 Task: Find connections with filter location Buchen with filter topic #leanstartupswith filter profile language Potuguese with filter current company Aarti Industries Ltd. with filter school Govt. Polytechnic College with filter industry Security Guards and Patrol Services with filter service category Virtual Assistance with filter keywords title Software Ninjaneer
Action: Mouse moved to (691, 95)
Screenshot: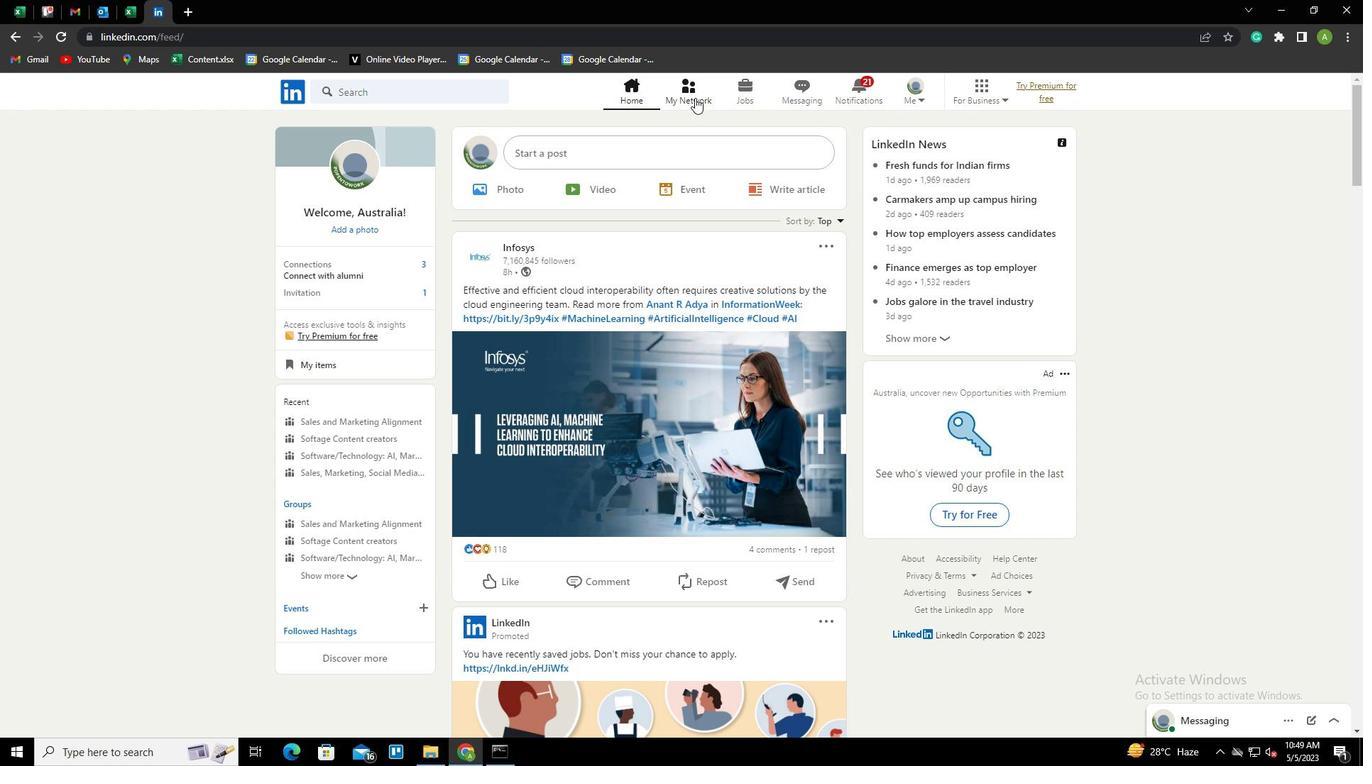 
Action: Mouse pressed left at (691, 95)
Screenshot: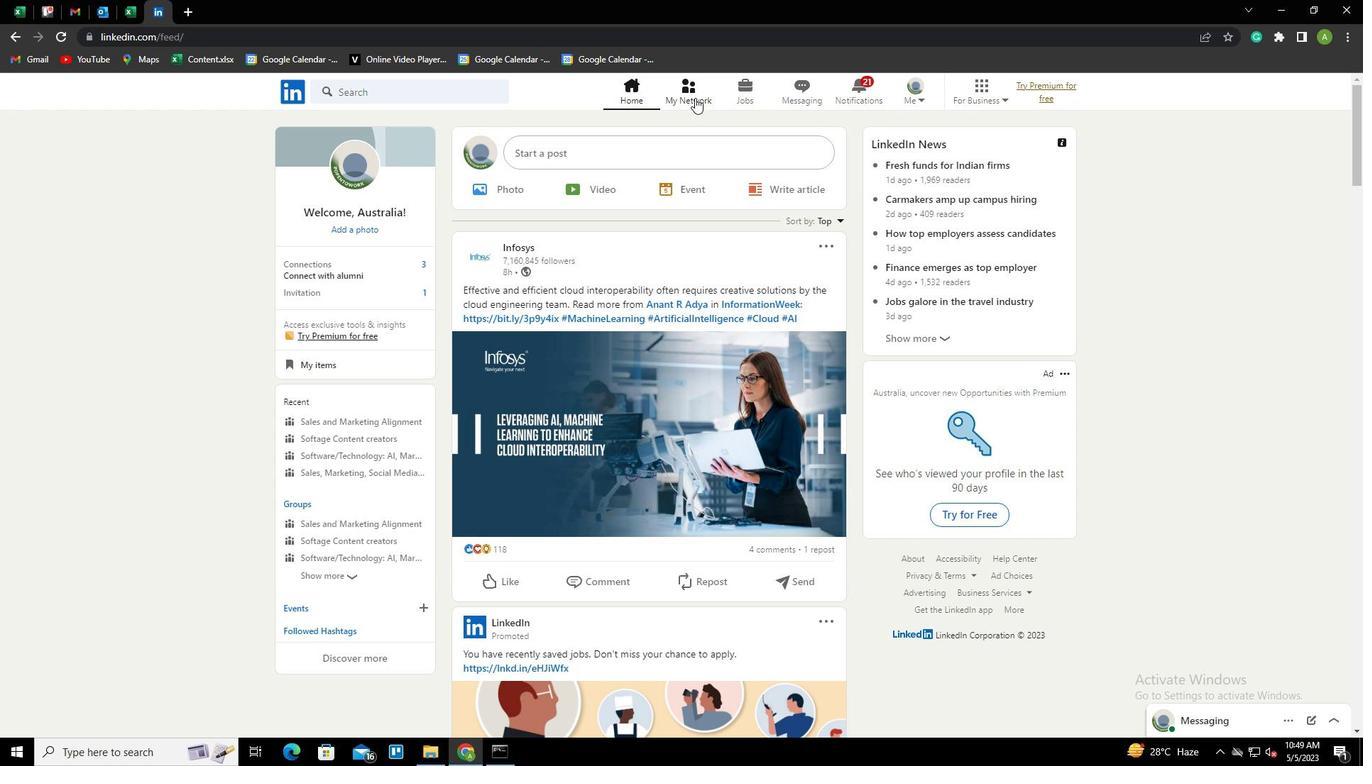 
Action: Mouse moved to (366, 172)
Screenshot: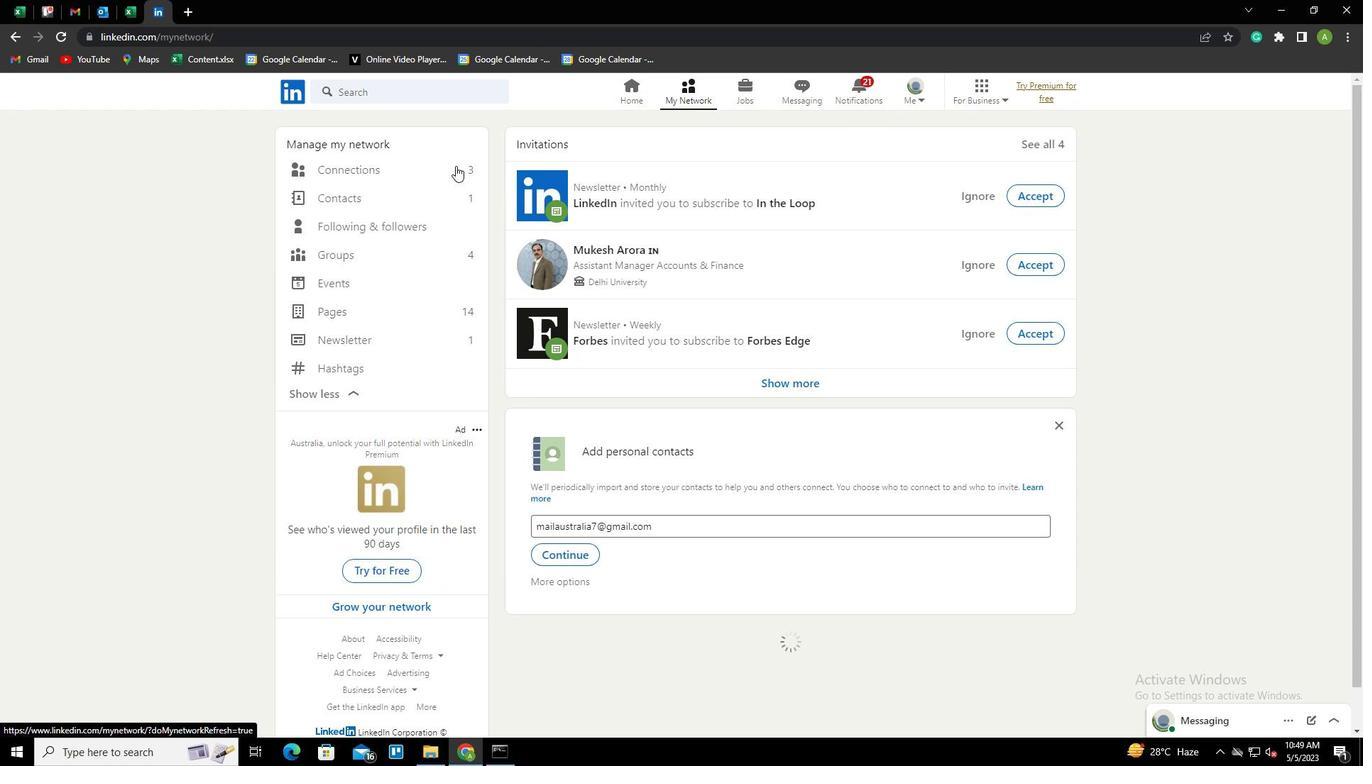 
Action: Mouse pressed left at (366, 172)
Screenshot: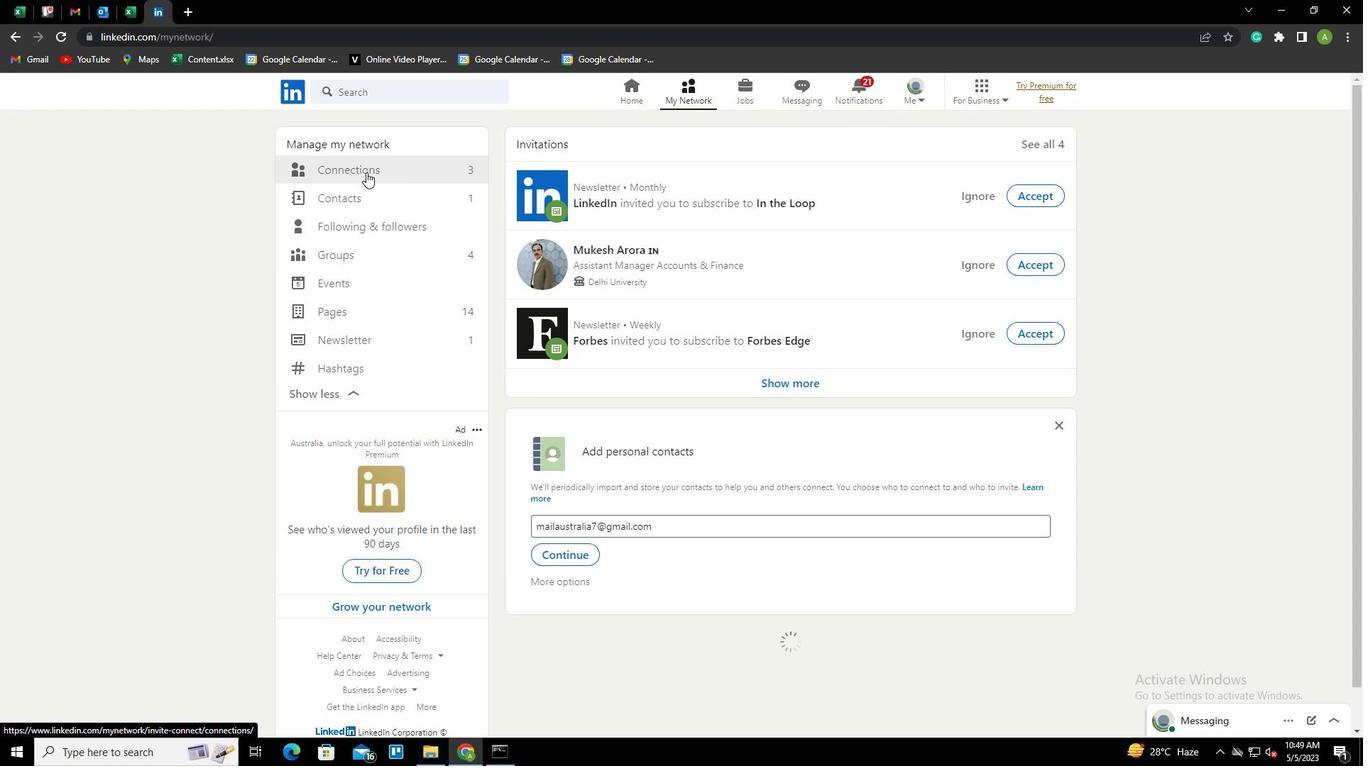 
Action: Mouse moved to (765, 170)
Screenshot: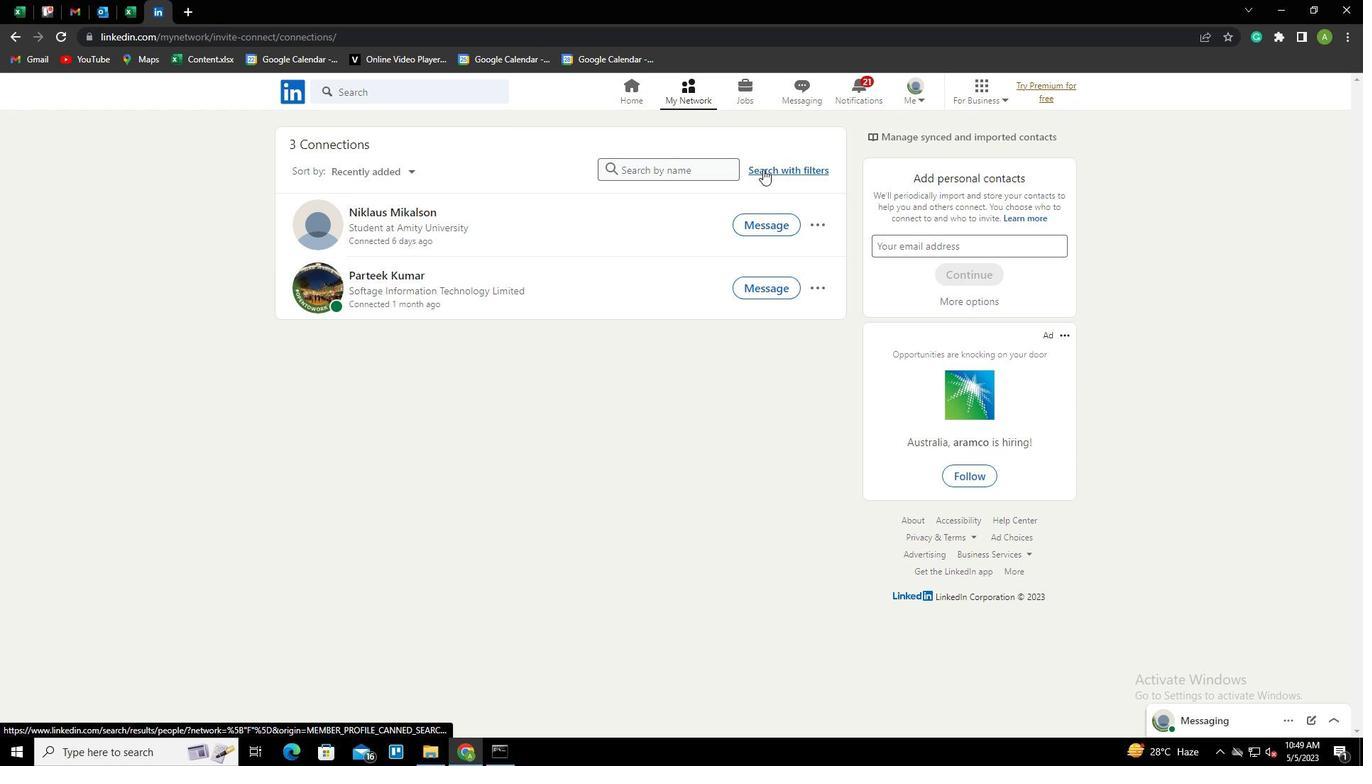 
Action: Mouse pressed left at (765, 170)
Screenshot: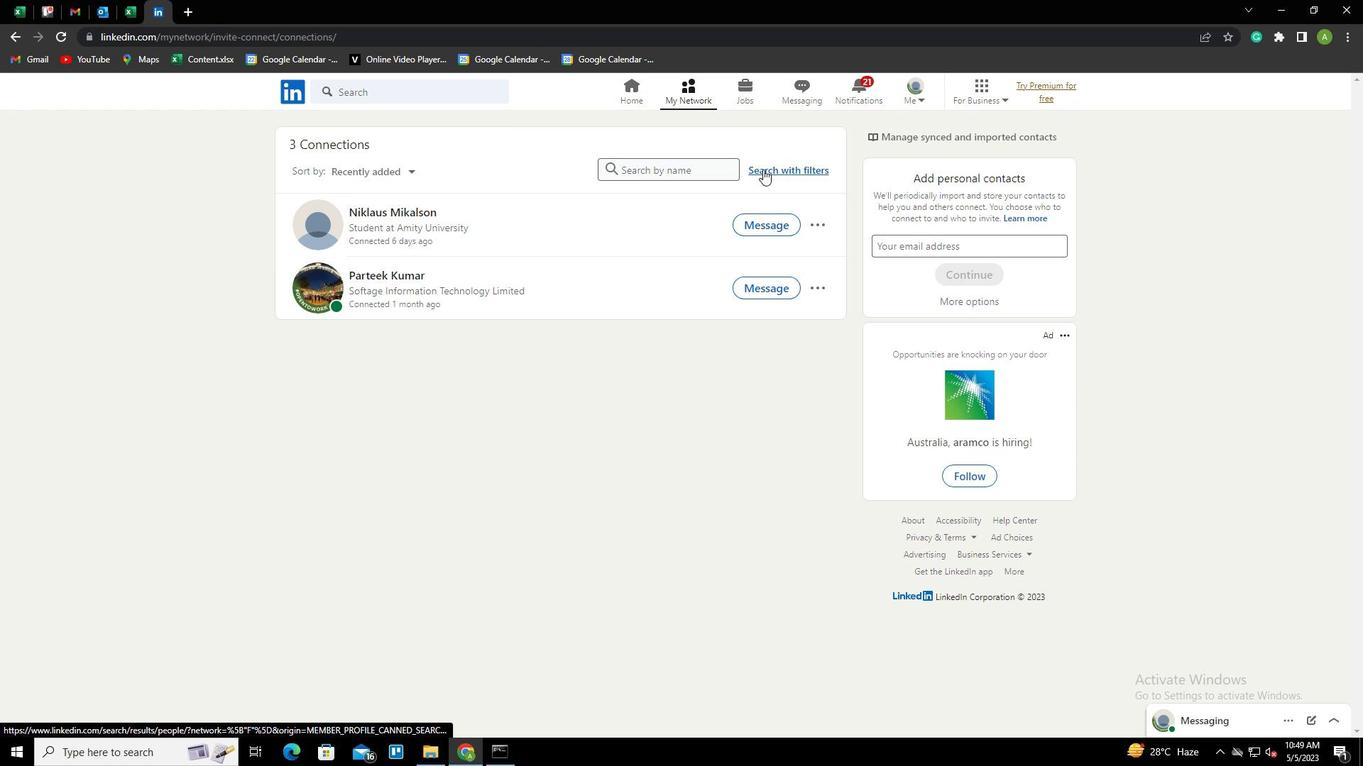 
Action: Mouse moved to (726, 134)
Screenshot: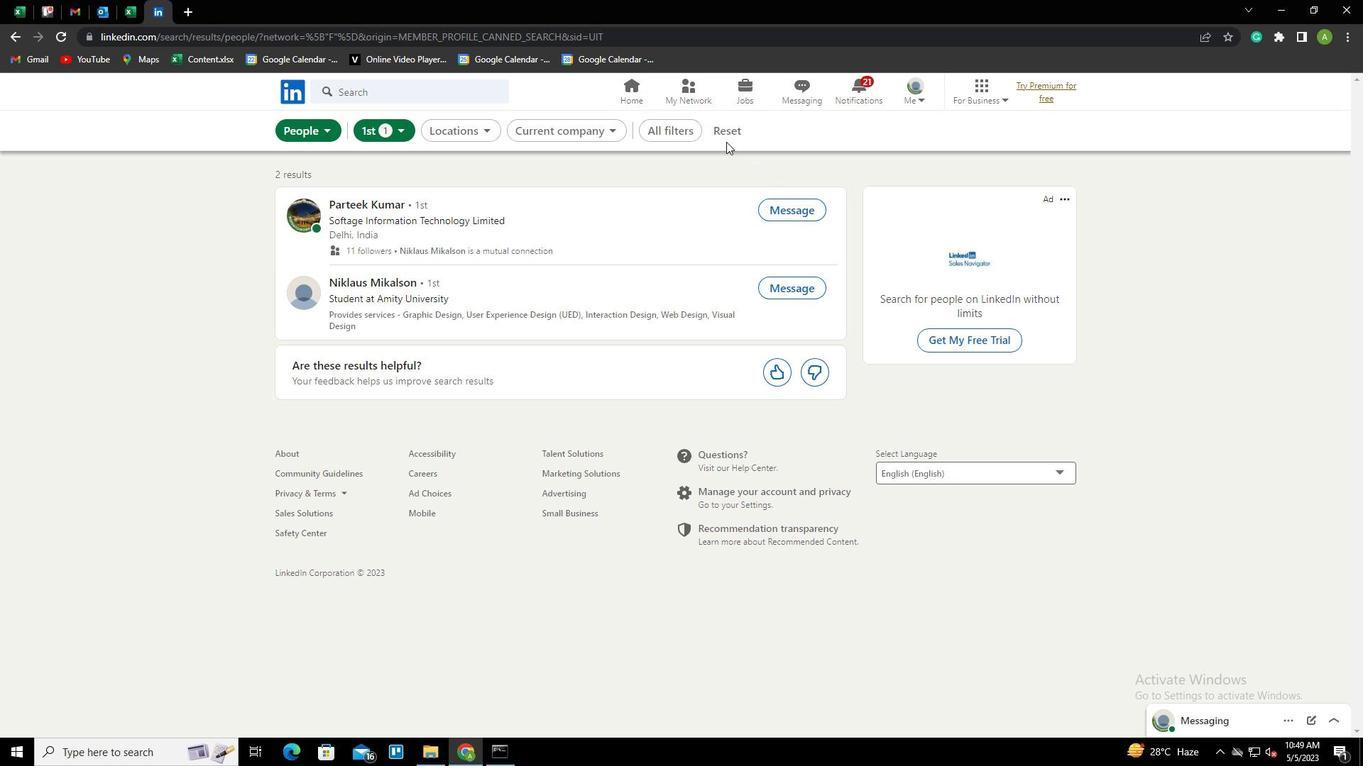 
Action: Mouse pressed left at (726, 134)
Screenshot: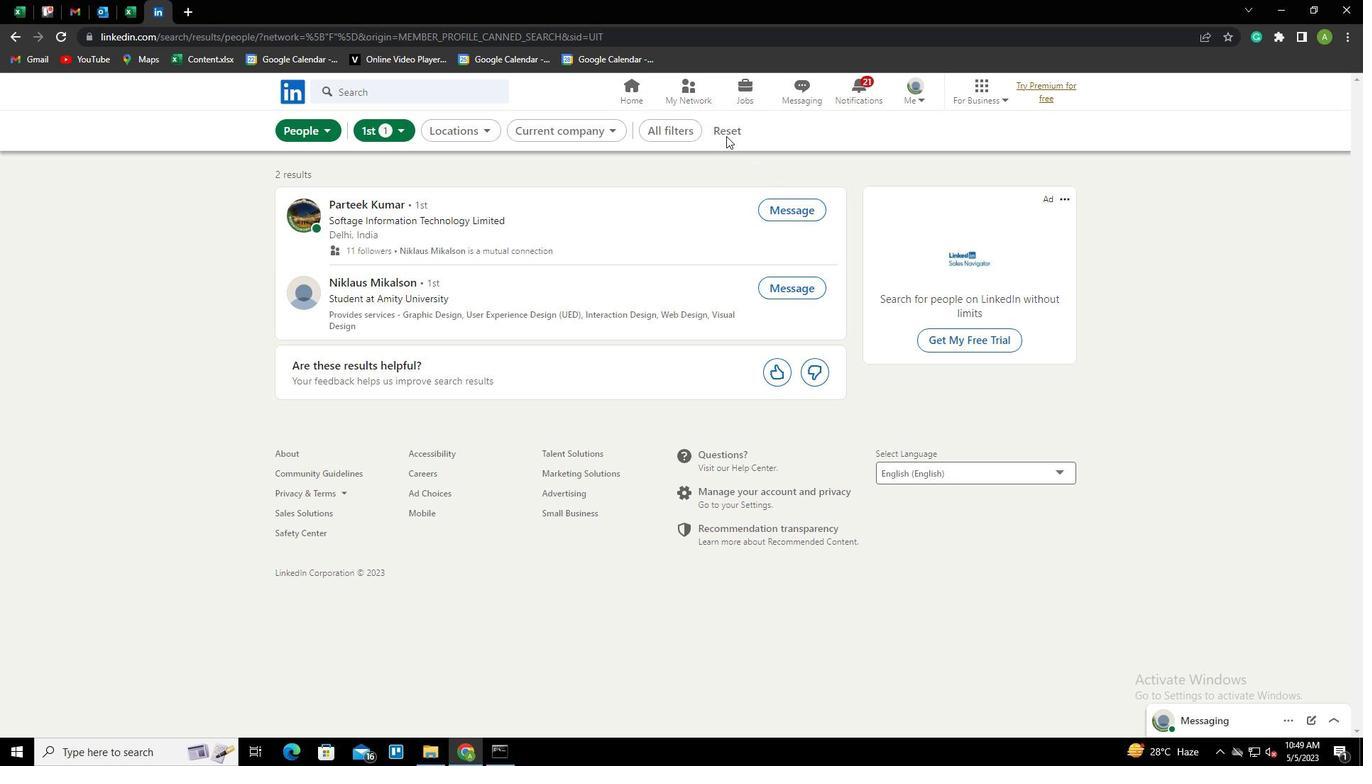
Action: Mouse moved to (714, 126)
Screenshot: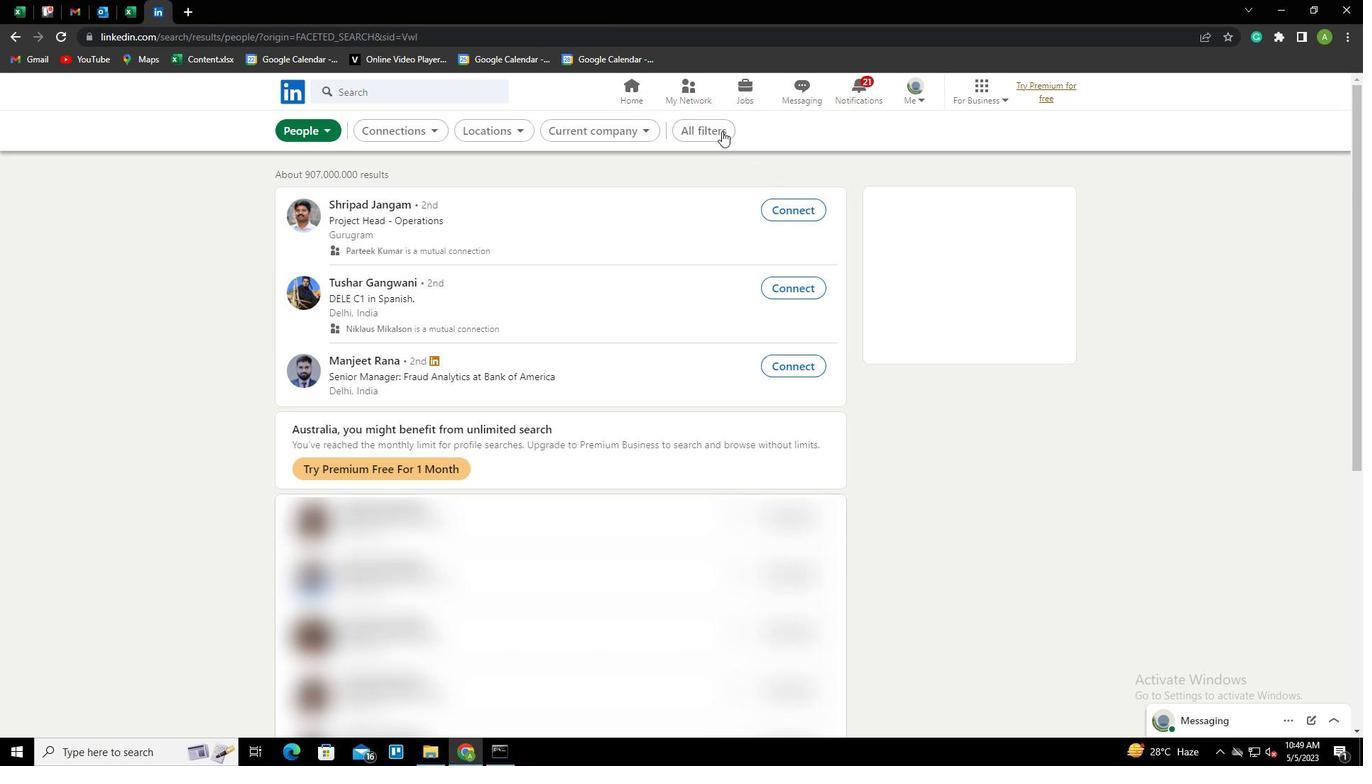 
Action: Mouse pressed left at (714, 126)
Screenshot: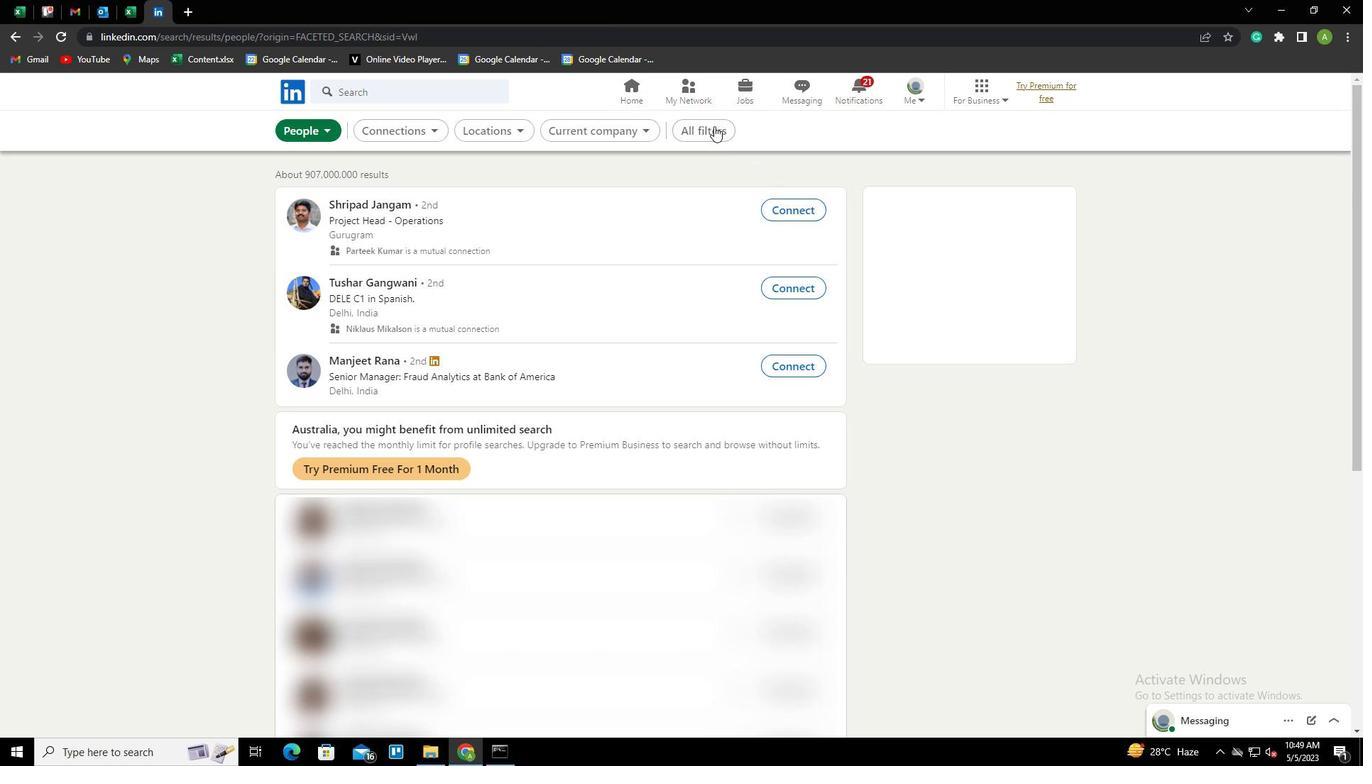 
Action: Mouse moved to (1106, 468)
Screenshot: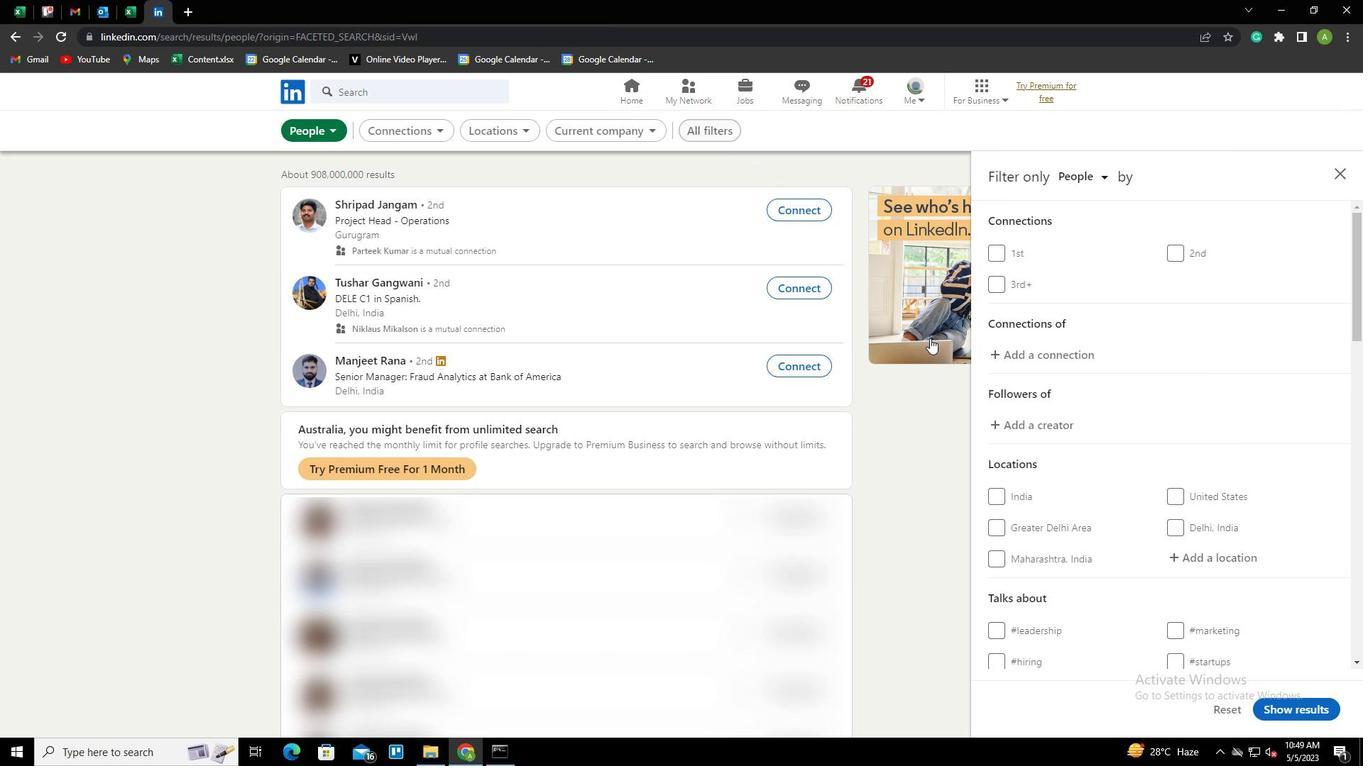 
Action: Mouse scrolled (1106, 467) with delta (0, 0)
Screenshot: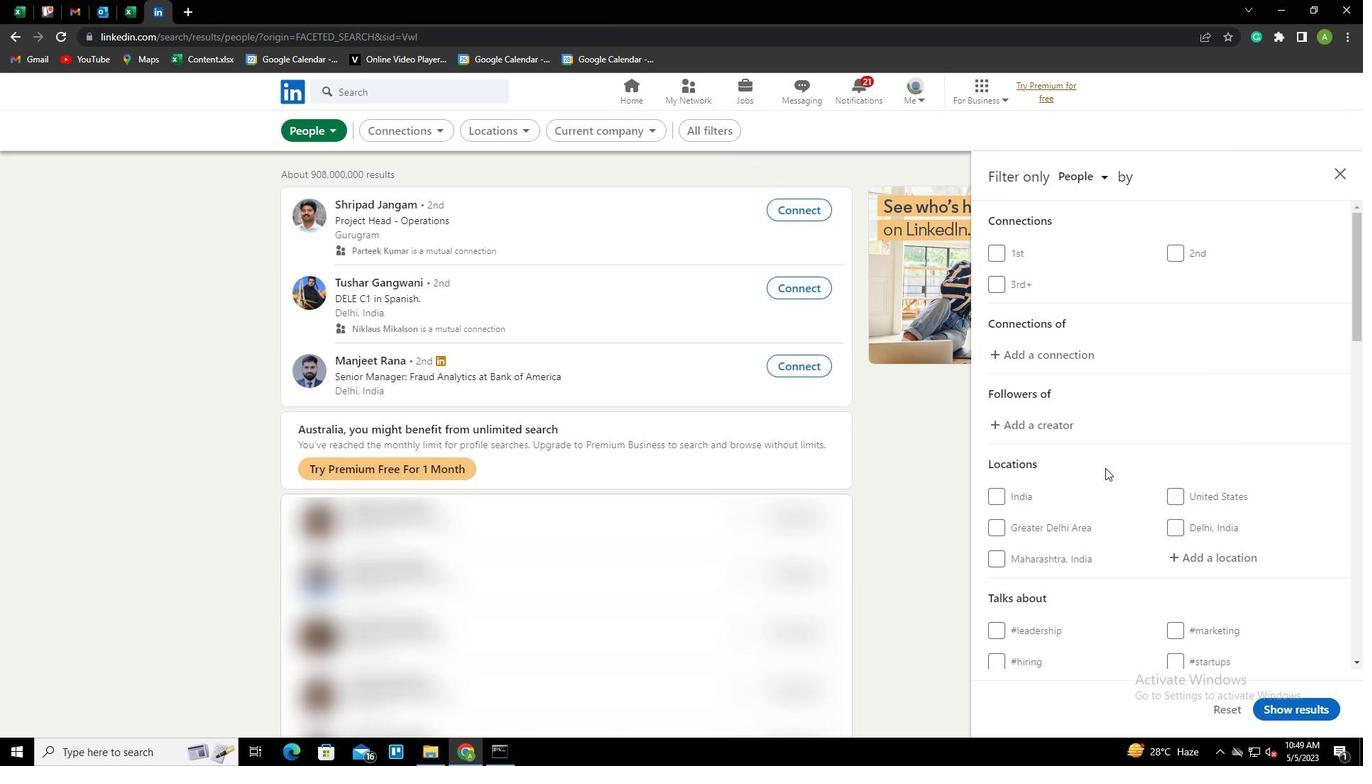 
Action: Mouse moved to (1198, 482)
Screenshot: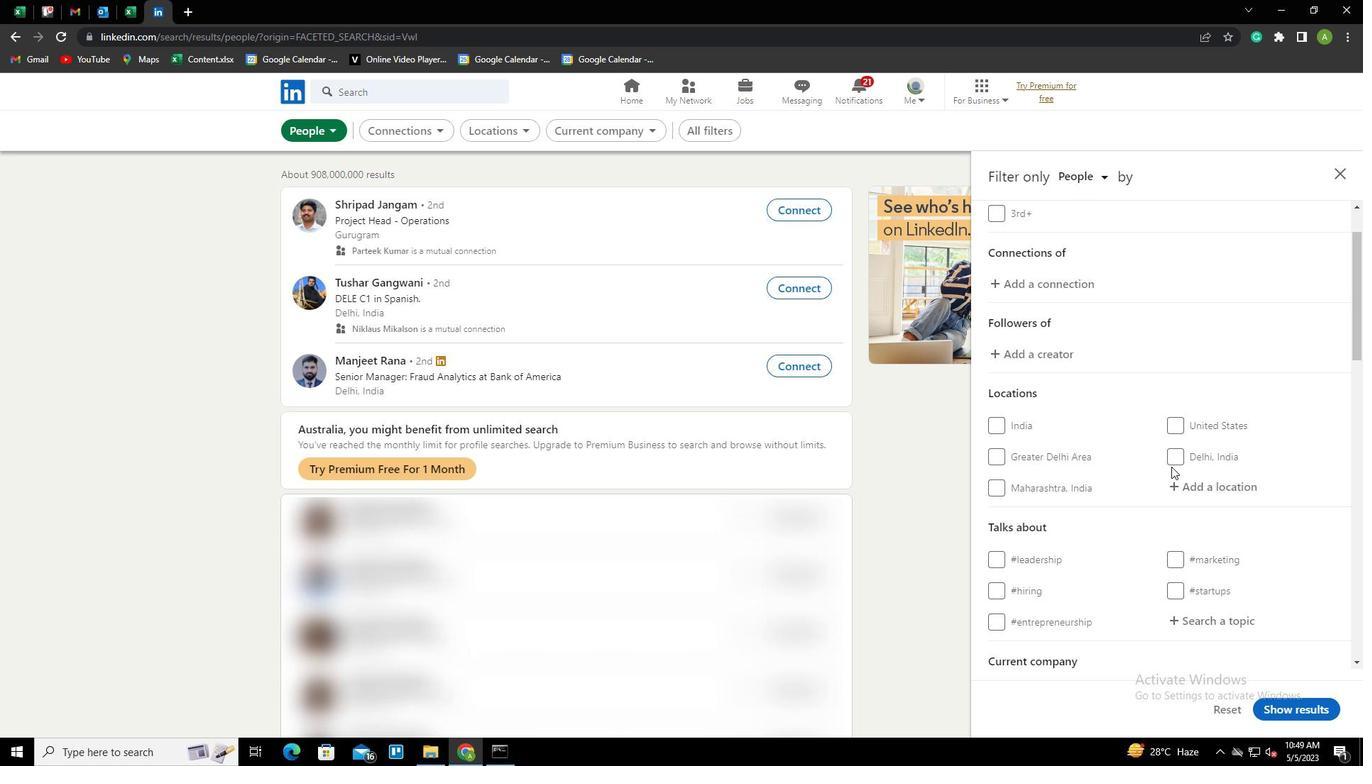 
Action: Mouse pressed left at (1198, 482)
Screenshot: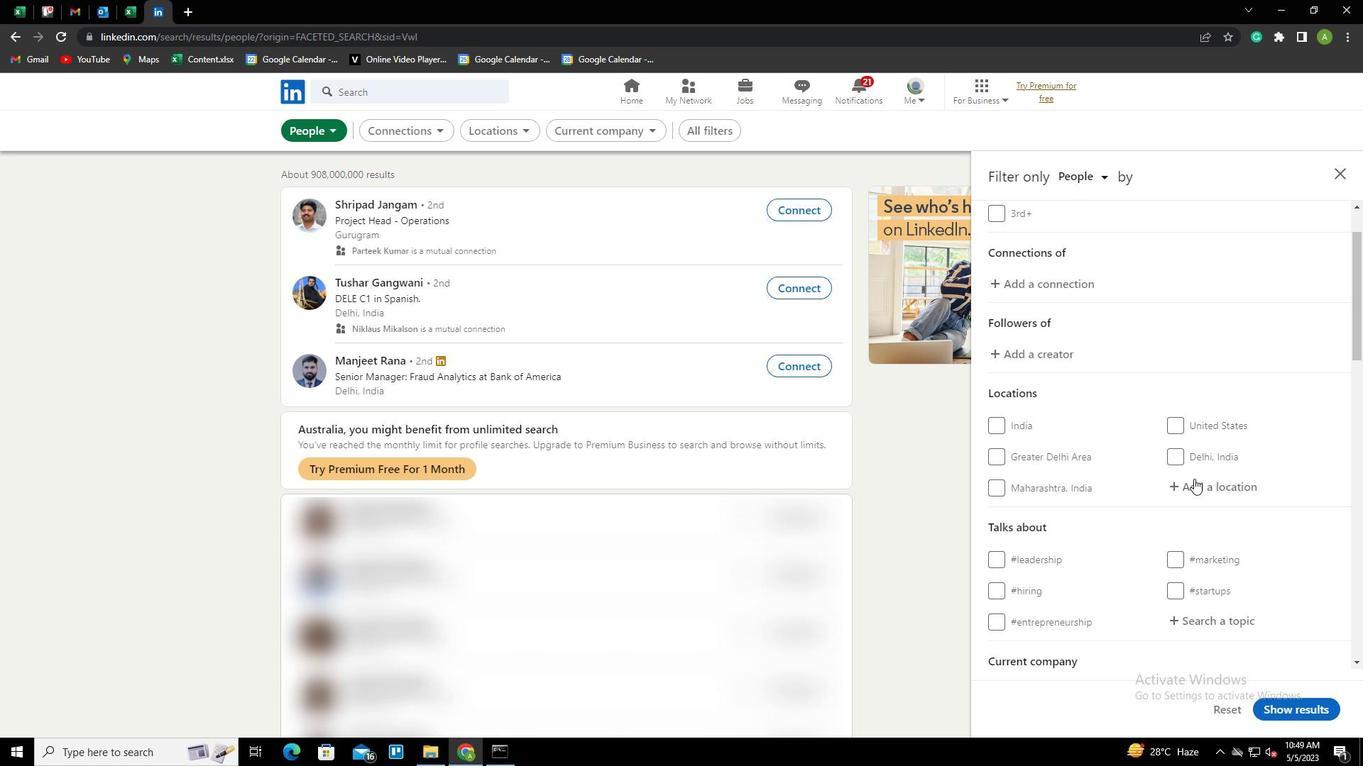 
Action: Mouse moved to (1197, 482)
Screenshot: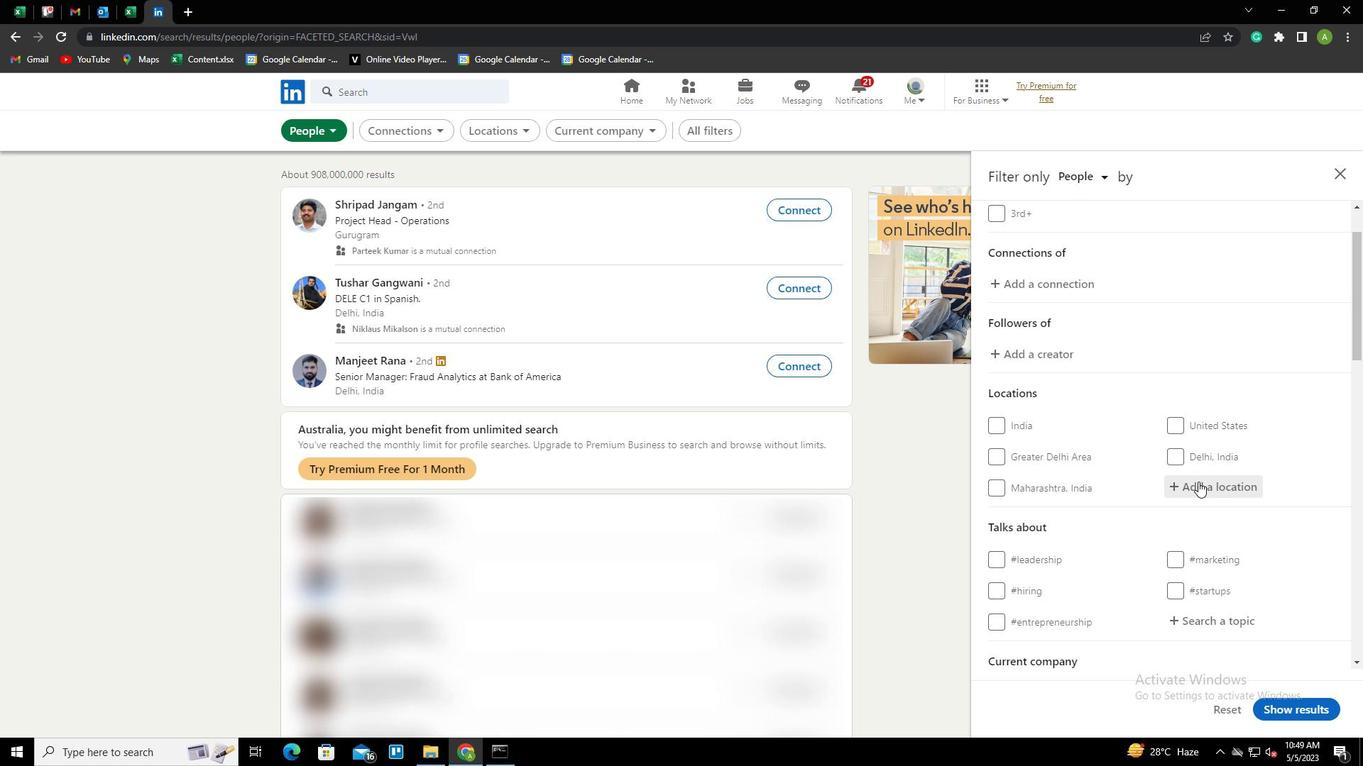 
Action: Key pressed <Key.shift>
Screenshot: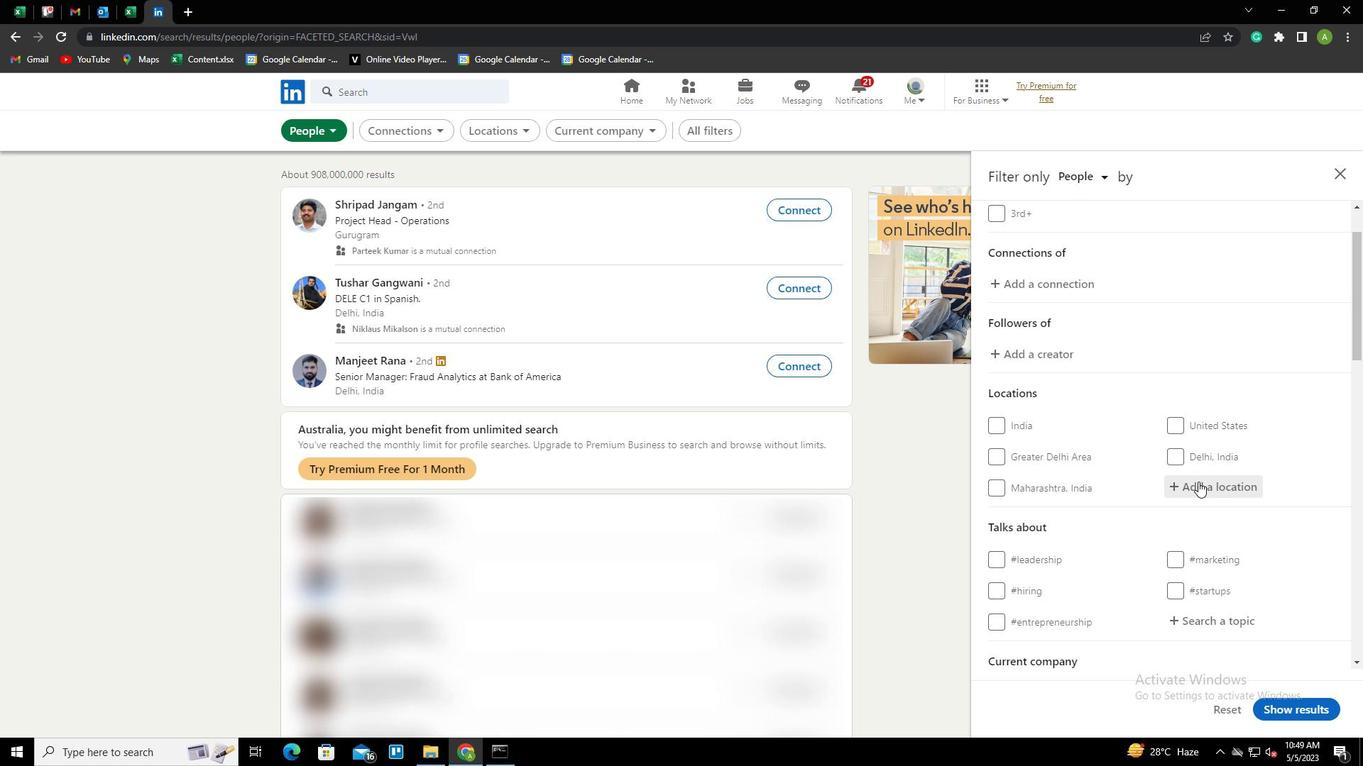 
Action: Mouse moved to (1196, 482)
Screenshot: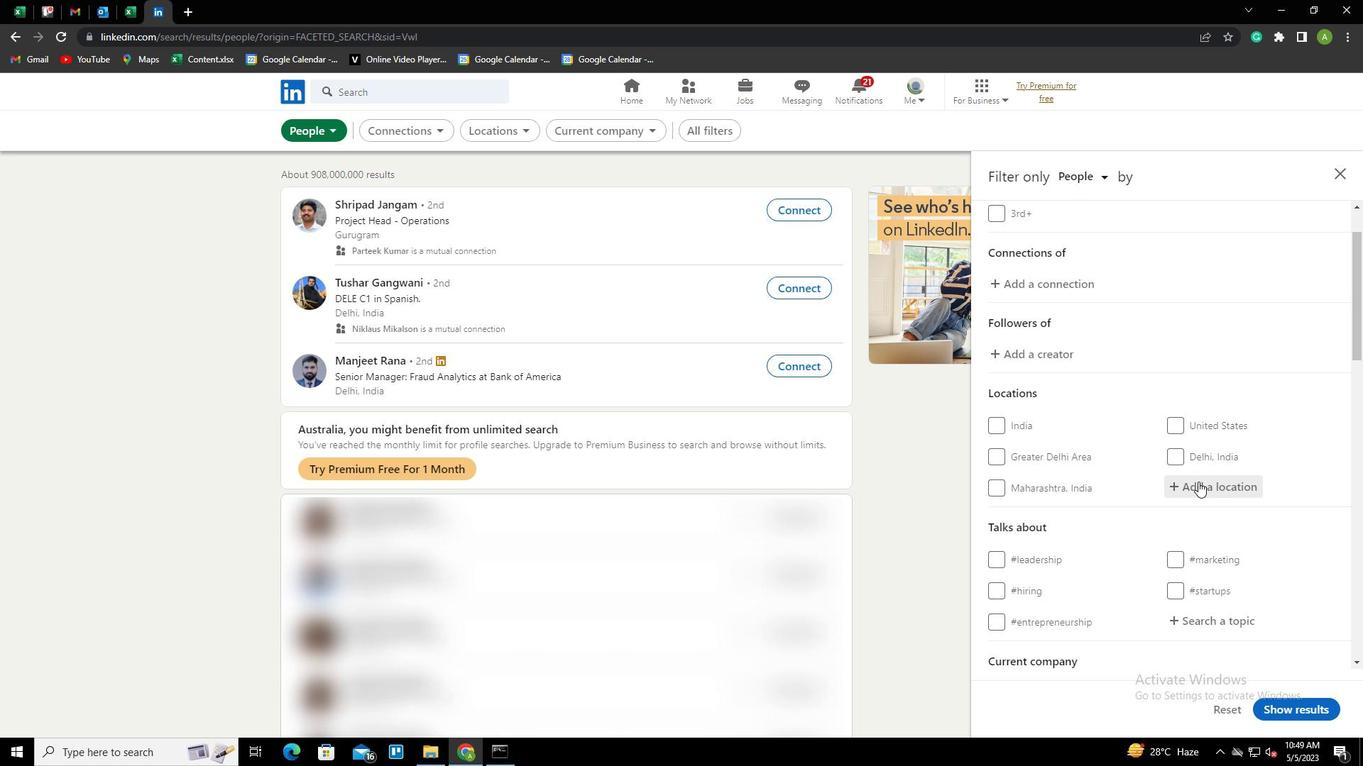 
Action: Key pressed BUCHEN<Key.down><Key.enter>
Screenshot: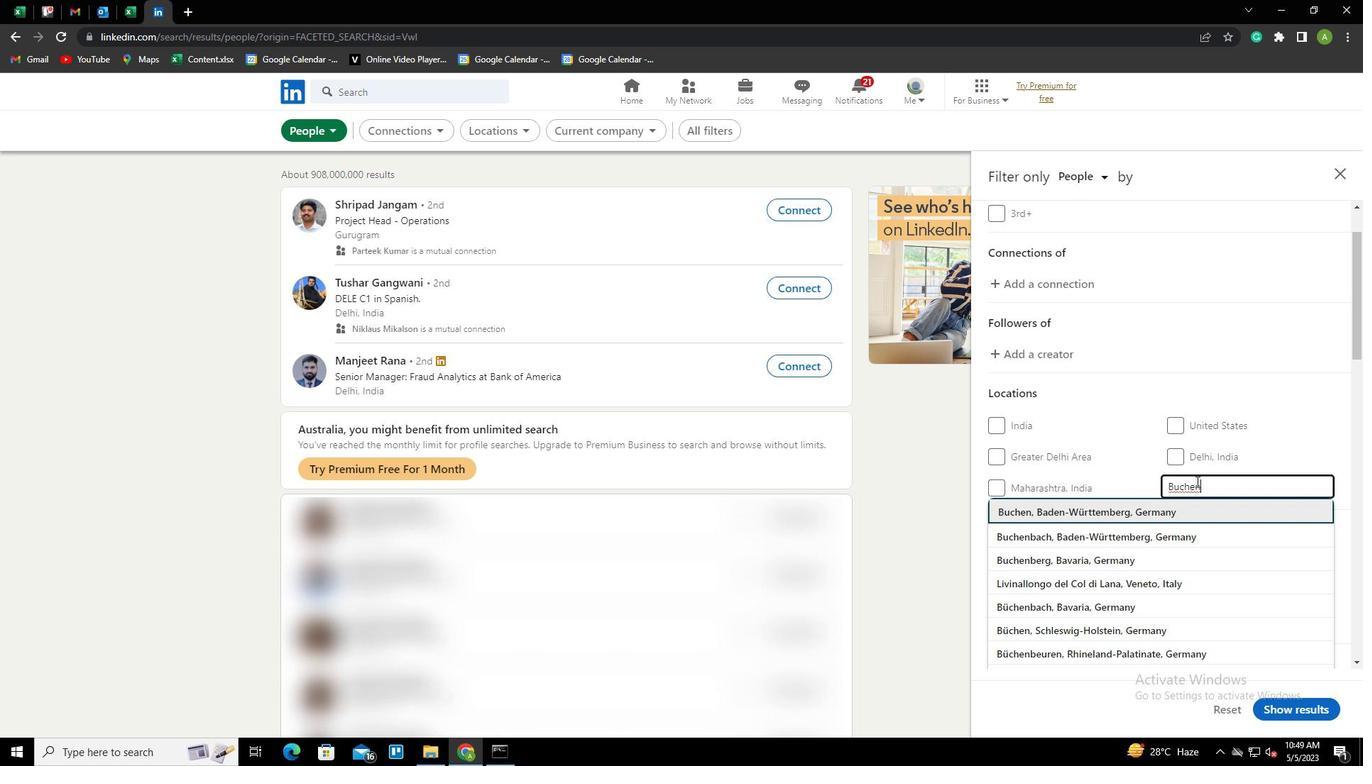 
Action: Mouse scrolled (1196, 481) with delta (0, 0)
Screenshot: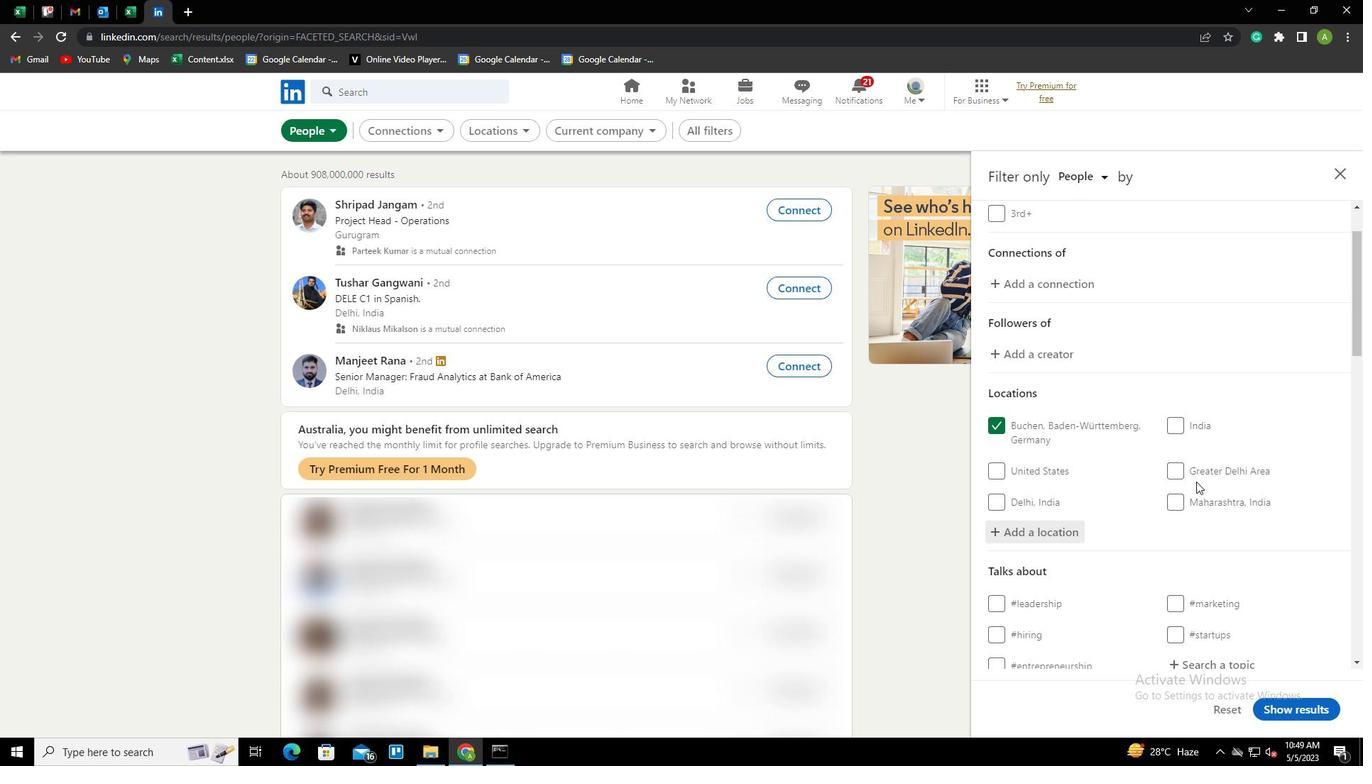 
Action: Mouse scrolled (1196, 481) with delta (0, 0)
Screenshot: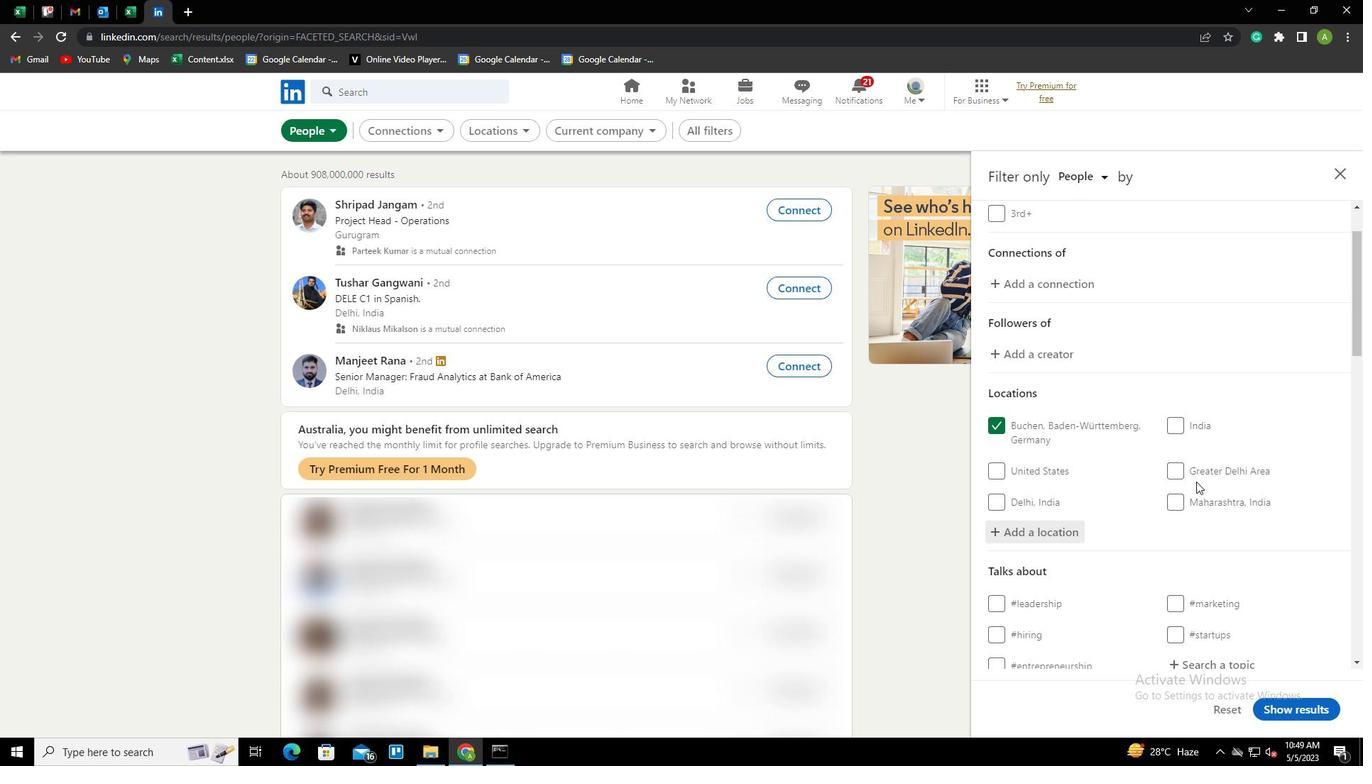 
Action: Mouse scrolled (1196, 481) with delta (0, 0)
Screenshot: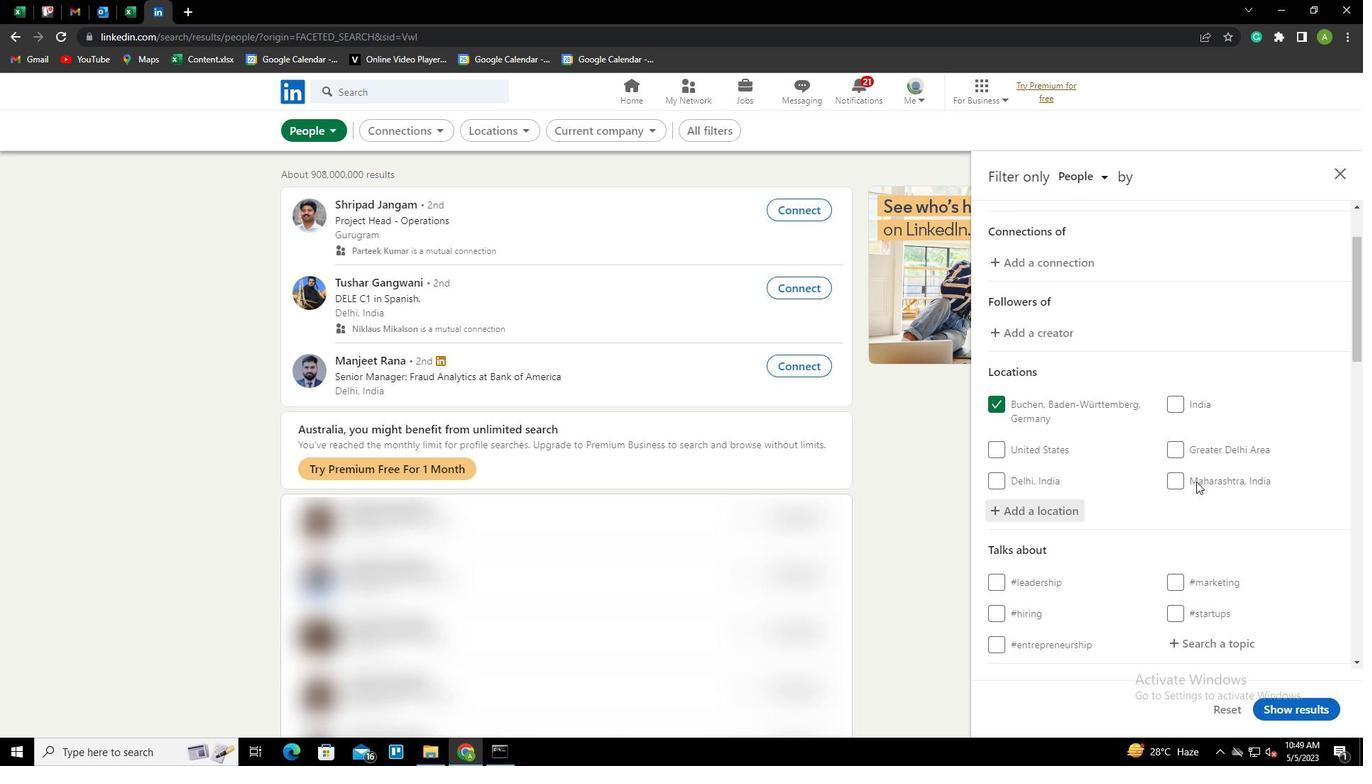 
Action: Mouse scrolled (1196, 481) with delta (0, 0)
Screenshot: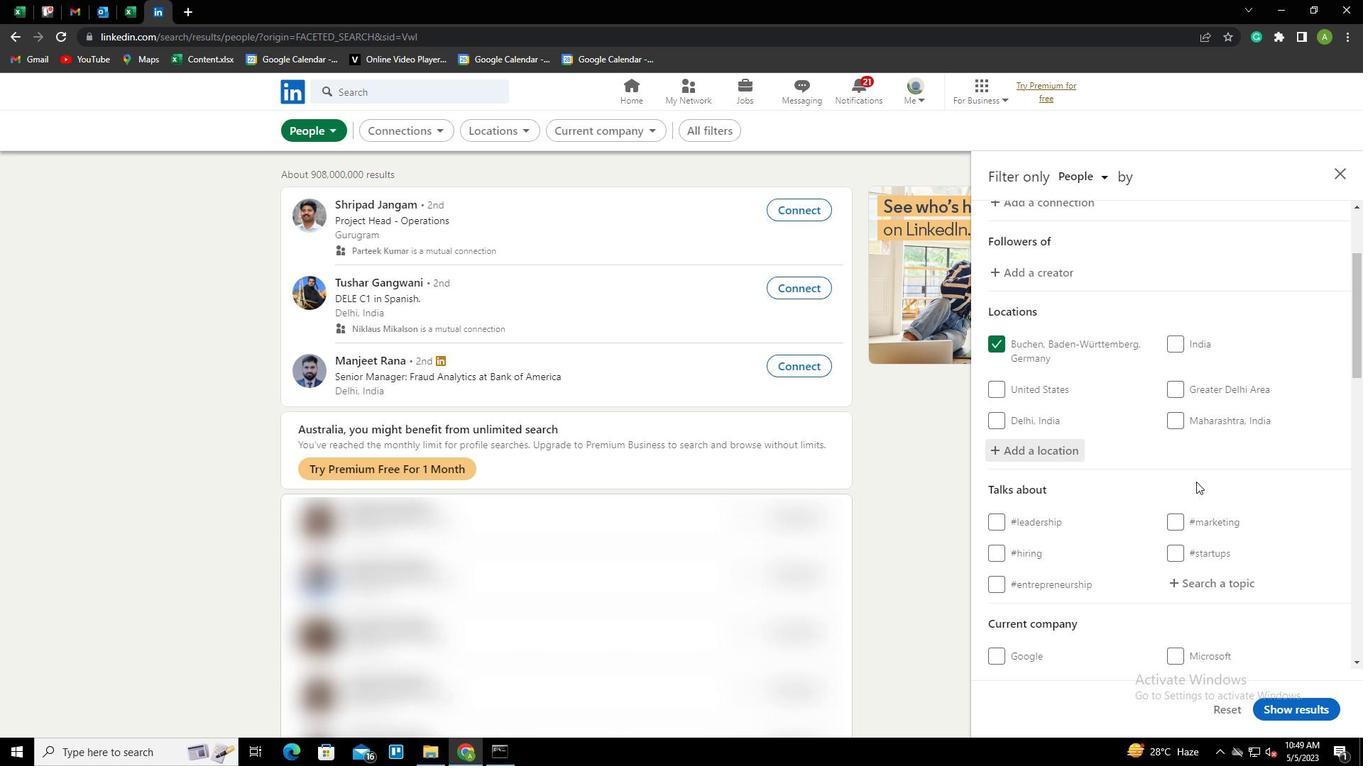 
Action: Mouse moved to (1196, 382)
Screenshot: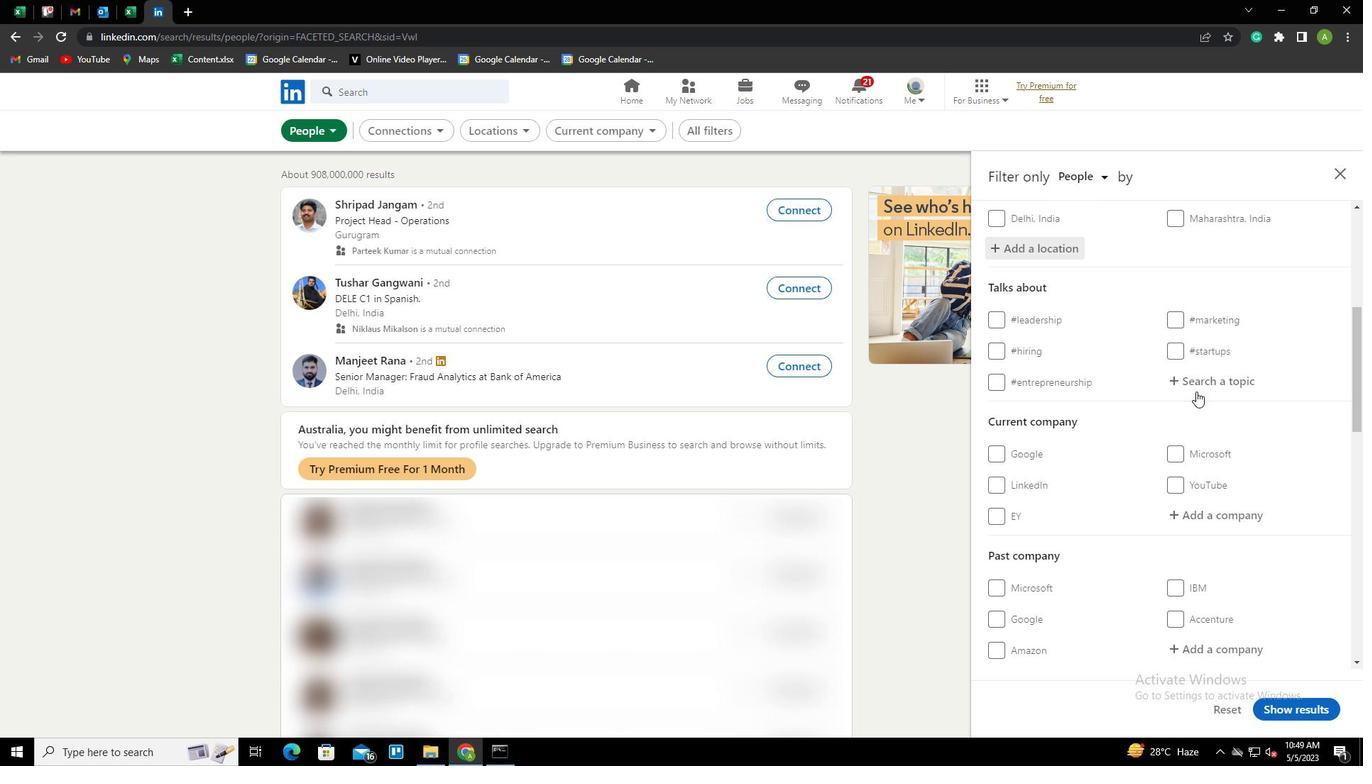 
Action: Mouse pressed left at (1196, 382)
Screenshot: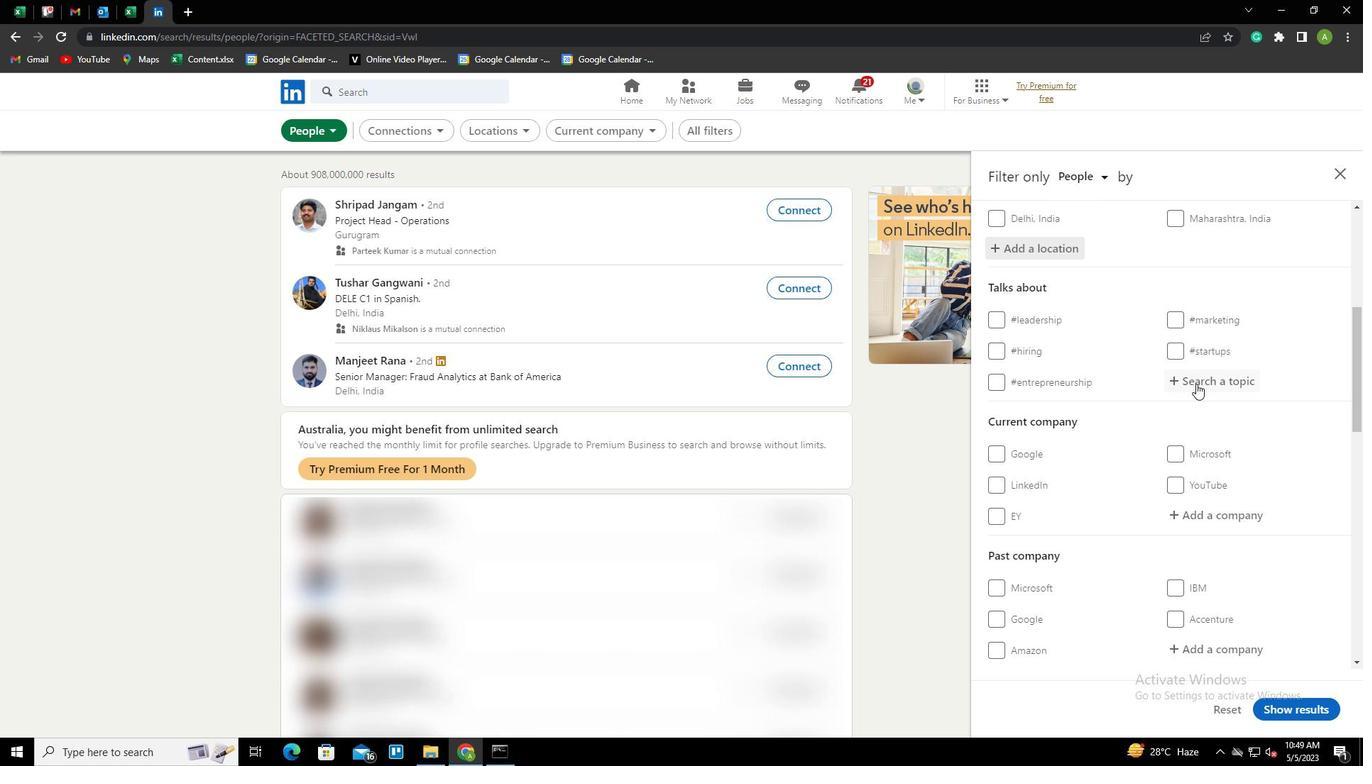 
Action: Key pressed LEANSTARTUPS<Key.down><Key.enter>
Screenshot: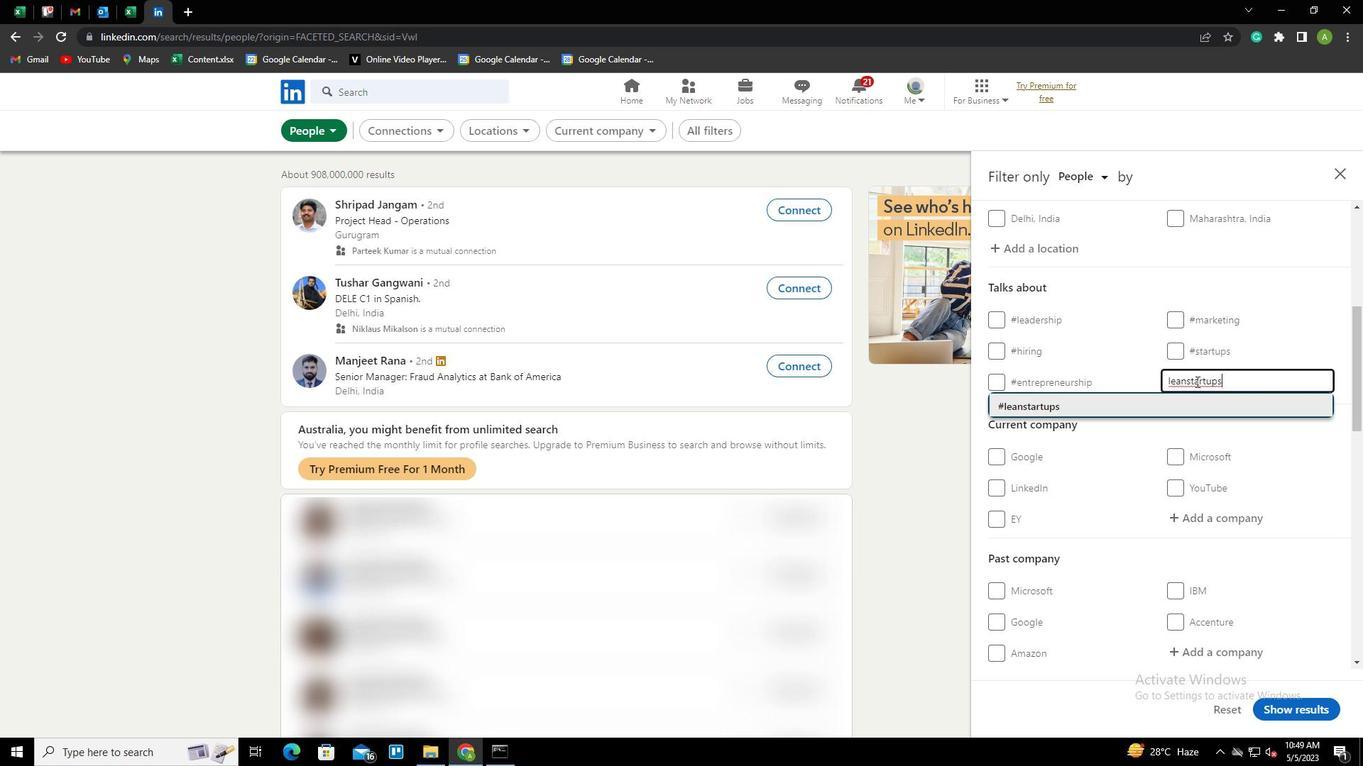 
Action: Mouse scrolled (1196, 381) with delta (0, 0)
Screenshot: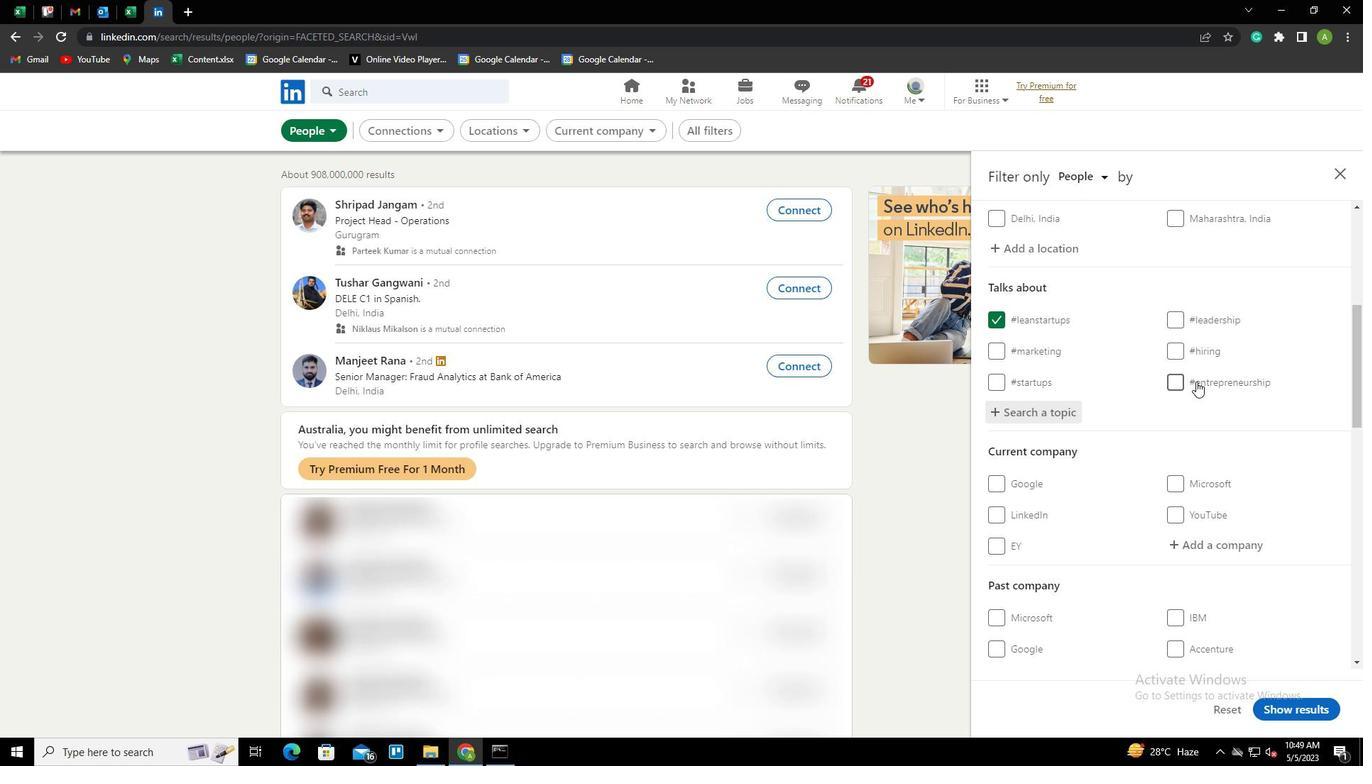 
Action: Mouse scrolled (1196, 381) with delta (0, 0)
Screenshot: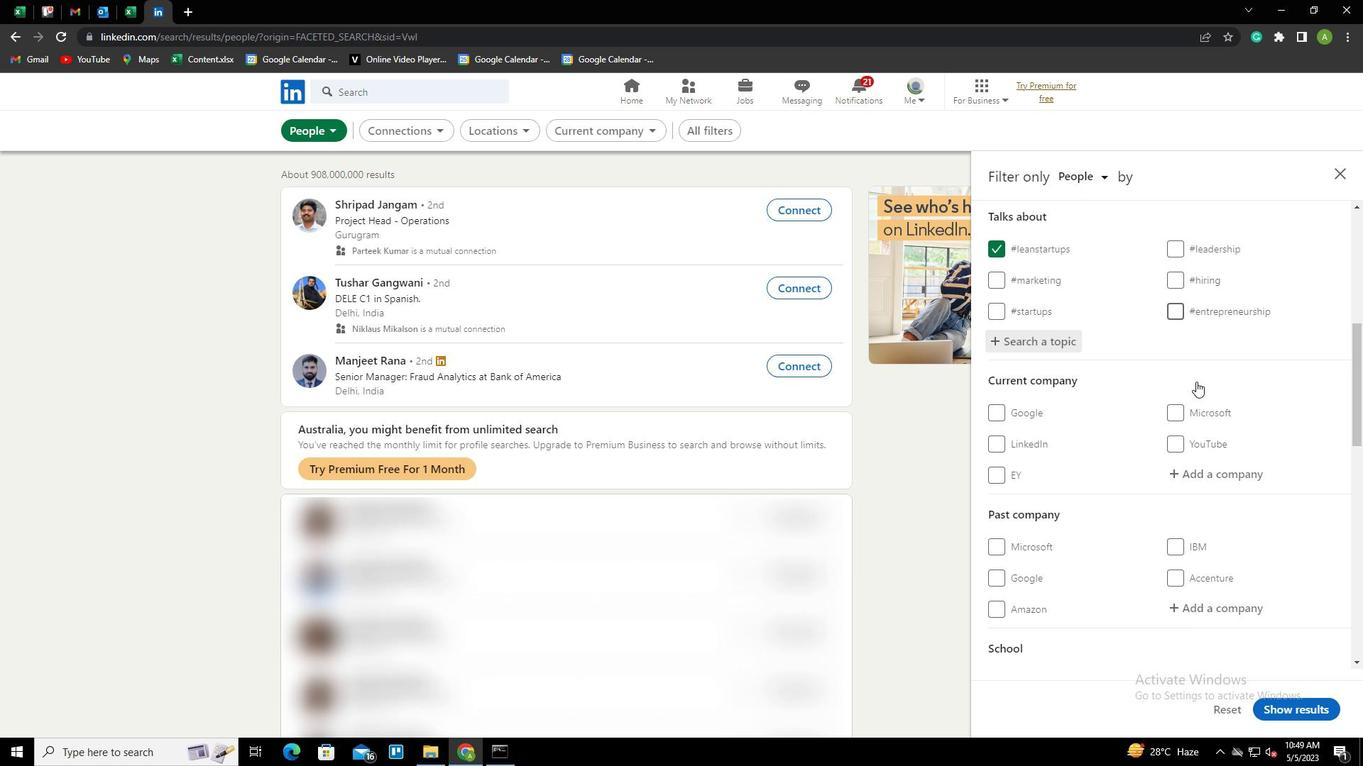 
Action: Mouse scrolled (1196, 381) with delta (0, 0)
Screenshot: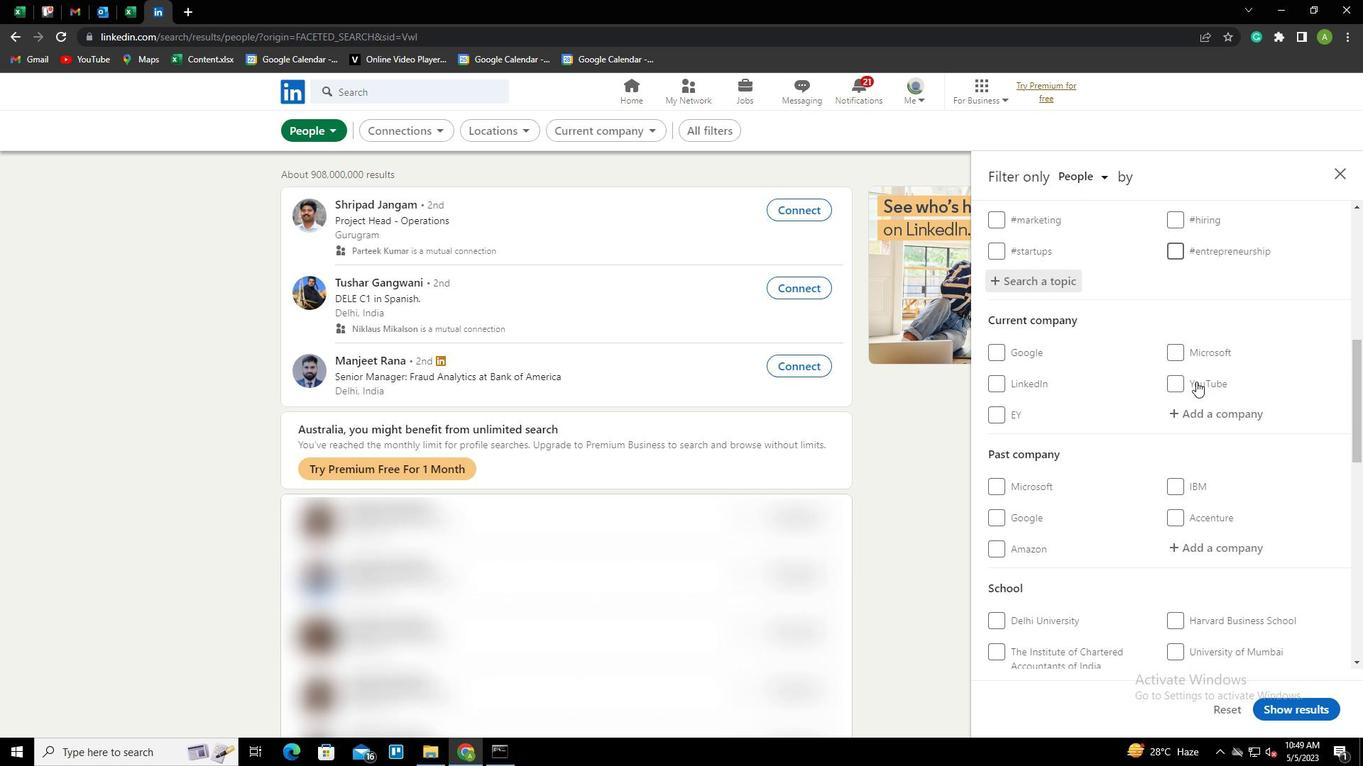 
Action: Mouse scrolled (1196, 381) with delta (0, 0)
Screenshot: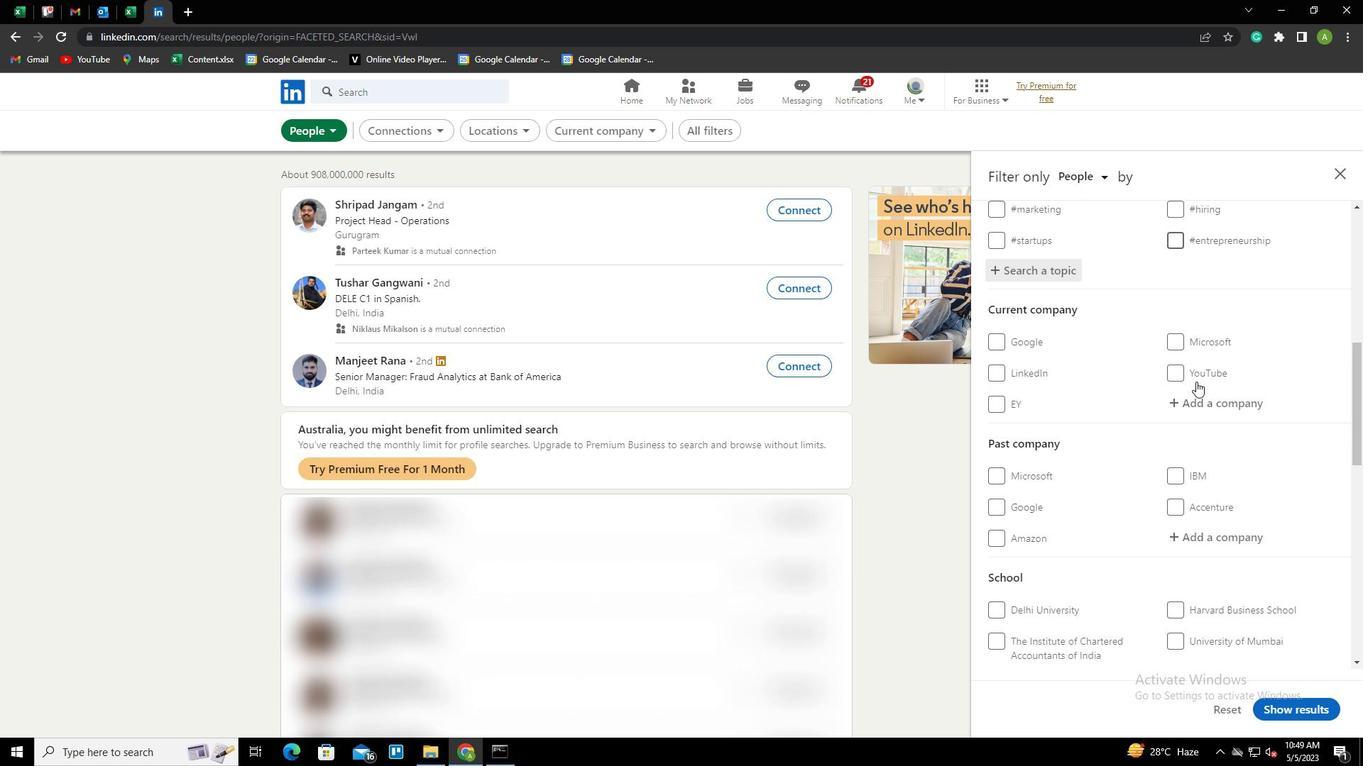 
Action: Mouse scrolled (1196, 381) with delta (0, 0)
Screenshot: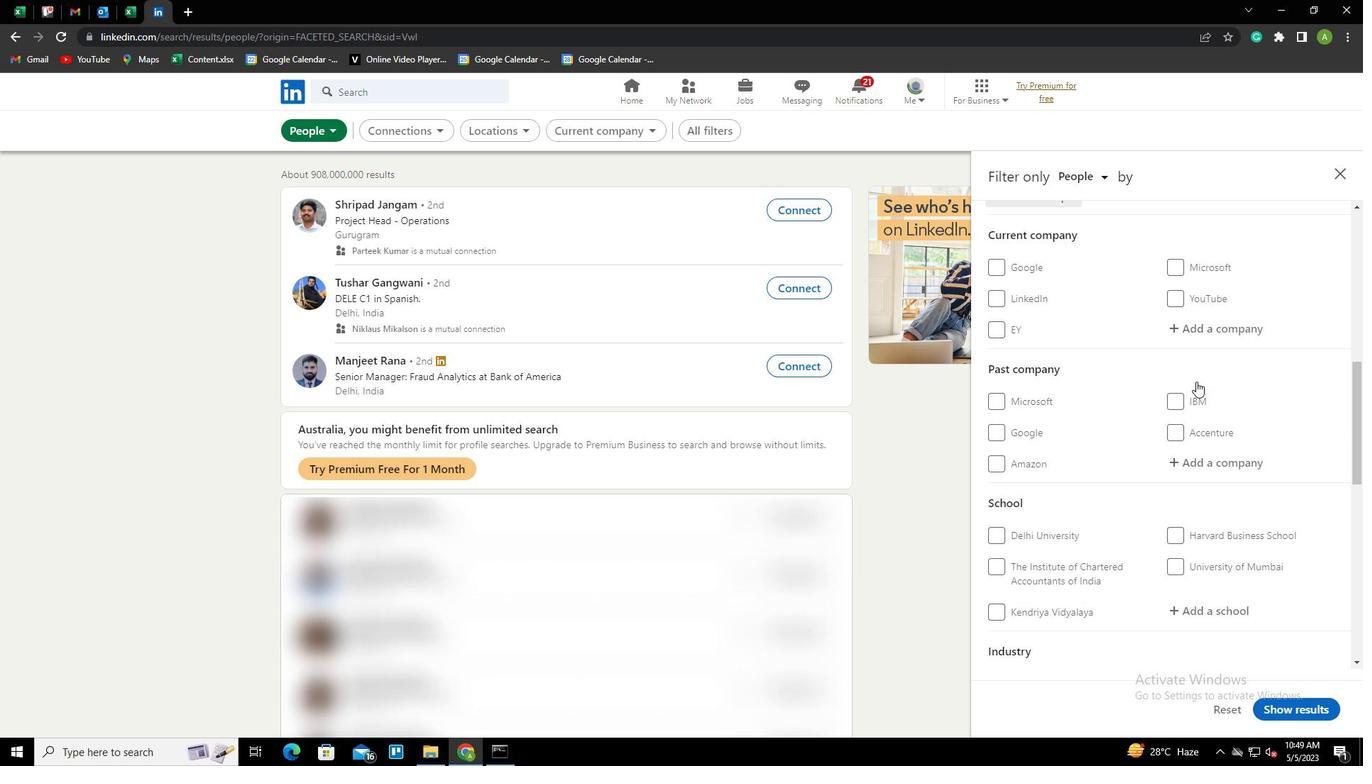 
Action: Mouse scrolled (1196, 381) with delta (0, 0)
Screenshot: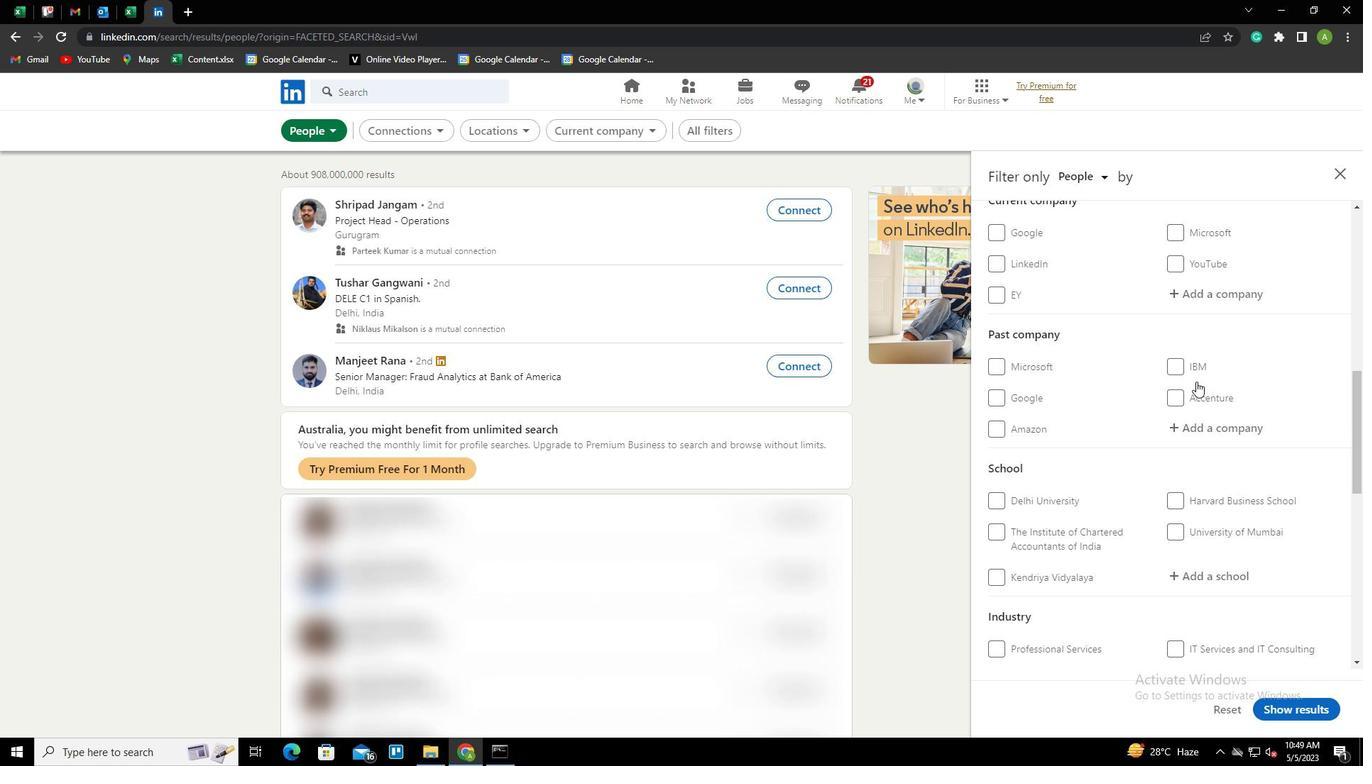 
Action: Mouse scrolled (1196, 381) with delta (0, 0)
Screenshot: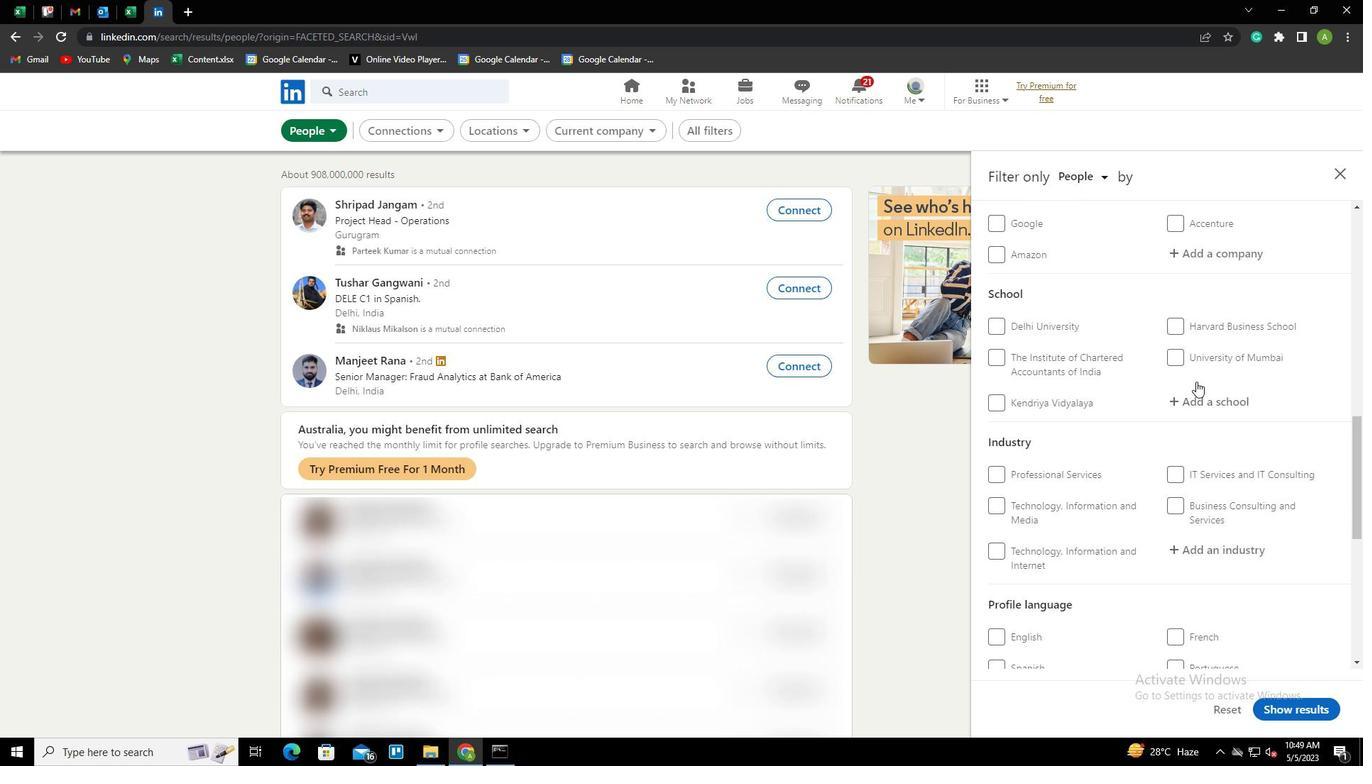 
Action: Mouse scrolled (1196, 381) with delta (0, 0)
Screenshot: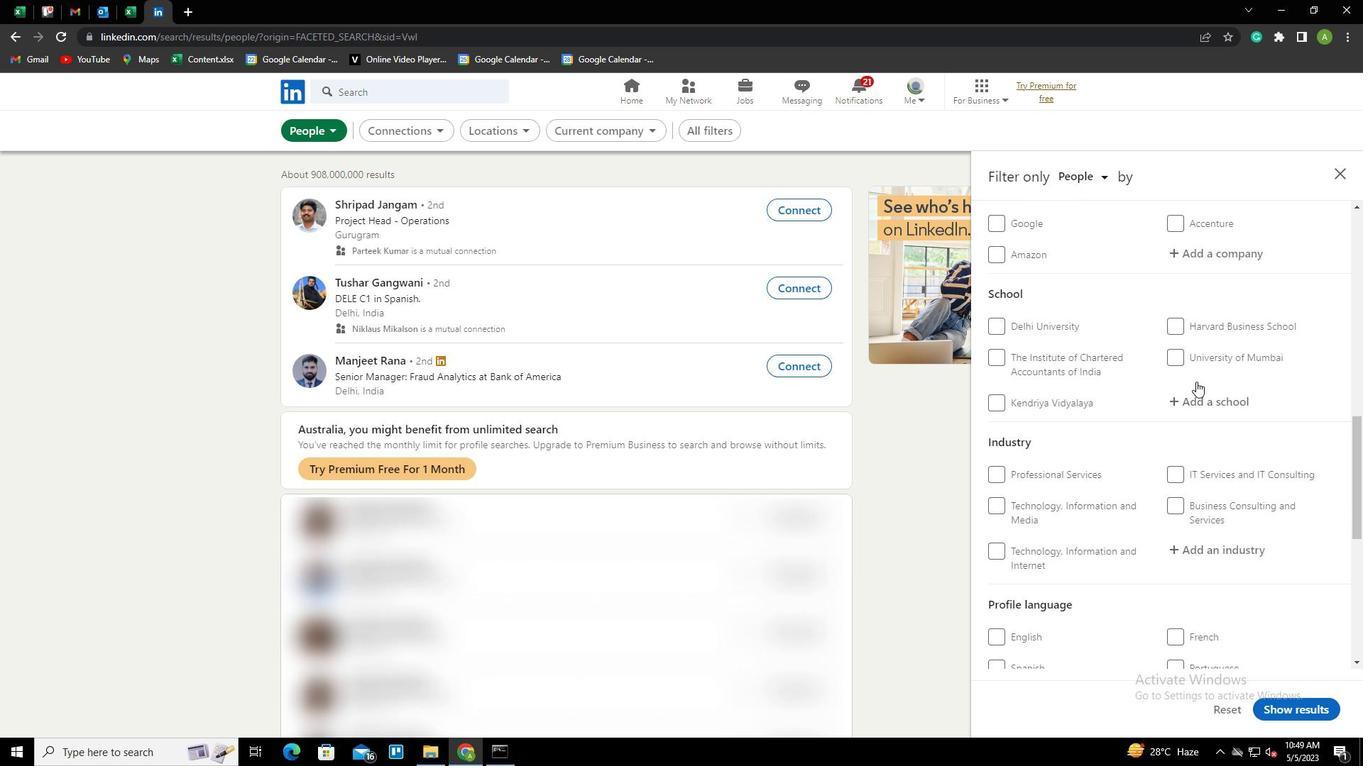 
Action: Mouse scrolled (1196, 381) with delta (0, 0)
Screenshot: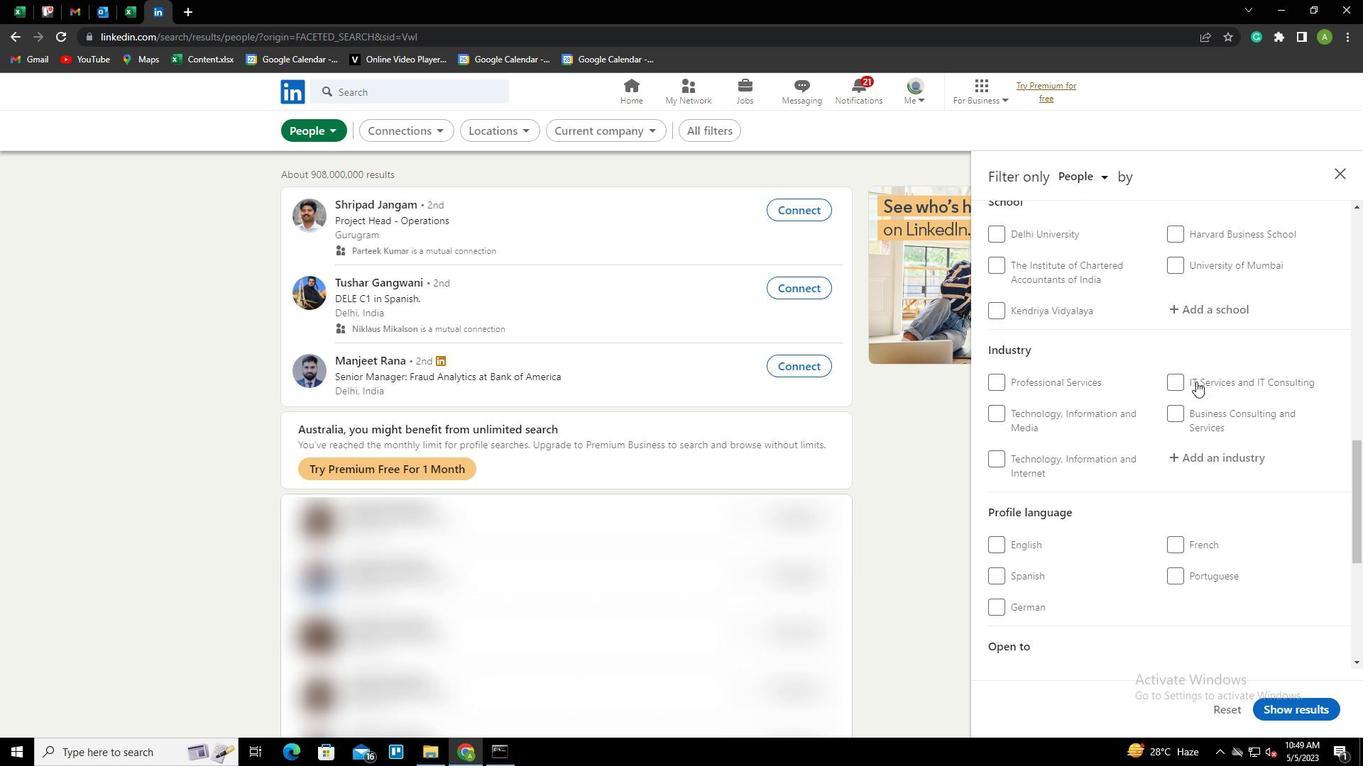 
Action: Mouse scrolled (1196, 381) with delta (0, 0)
Screenshot: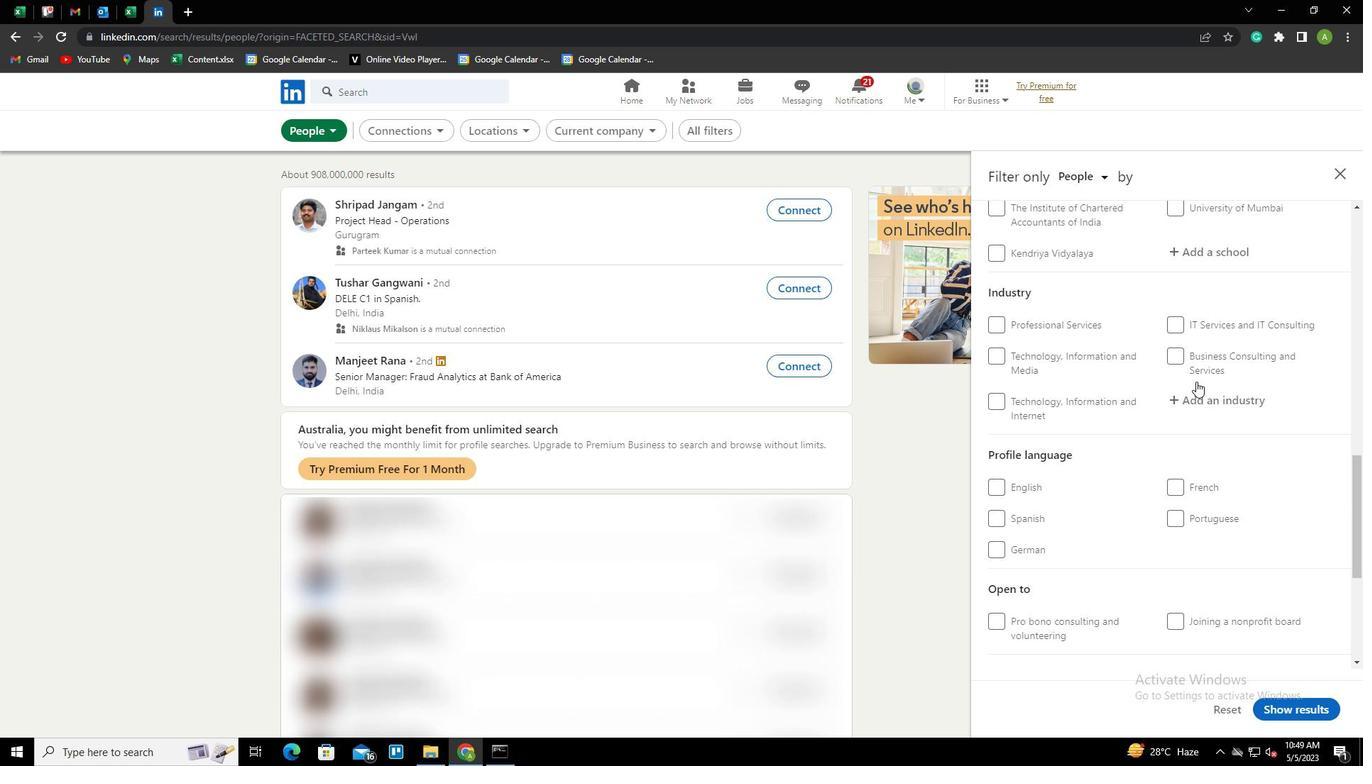 
Action: Mouse scrolled (1196, 381) with delta (0, 0)
Screenshot: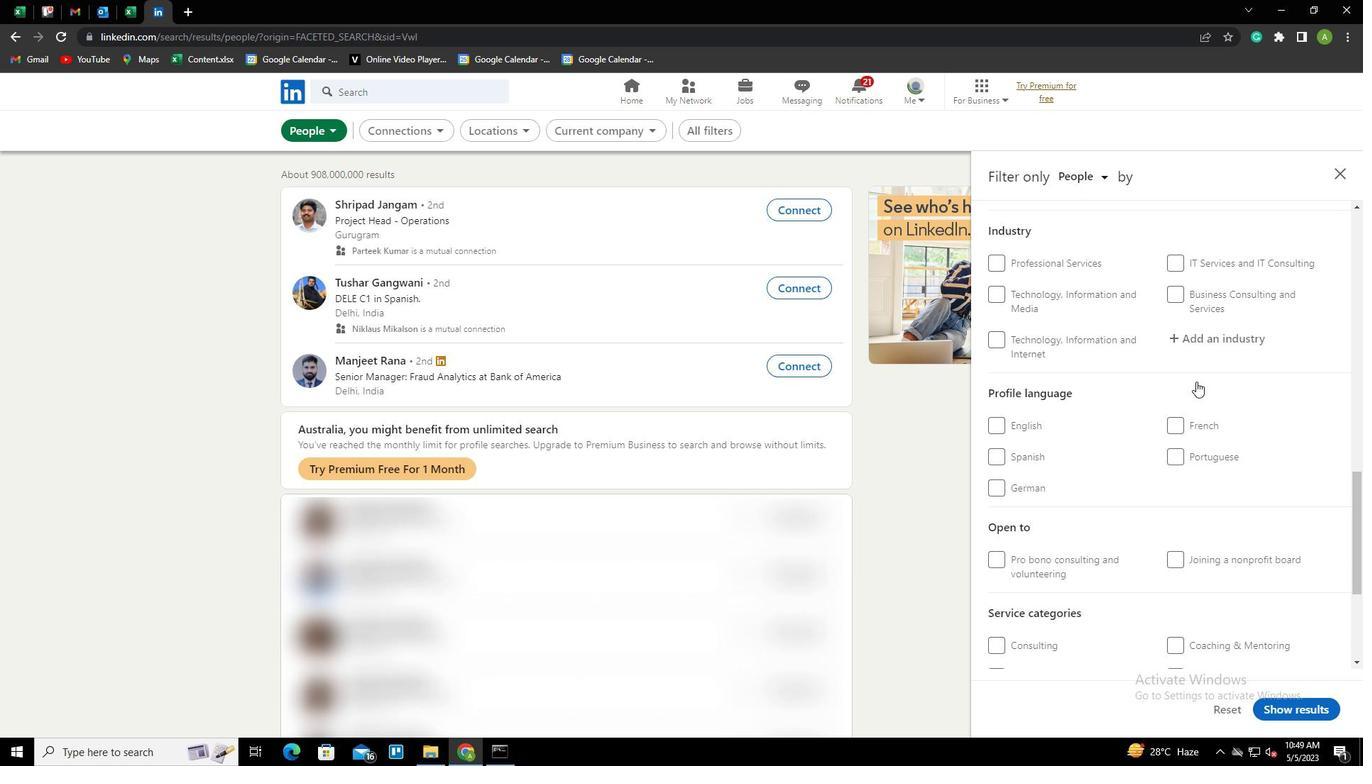 
Action: Mouse scrolled (1196, 381) with delta (0, 0)
Screenshot: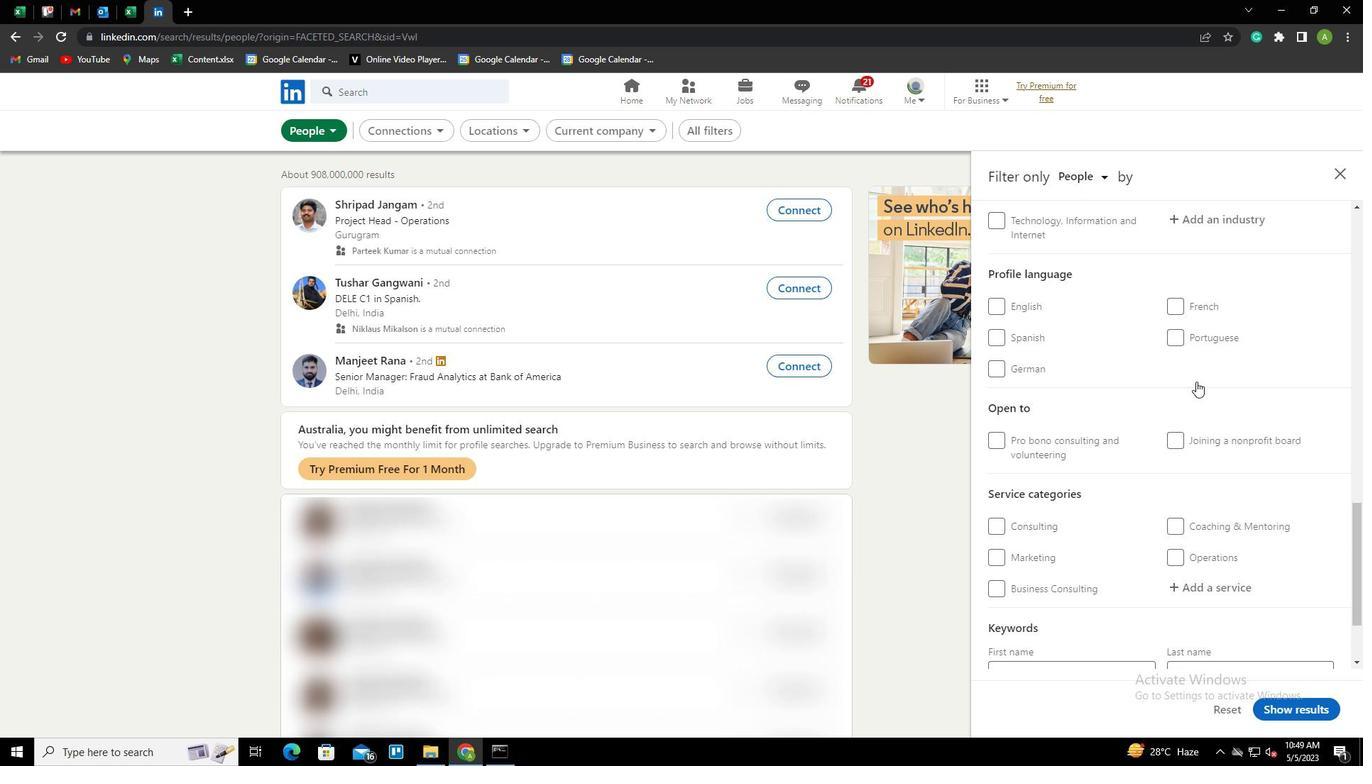
Action: Mouse moved to (1176, 242)
Screenshot: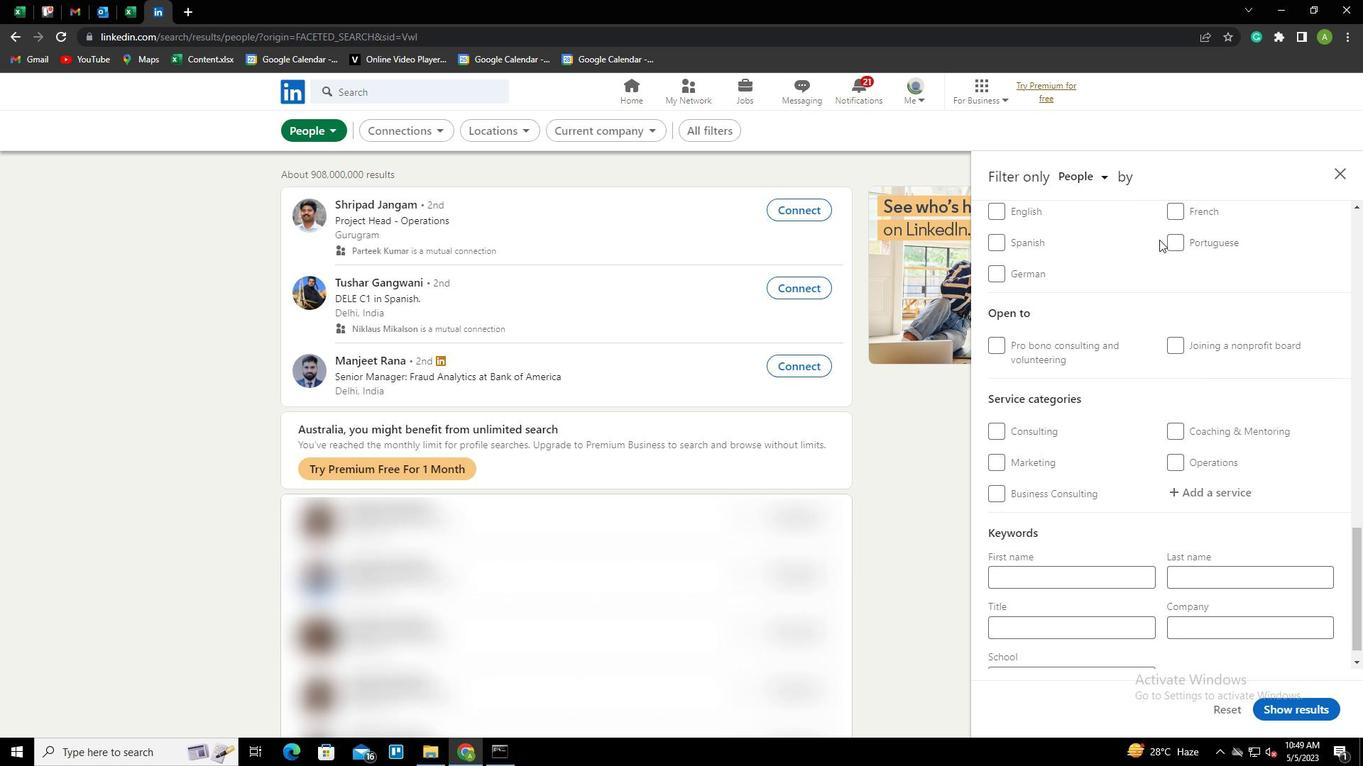 
Action: Mouse pressed left at (1176, 242)
Screenshot: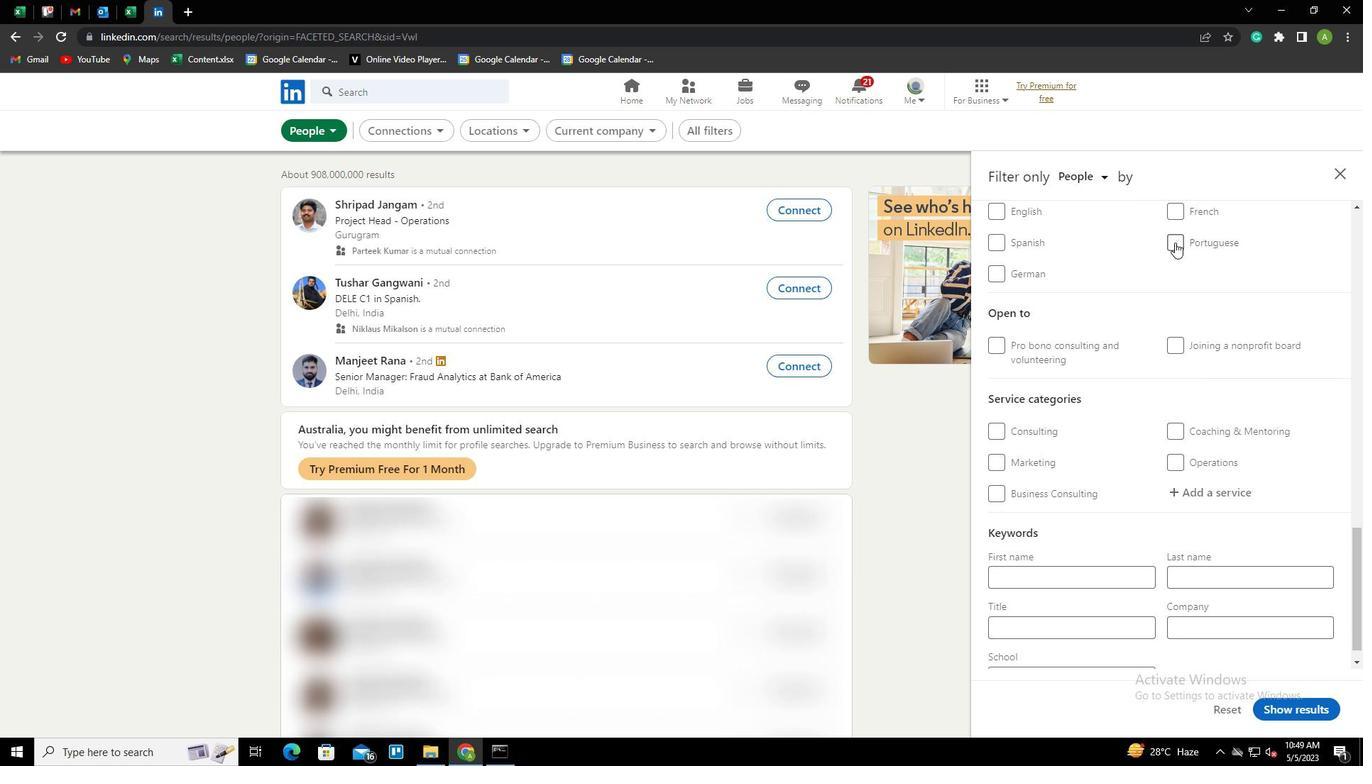 
Action: Mouse moved to (1246, 302)
Screenshot: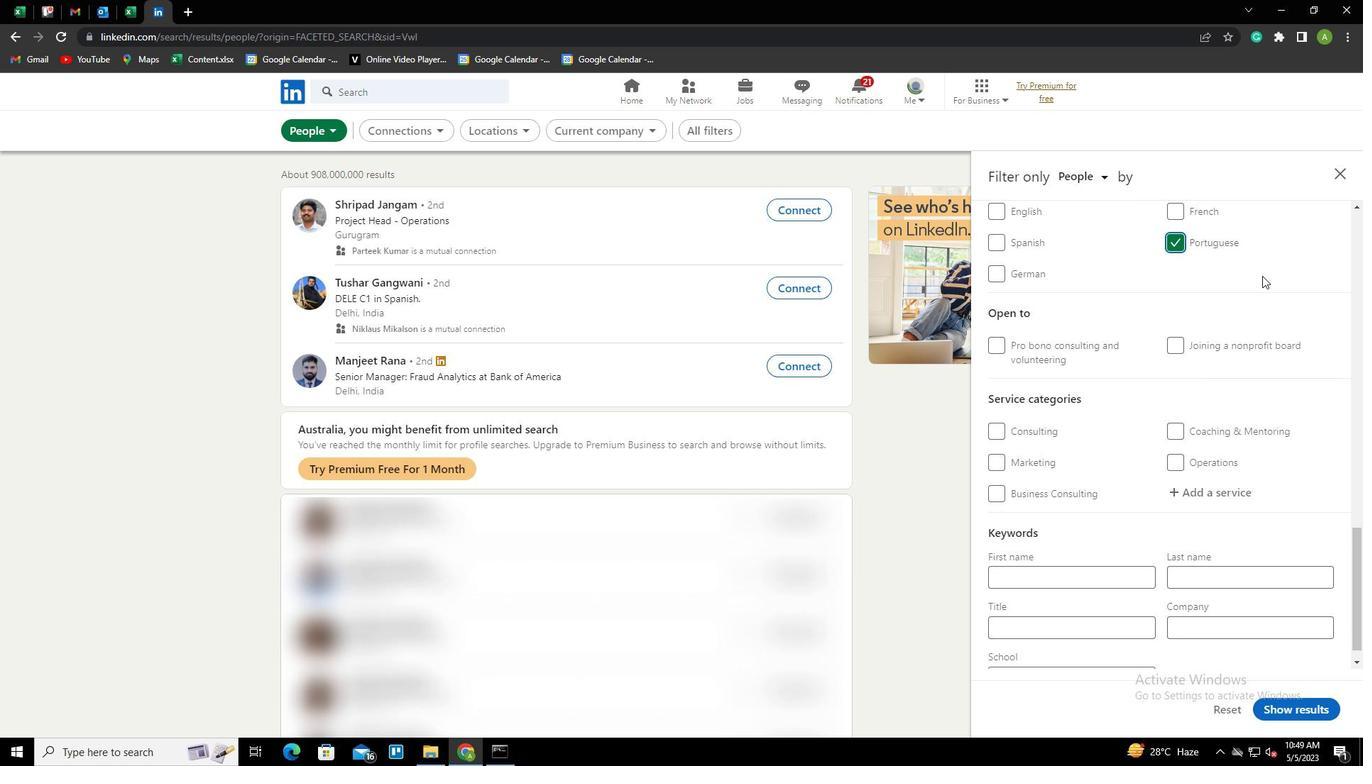 
Action: Mouse scrolled (1246, 303) with delta (0, 0)
Screenshot: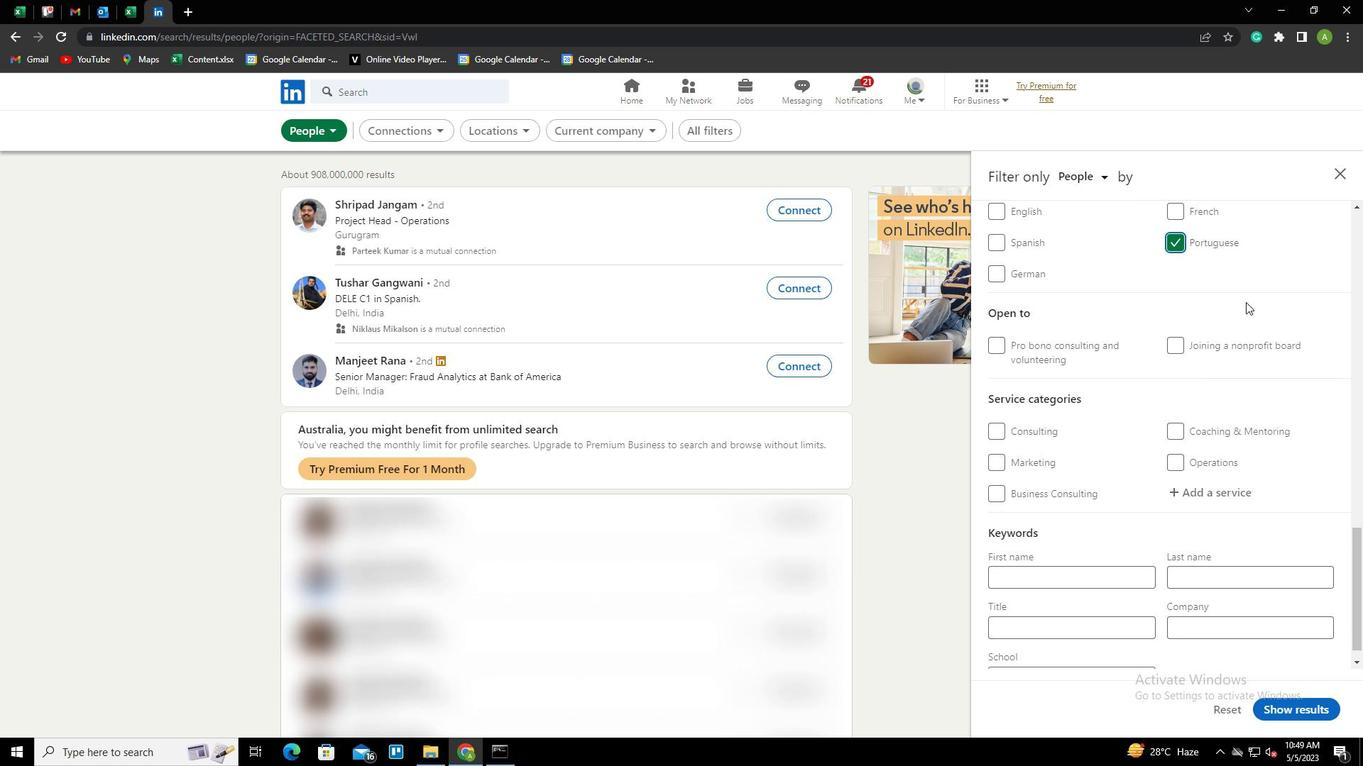 
Action: Mouse scrolled (1246, 303) with delta (0, 0)
Screenshot: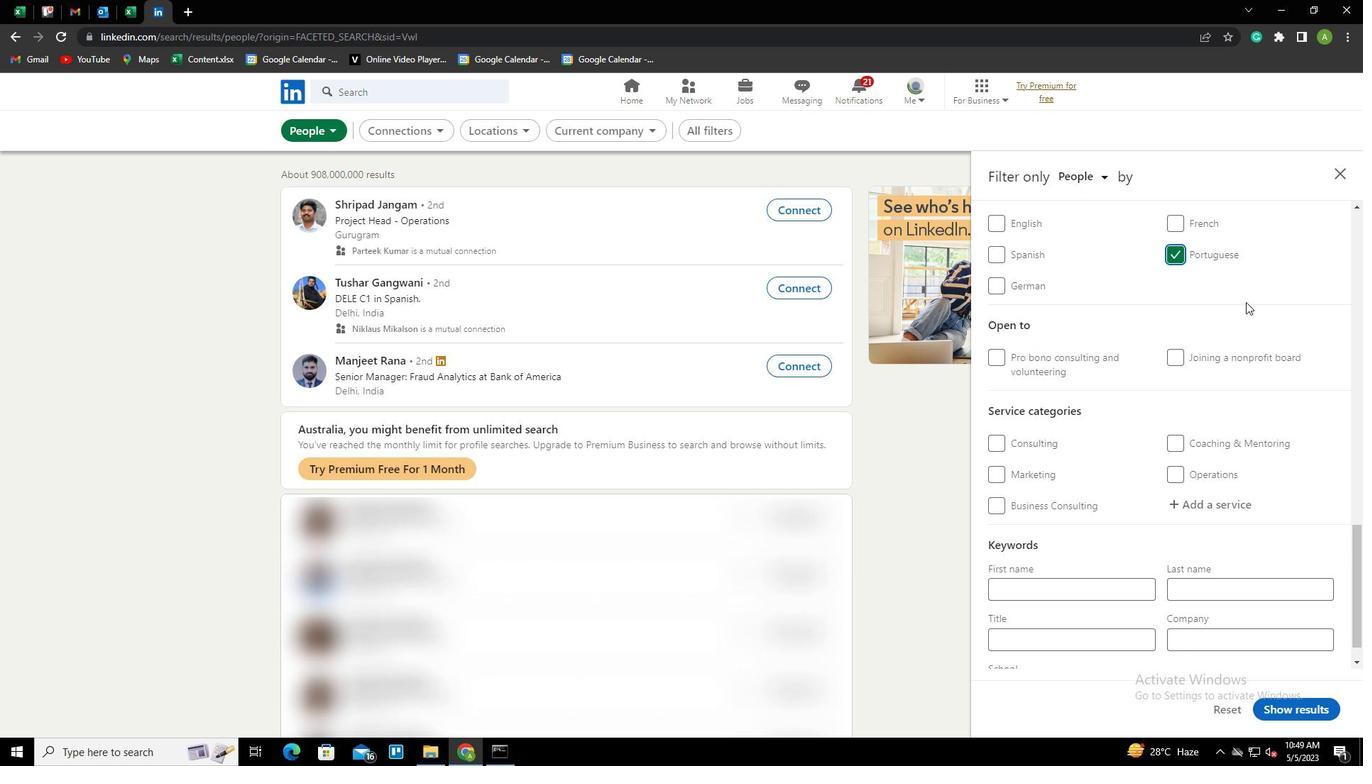 
Action: Mouse scrolled (1246, 303) with delta (0, 0)
Screenshot: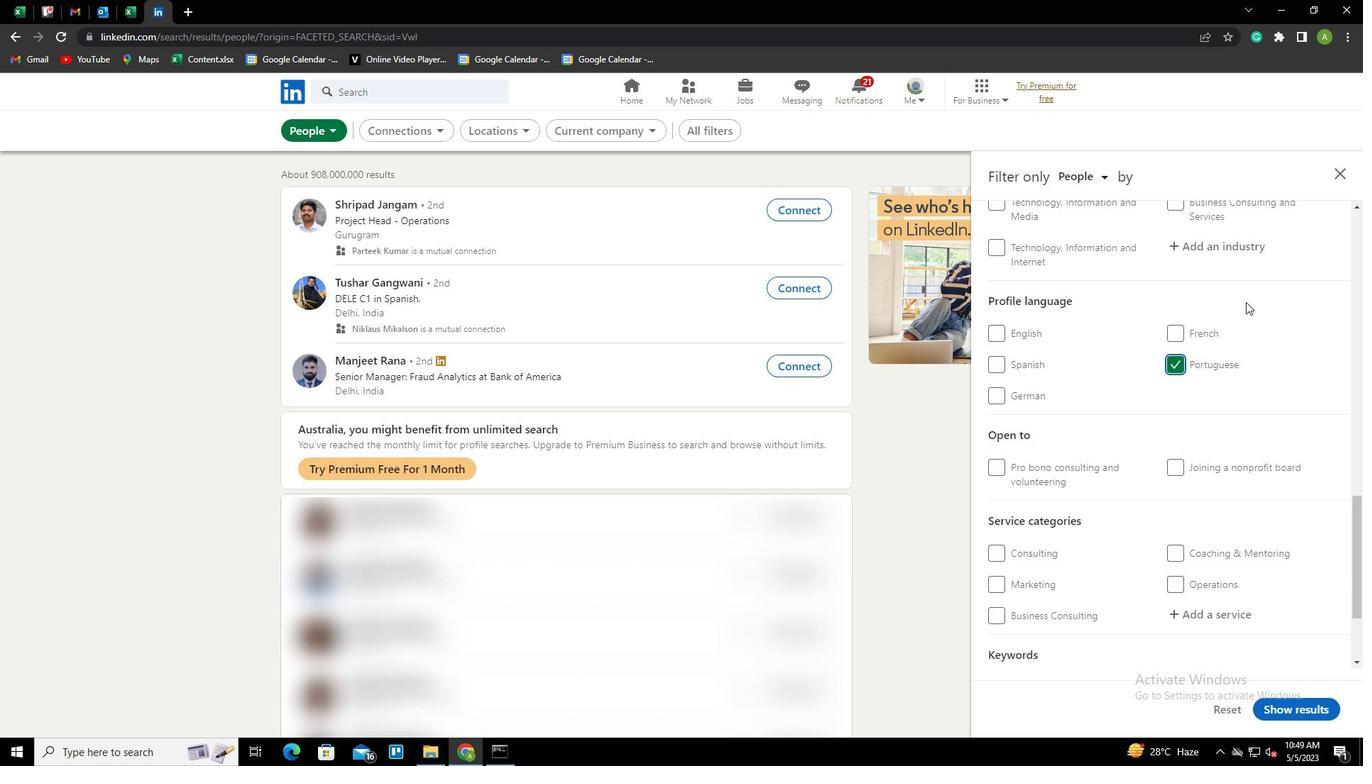 
Action: Mouse scrolled (1246, 303) with delta (0, 0)
Screenshot: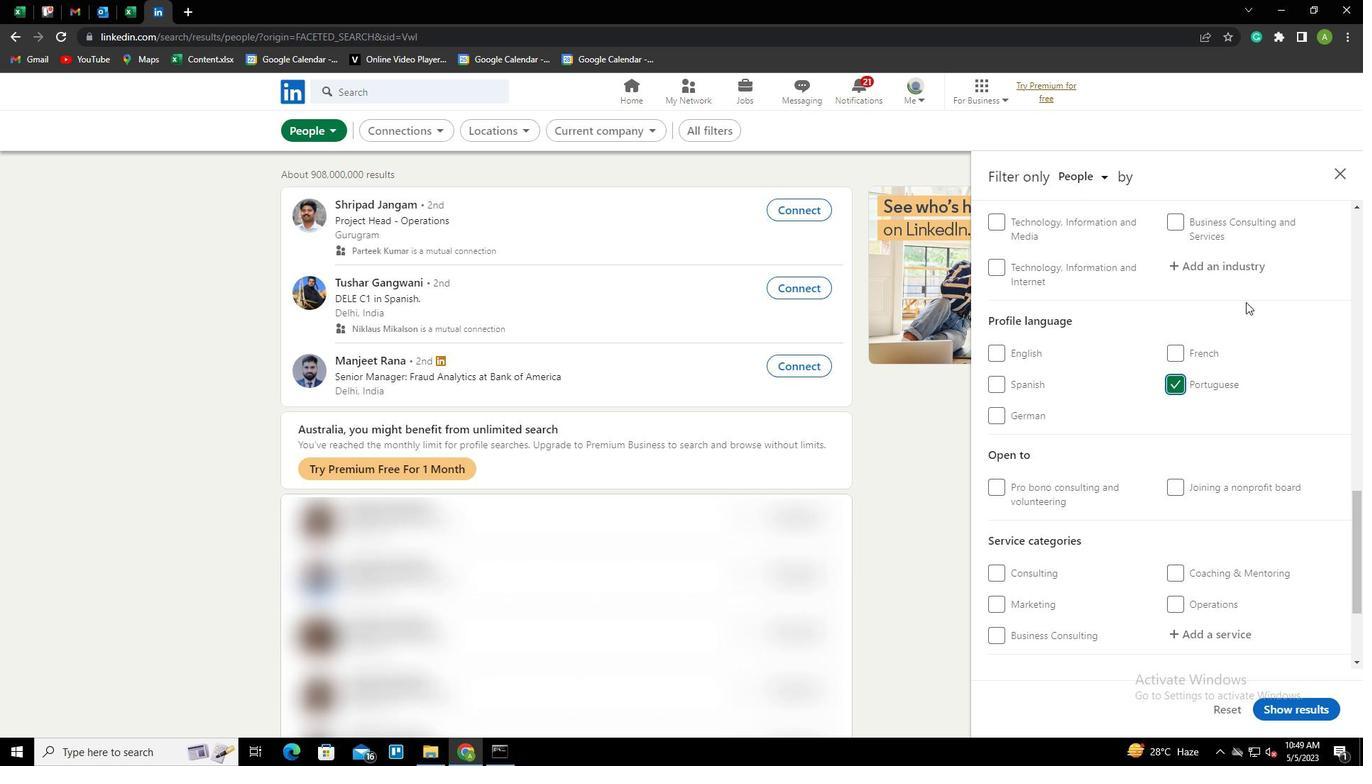 
Action: Mouse scrolled (1246, 303) with delta (0, 0)
Screenshot: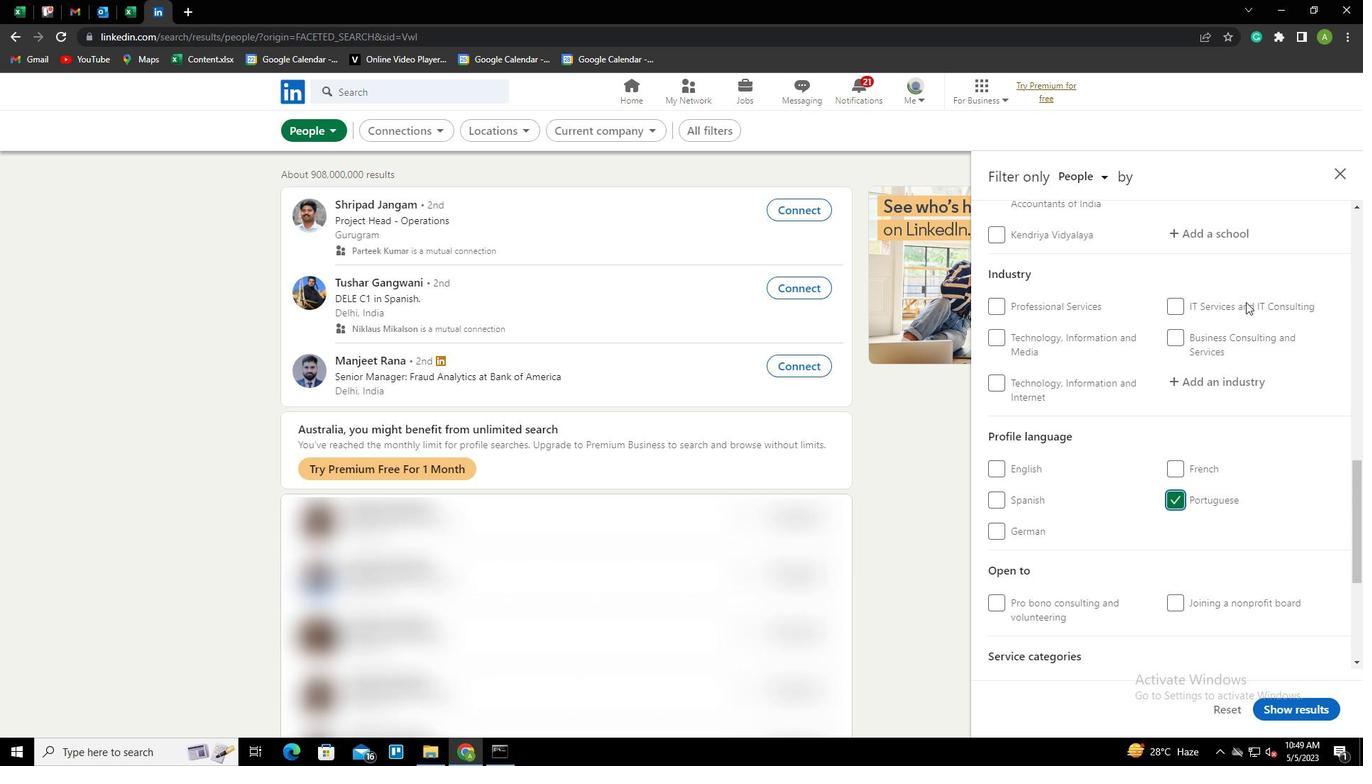 
Action: Mouse scrolled (1246, 303) with delta (0, 0)
Screenshot: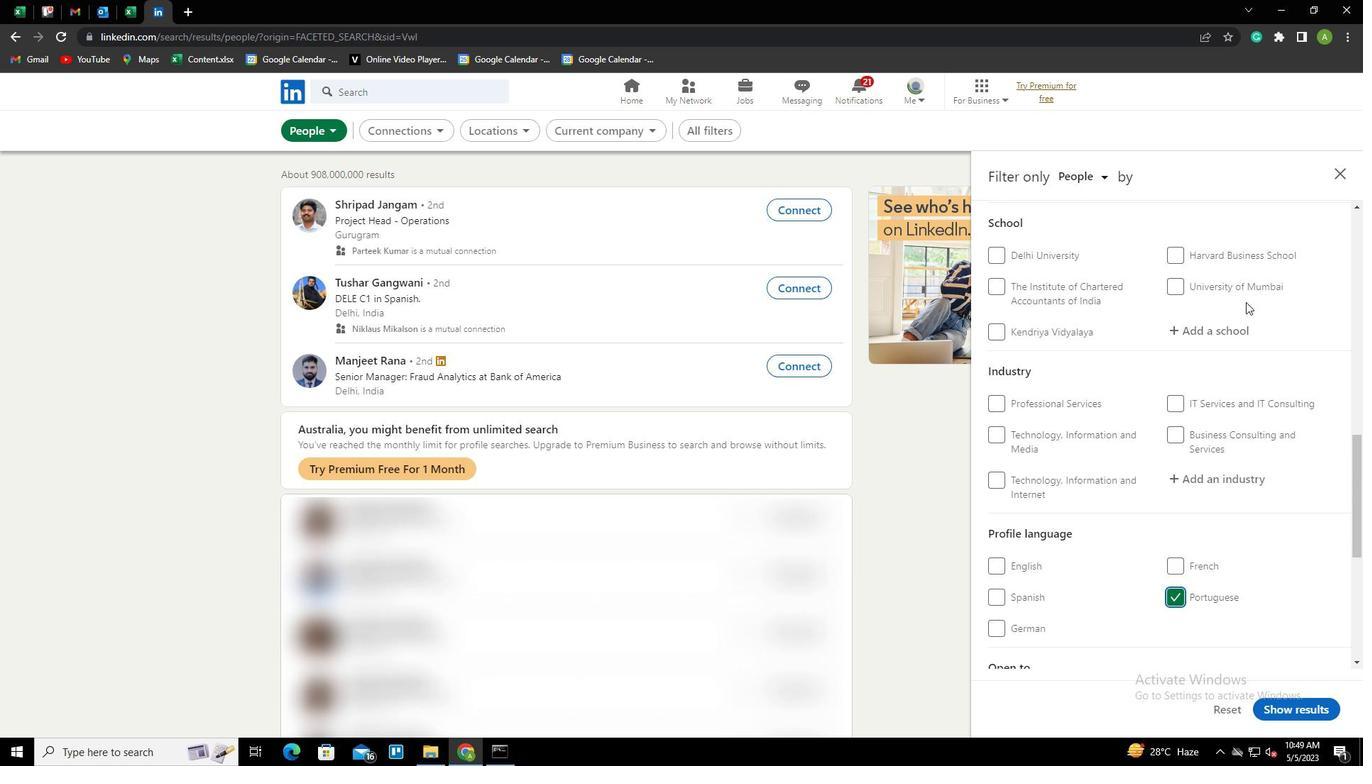 
Action: Mouse scrolled (1246, 303) with delta (0, 0)
Screenshot: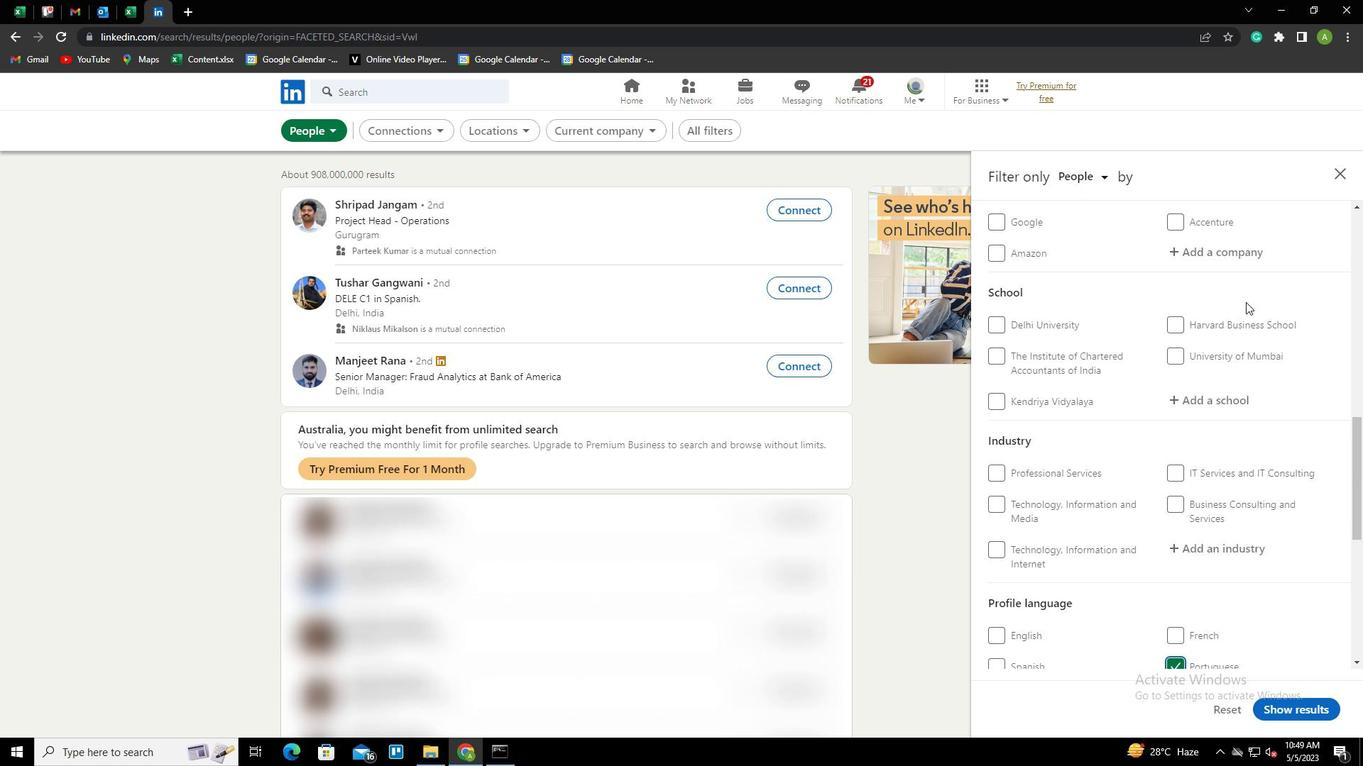 
Action: Mouse scrolled (1246, 303) with delta (0, 0)
Screenshot: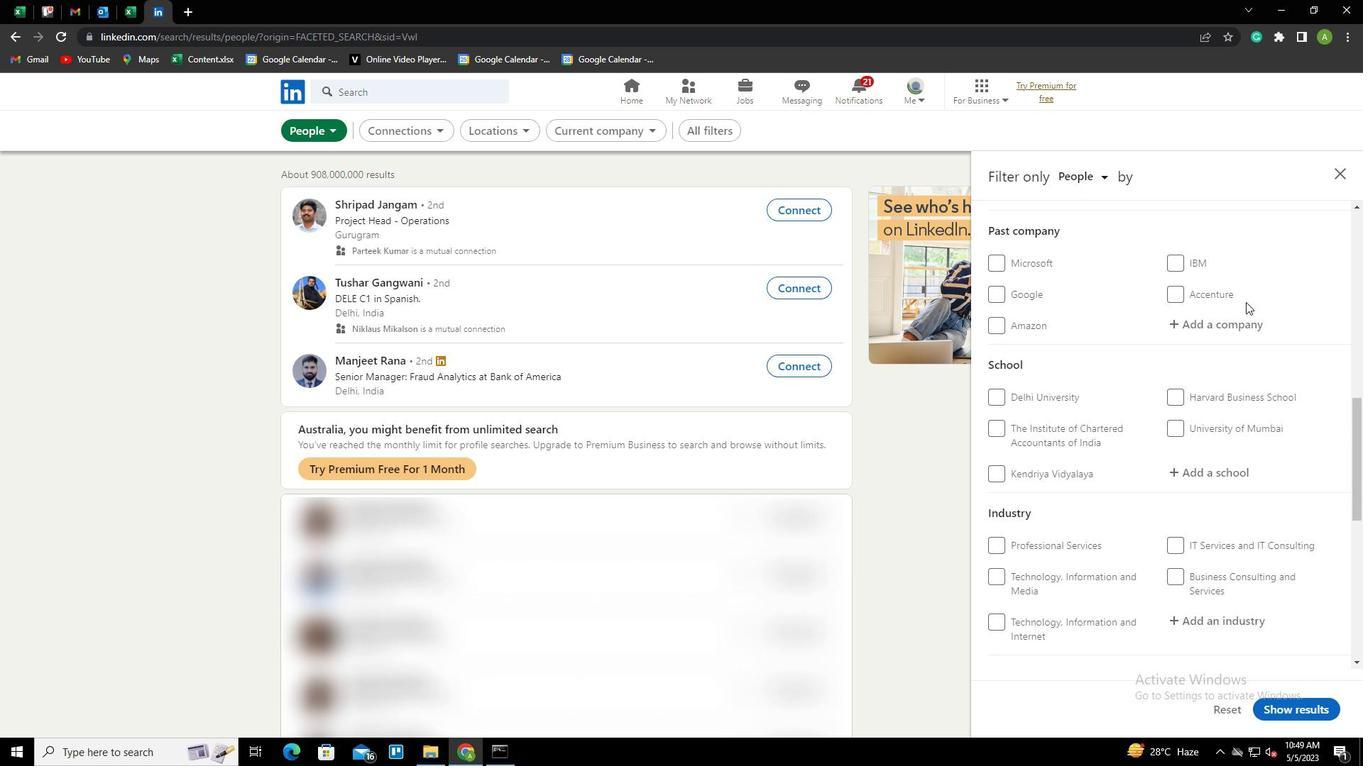 
Action: Mouse scrolled (1246, 303) with delta (0, 0)
Screenshot: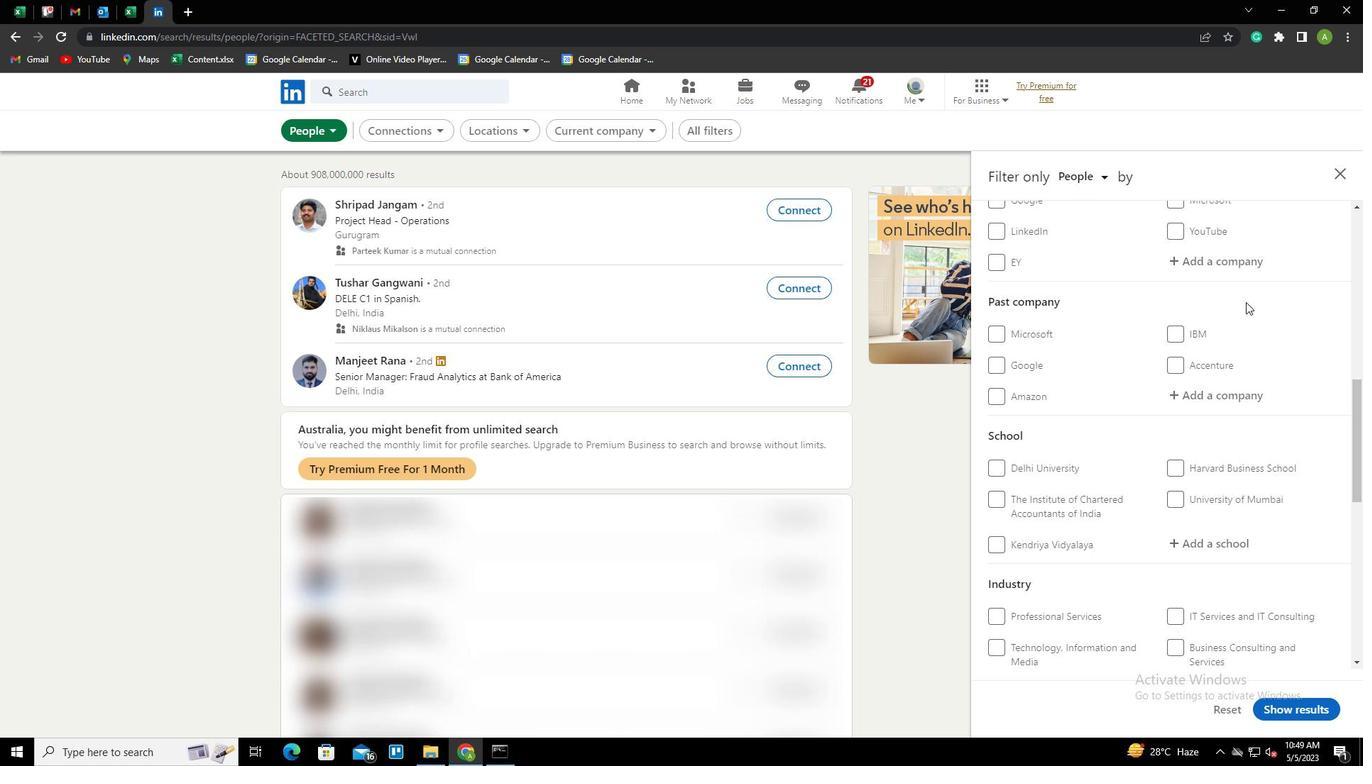 
Action: Mouse scrolled (1246, 303) with delta (0, 0)
Screenshot: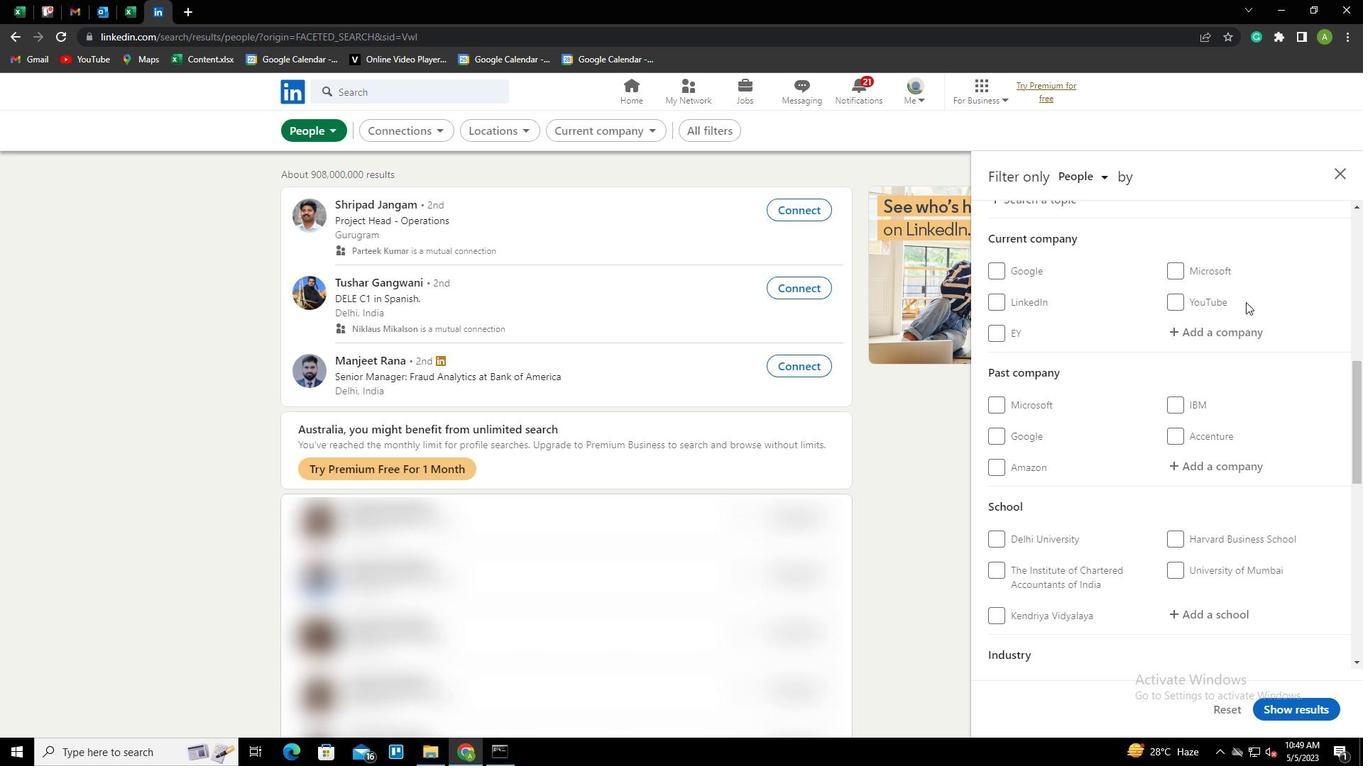 
Action: Mouse moved to (1187, 409)
Screenshot: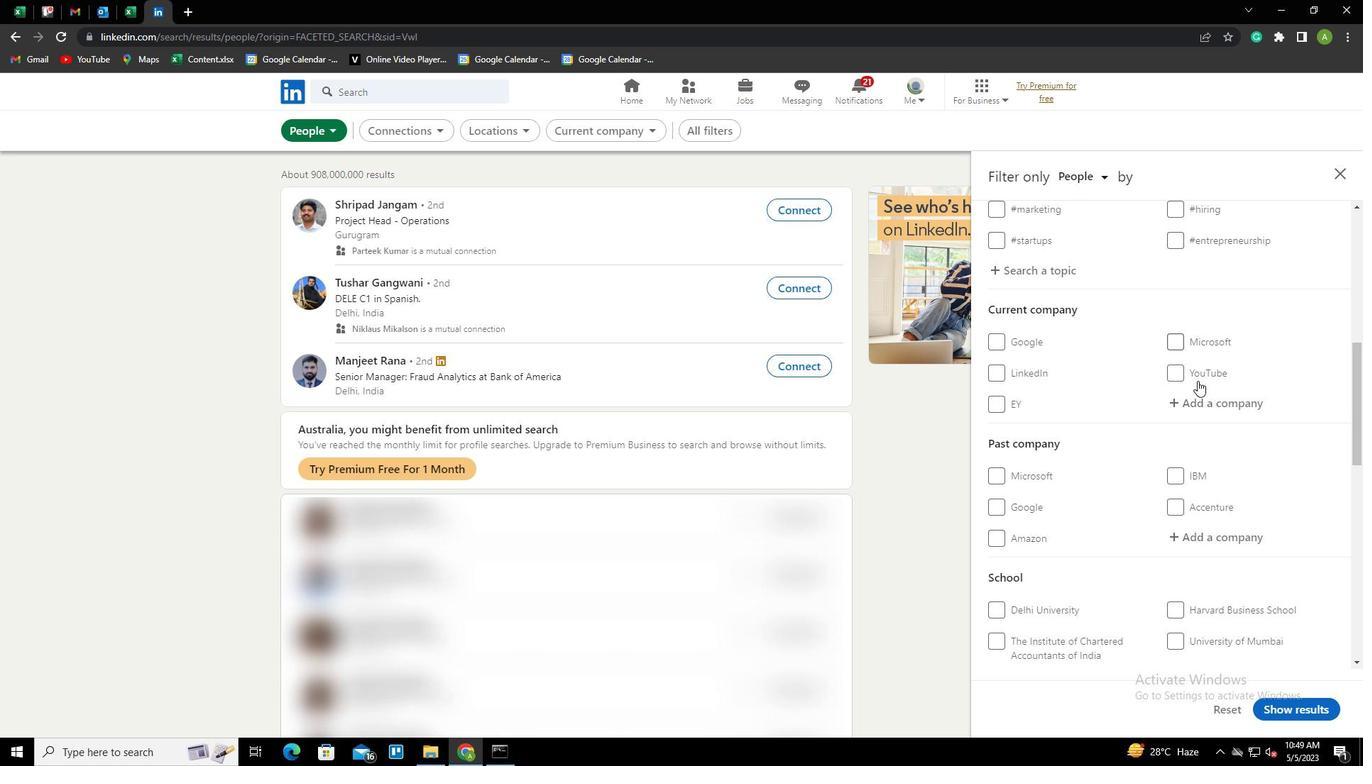
Action: Mouse pressed left at (1187, 409)
Screenshot: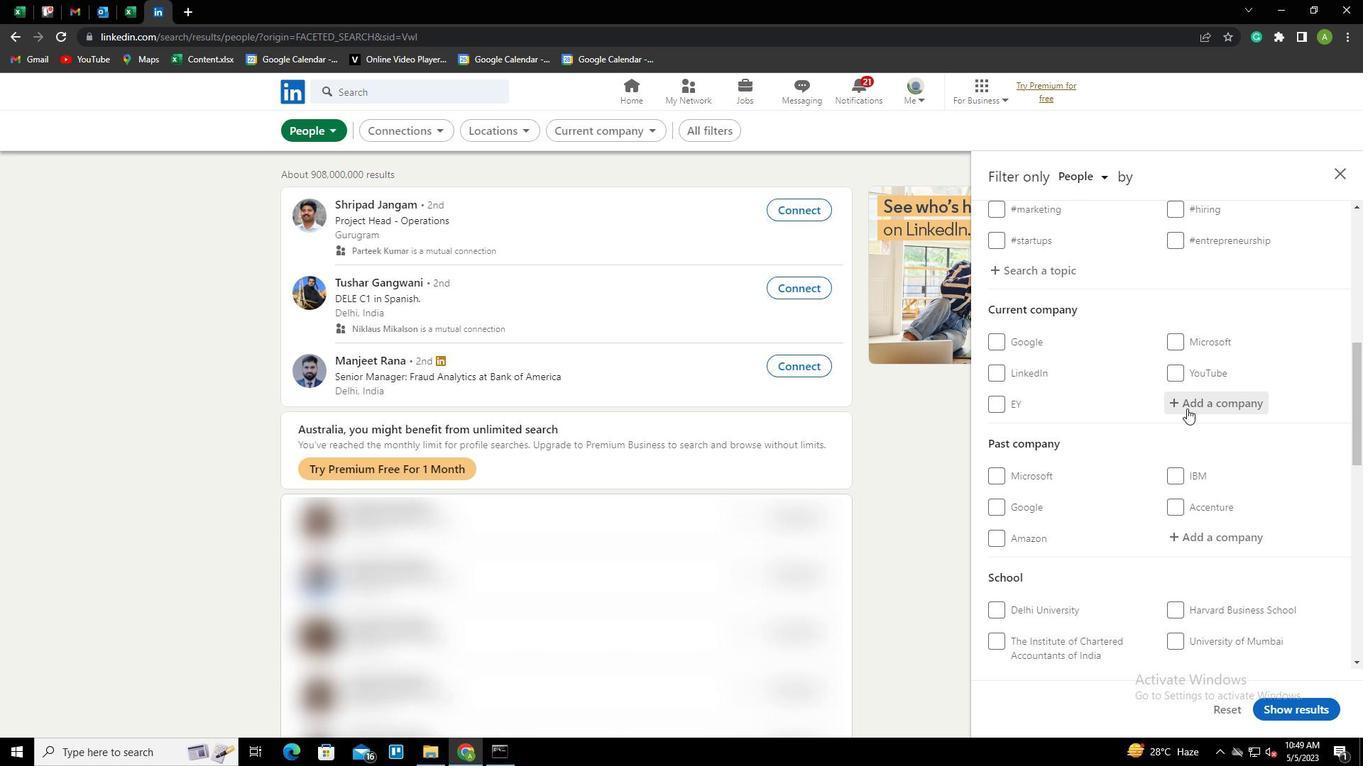 
Action: Key pressed <Key.shift>AA<Key.backspace>ARTI<Key.space><Key.shift>INDUSTRIES<Key.space><Key.shift>LTD.<Key.down><Key.enter>
Screenshot: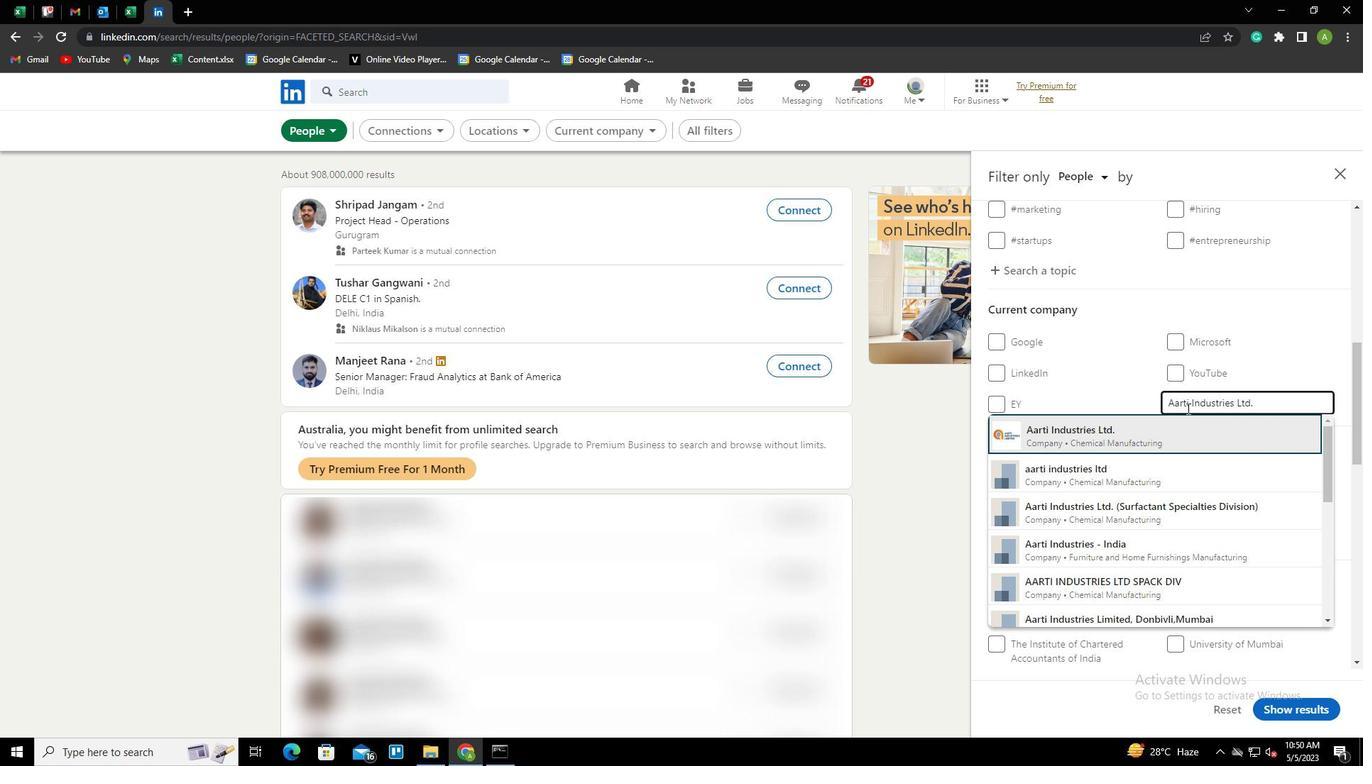 
Action: Mouse scrolled (1187, 408) with delta (0, 0)
Screenshot: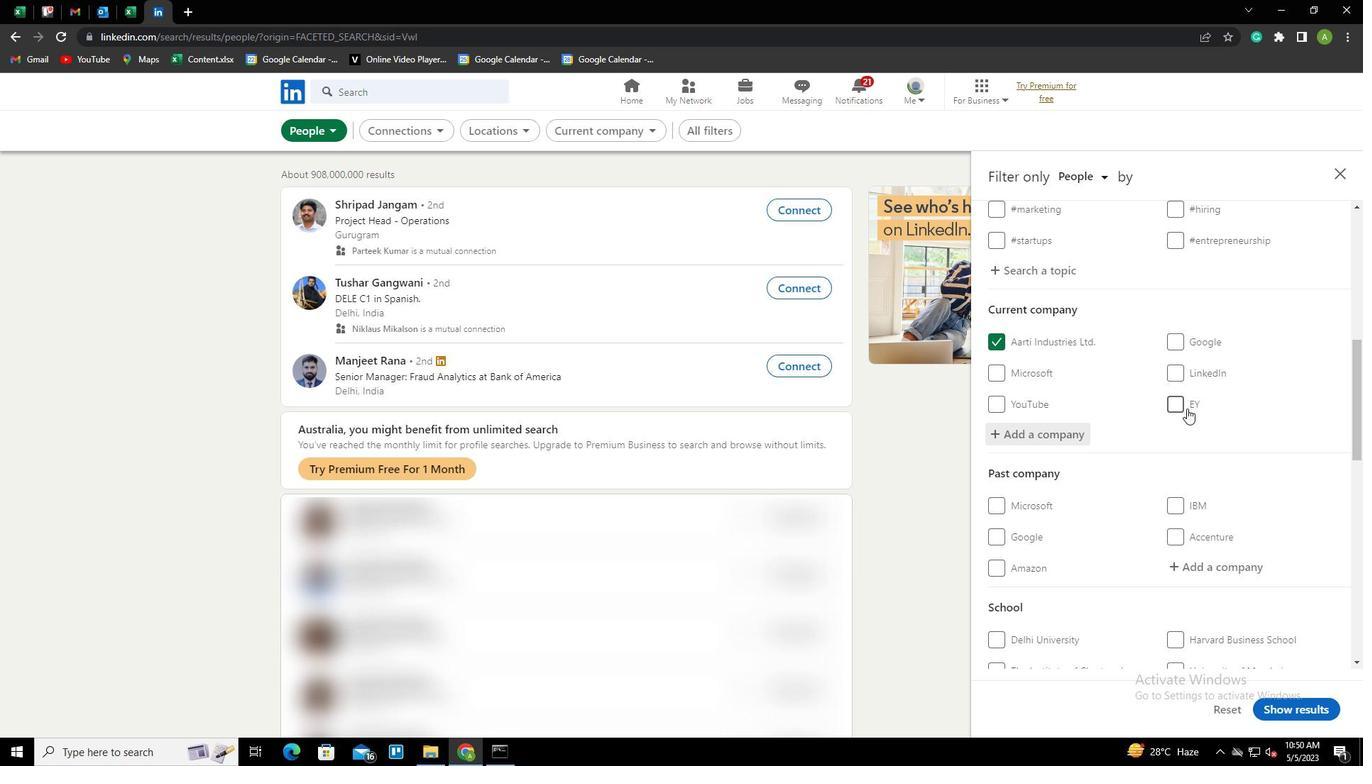 
Action: Mouse scrolled (1187, 408) with delta (0, 0)
Screenshot: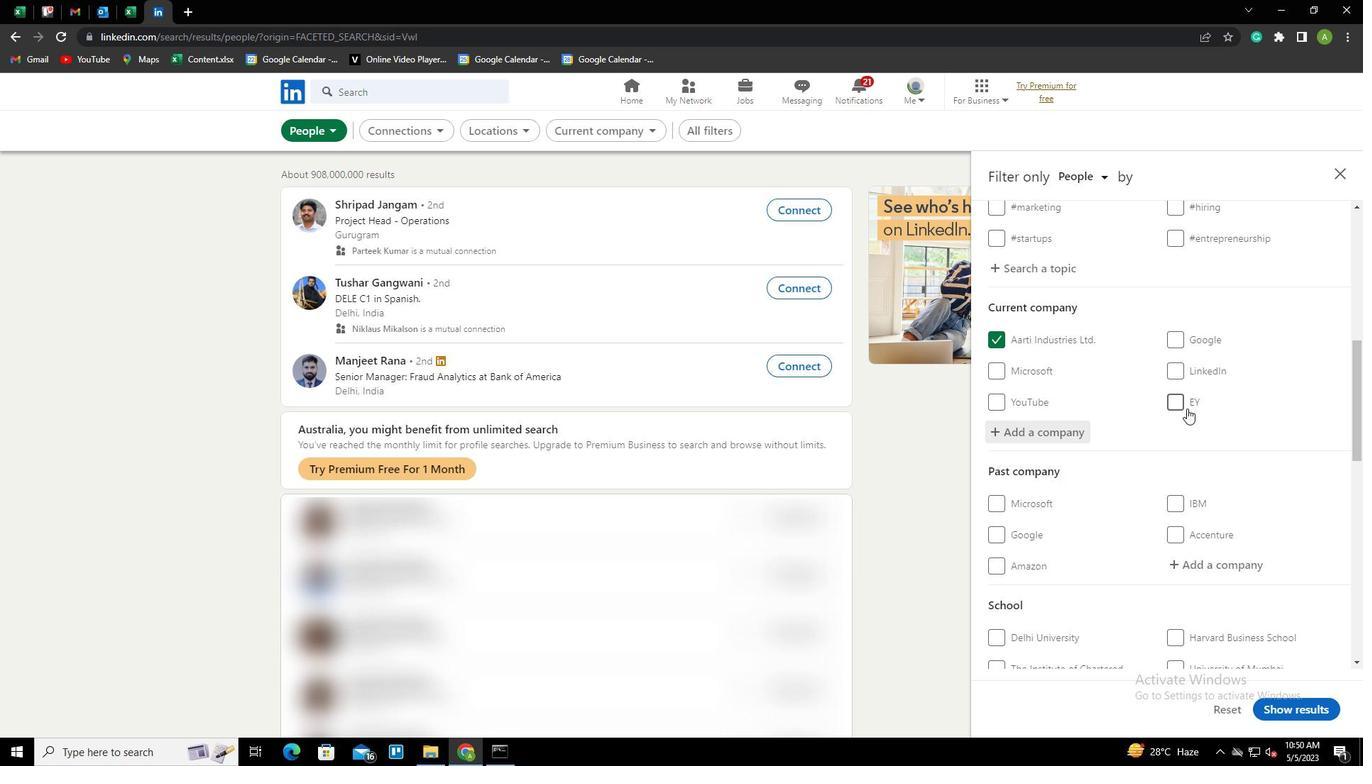 
Action: Mouse scrolled (1187, 408) with delta (0, 0)
Screenshot: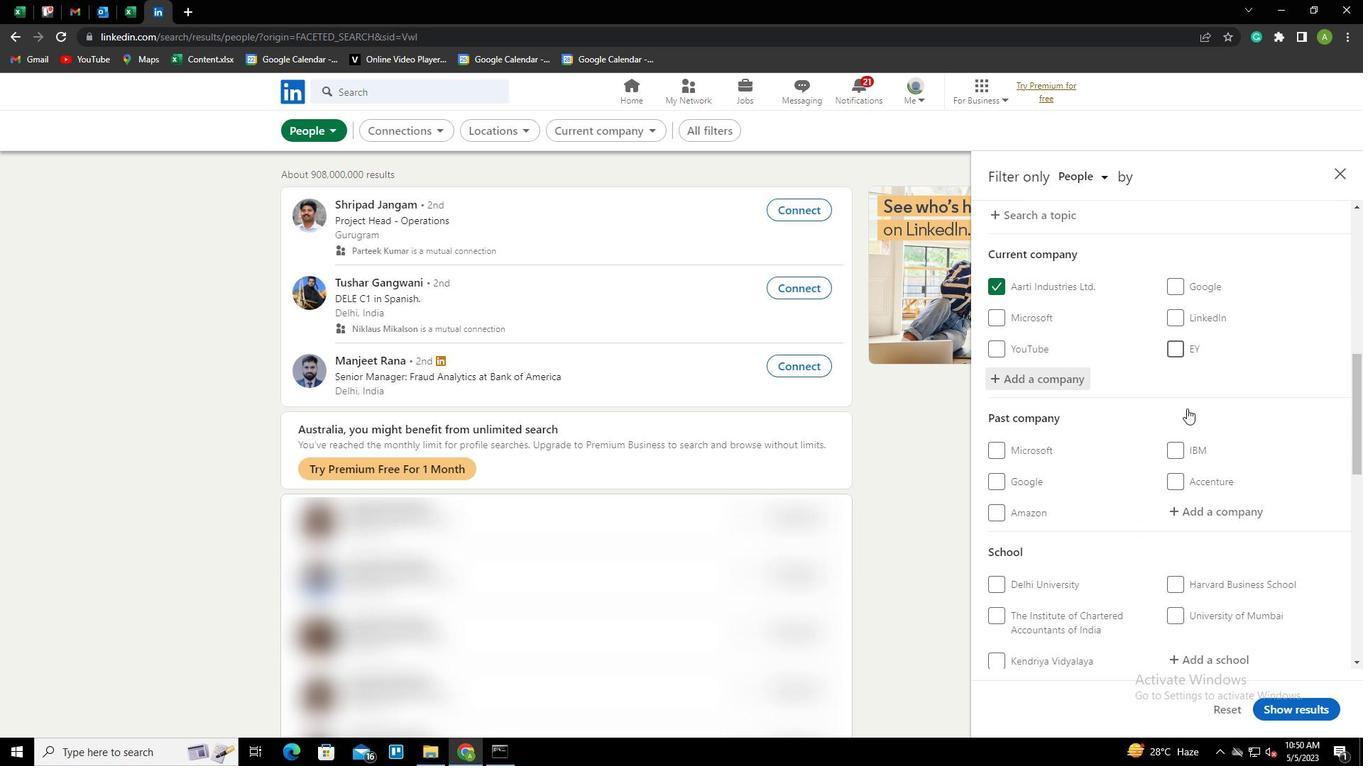 
Action: Mouse scrolled (1187, 408) with delta (0, 0)
Screenshot: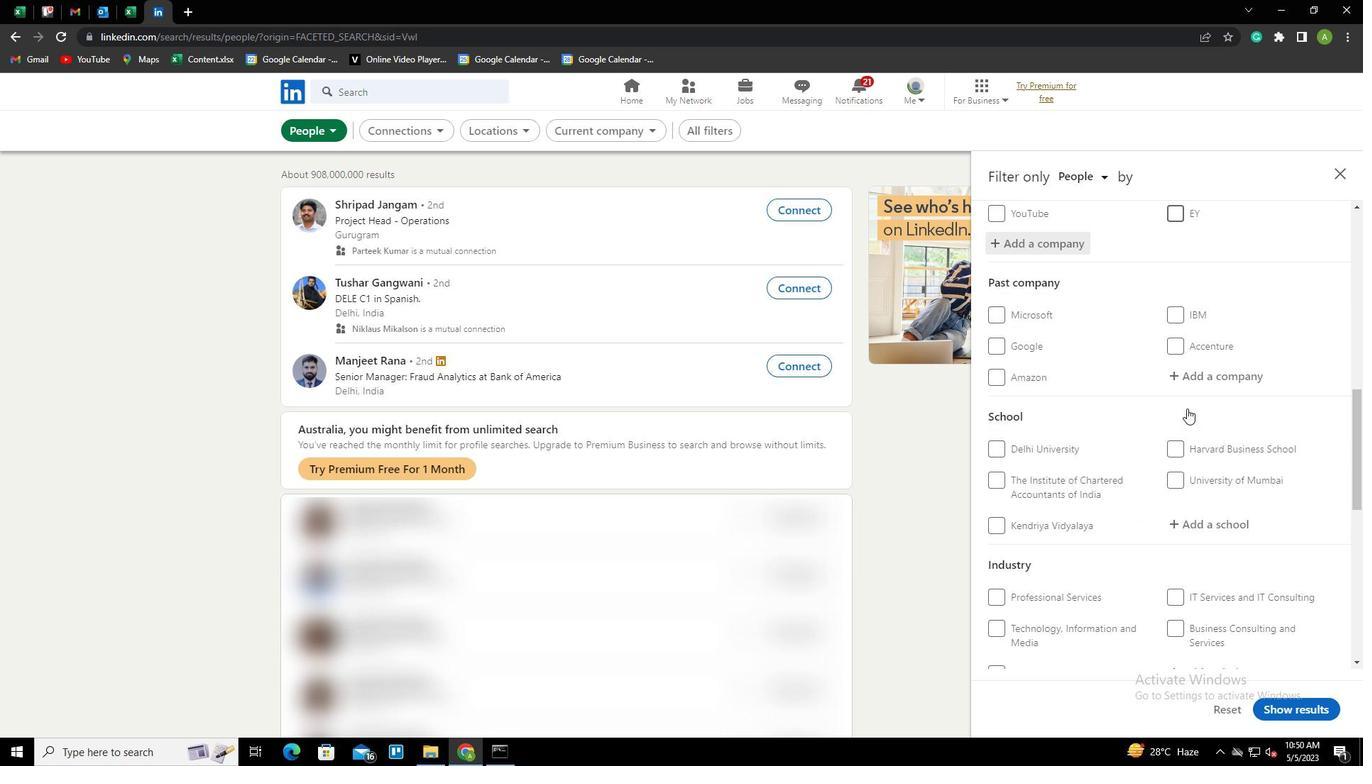 
Action: Mouse moved to (1193, 426)
Screenshot: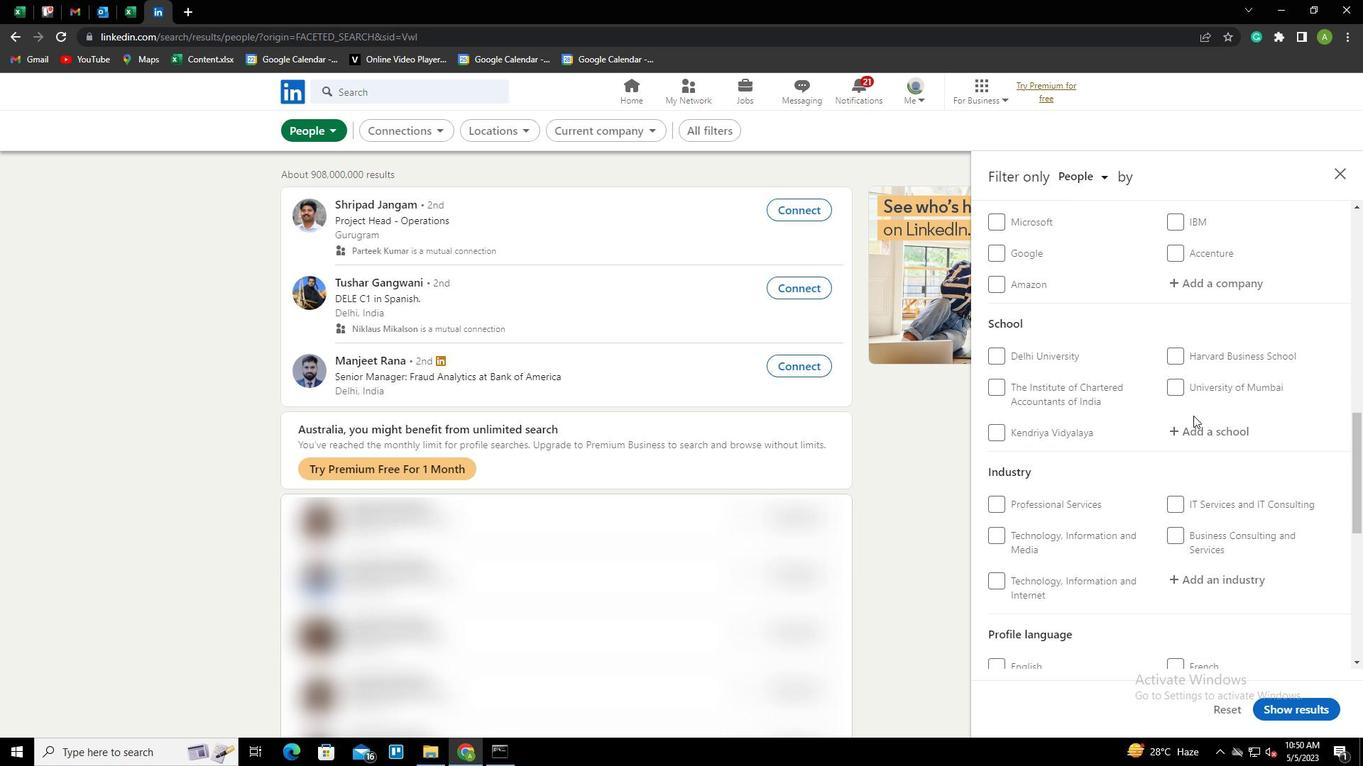 
Action: Mouse pressed left at (1193, 426)
Screenshot: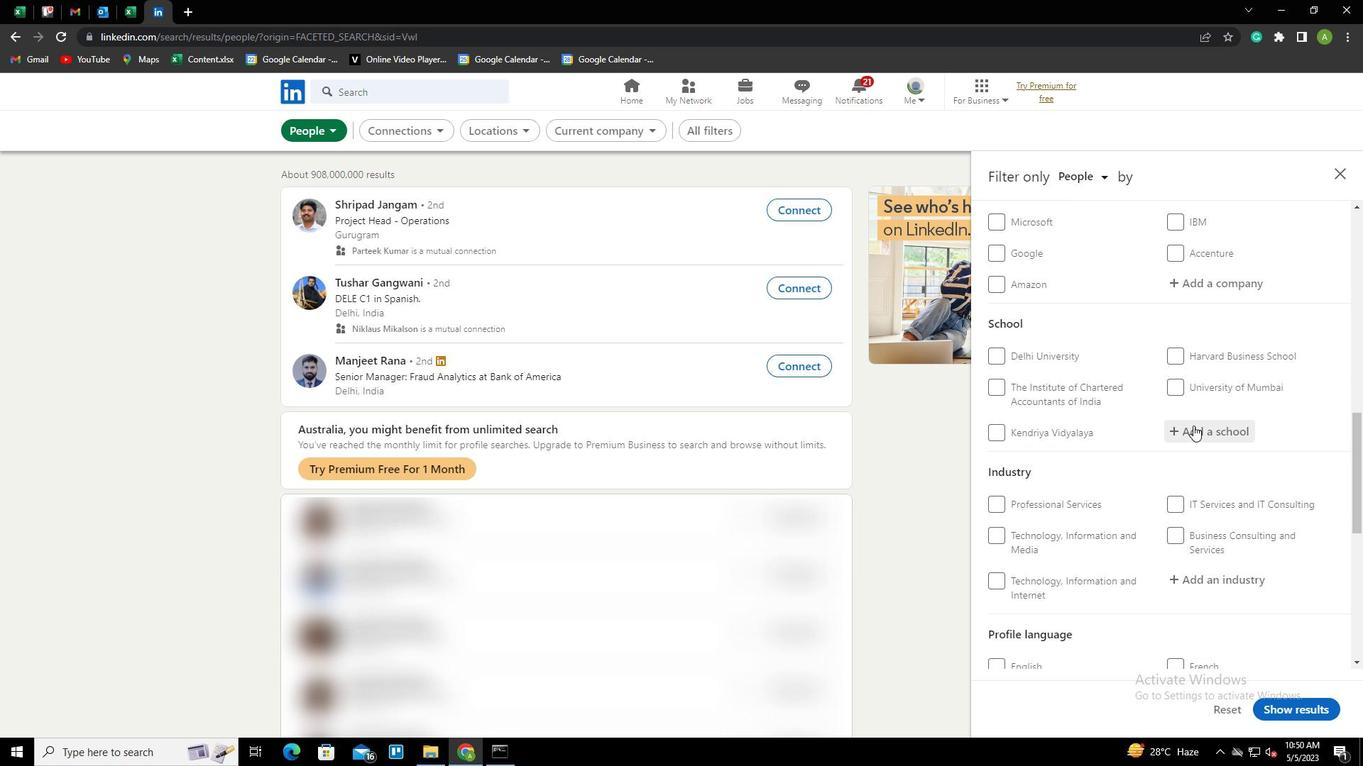 
Action: Key pressed <Key.shift><Key.shift><Key.shift><Key.shift><Key.shift><Key.shift><Key.shift><Key.shift><Key.shift><Key.shift><Key.shift><Key.shift><Key.shift><Key.shift><Key.shift><Key.shift>GOVT.<Key.space><Key.shift>POLYTECHNIC<Key.space><Key.shift>COLLEGE<Key.down><Key.enter>
Screenshot: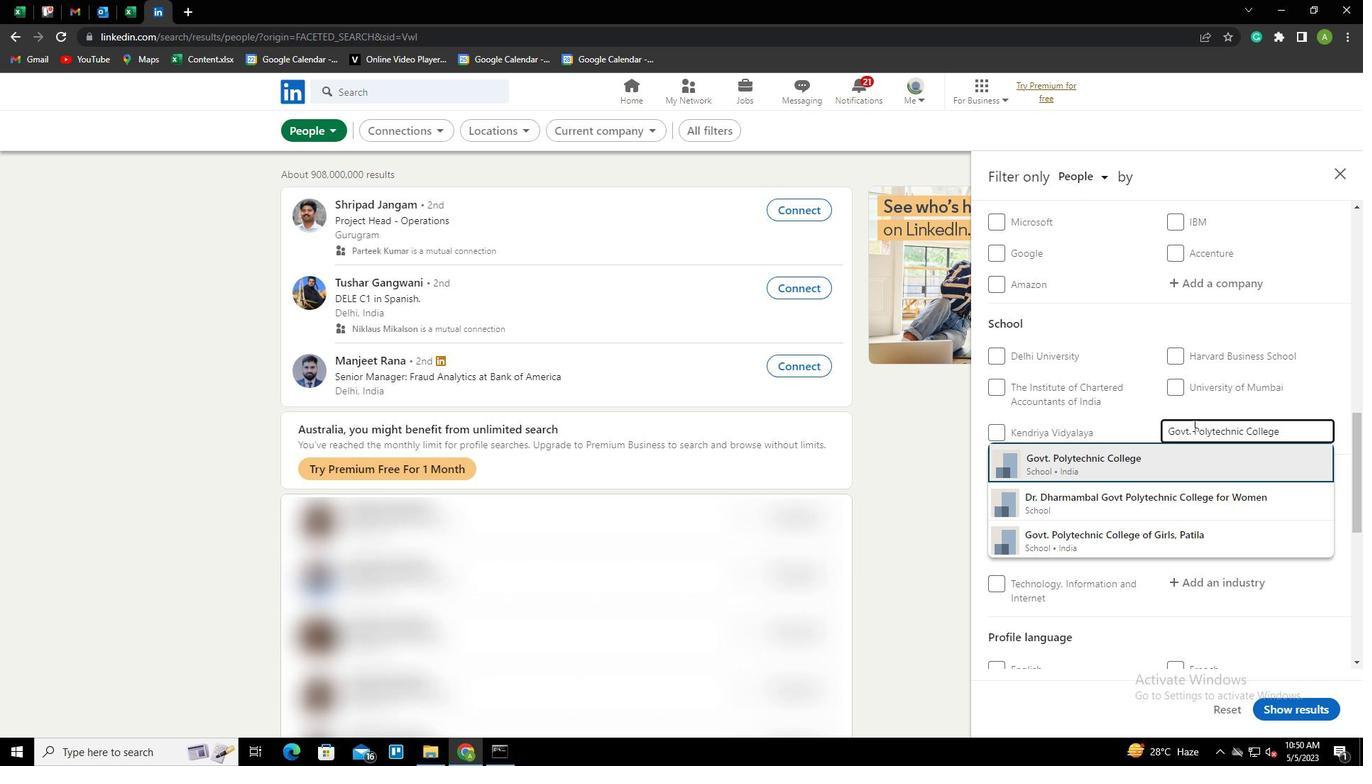 
Action: Mouse scrolled (1193, 425) with delta (0, 0)
Screenshot: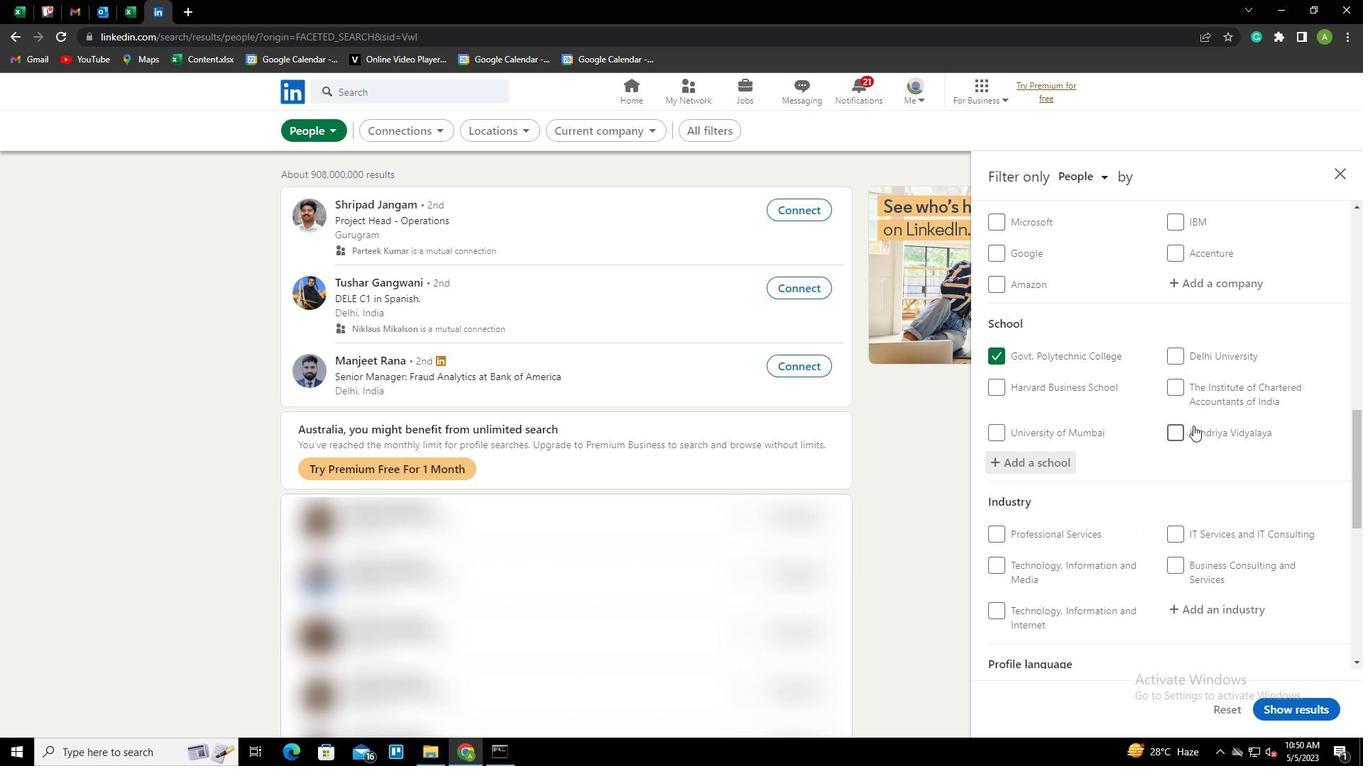 
Action: Mouse scrolled (1193, 425) with delta (0, 0)
Screenshot: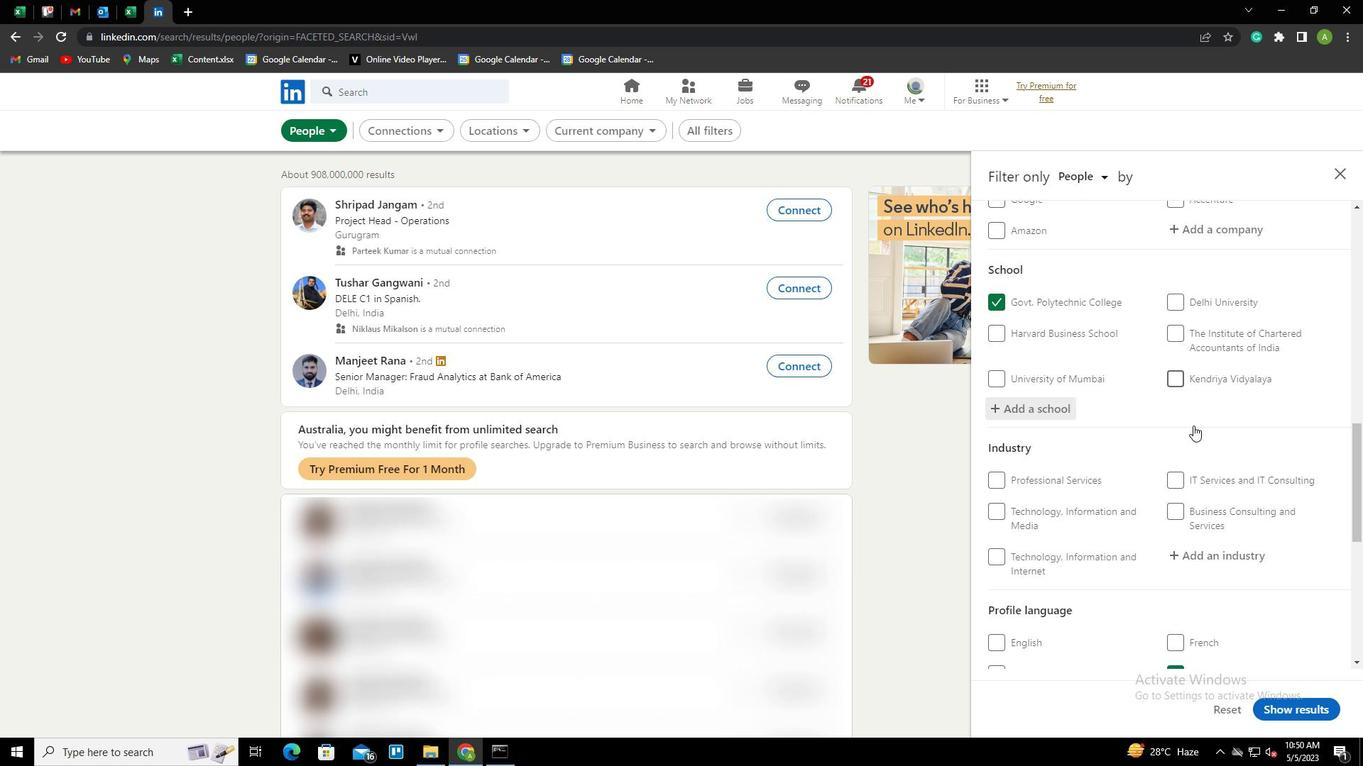 
Action: Mouse scrolled (1193, 425) with delta (0, 0)
Screenshot: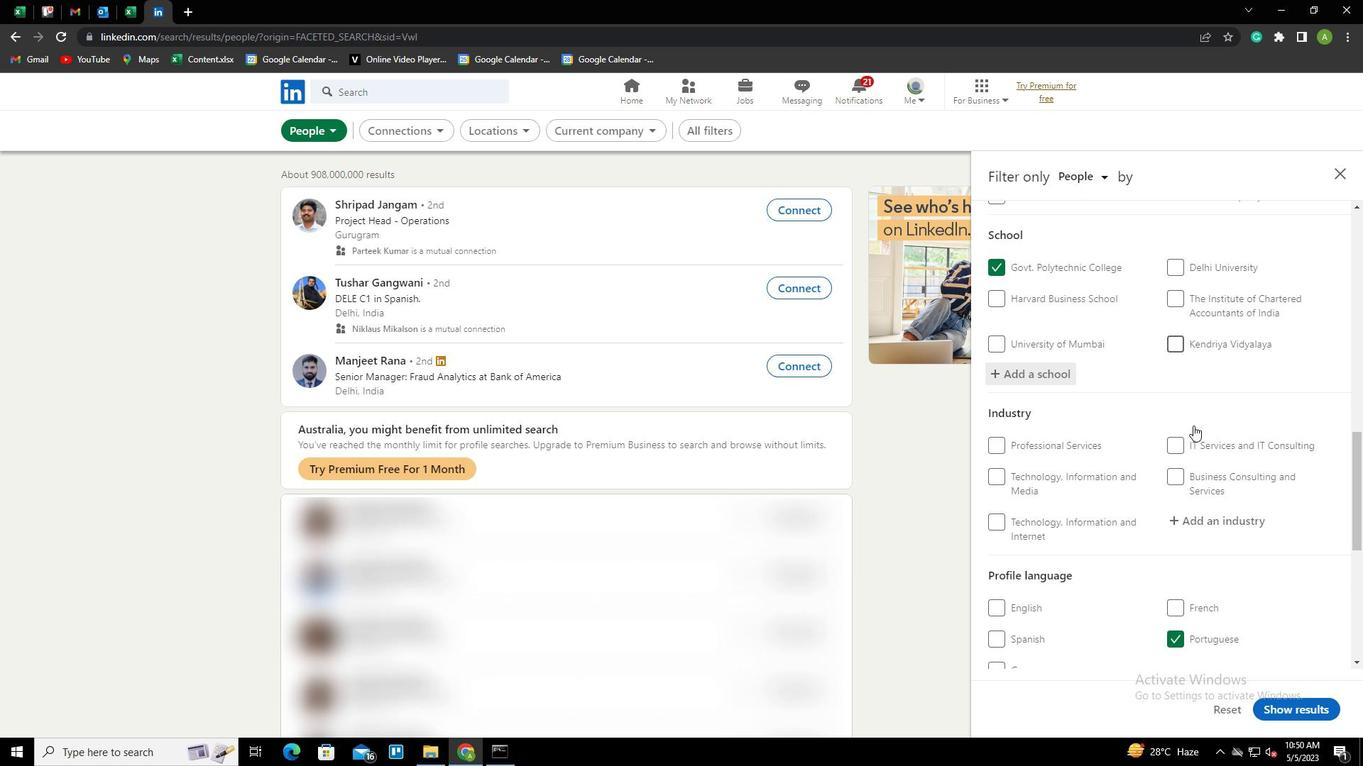 
Action: Mouse moved to (1198, 397)
Screenshot: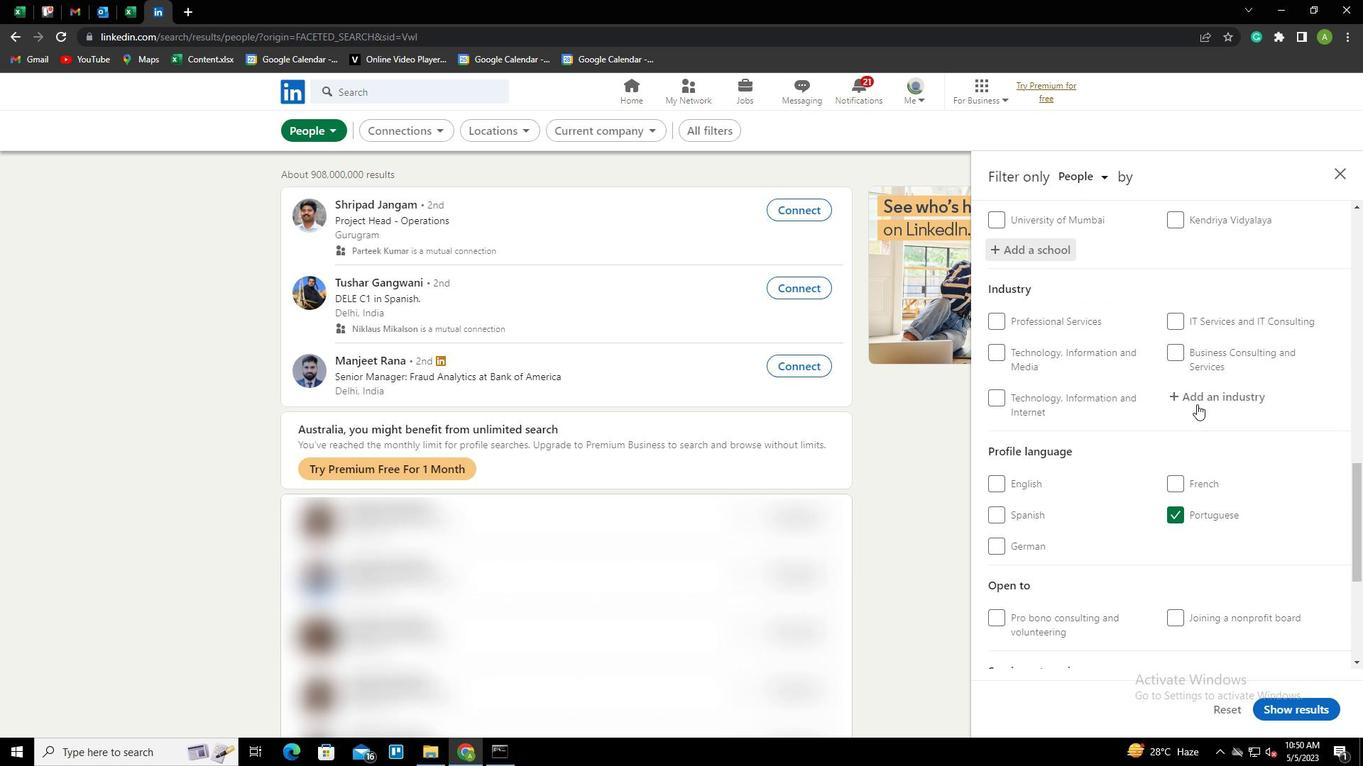
Action: Mouse pressed left at (1198, 397)
Screenshot: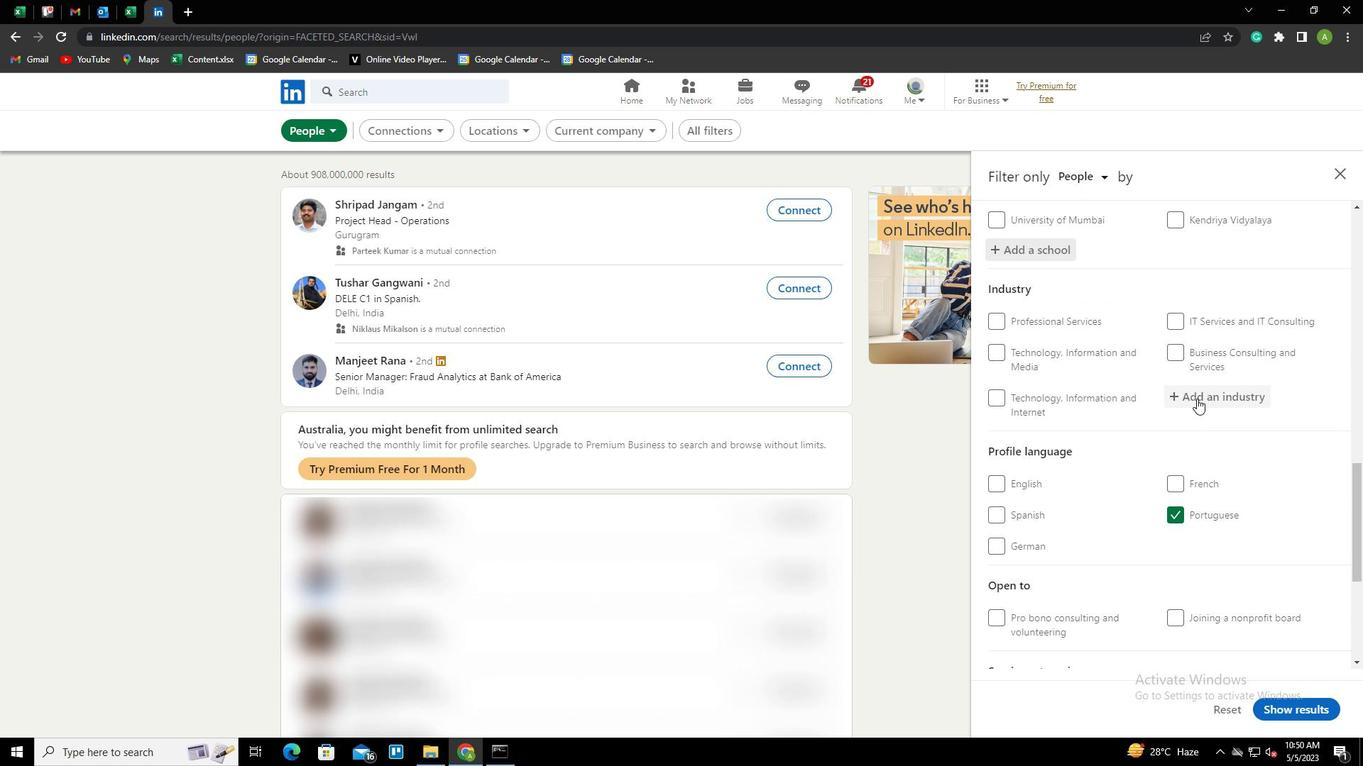 
Action: Key pressed <Key.shift><Key.shift><Key.shift><Key.shift><Key.shift><Key.shift><Key.shift><Key.shift><Key.shift><Key.shift><Key.shift><Key.shift><Key.shift><Key.shift><Key.shift><Key.shift><Key.shift><Key.shift><Key.shift><Key.shift><Key.shift><Key.shift><Key.shift><Key.shift><Key.shift><Key.shift>SECUTITY<Key.space><Key.left><Key.left><Key.left><Key.left><Key.backspace>R<Key.end><Key.shift><Key.shift><Key.shift><Key.shift><Key.shift><Key.shift><Key.shift><Key.shift><Key.shift><Key.shift><Key.shift><Key.shift><Key.shift><Key.shift>GUARDS<Key.space>AND<Key.space><Key.shift>PATROL<Key.space><Key.shift>SERVICES<Key.down><Key.enter>
Screenshot: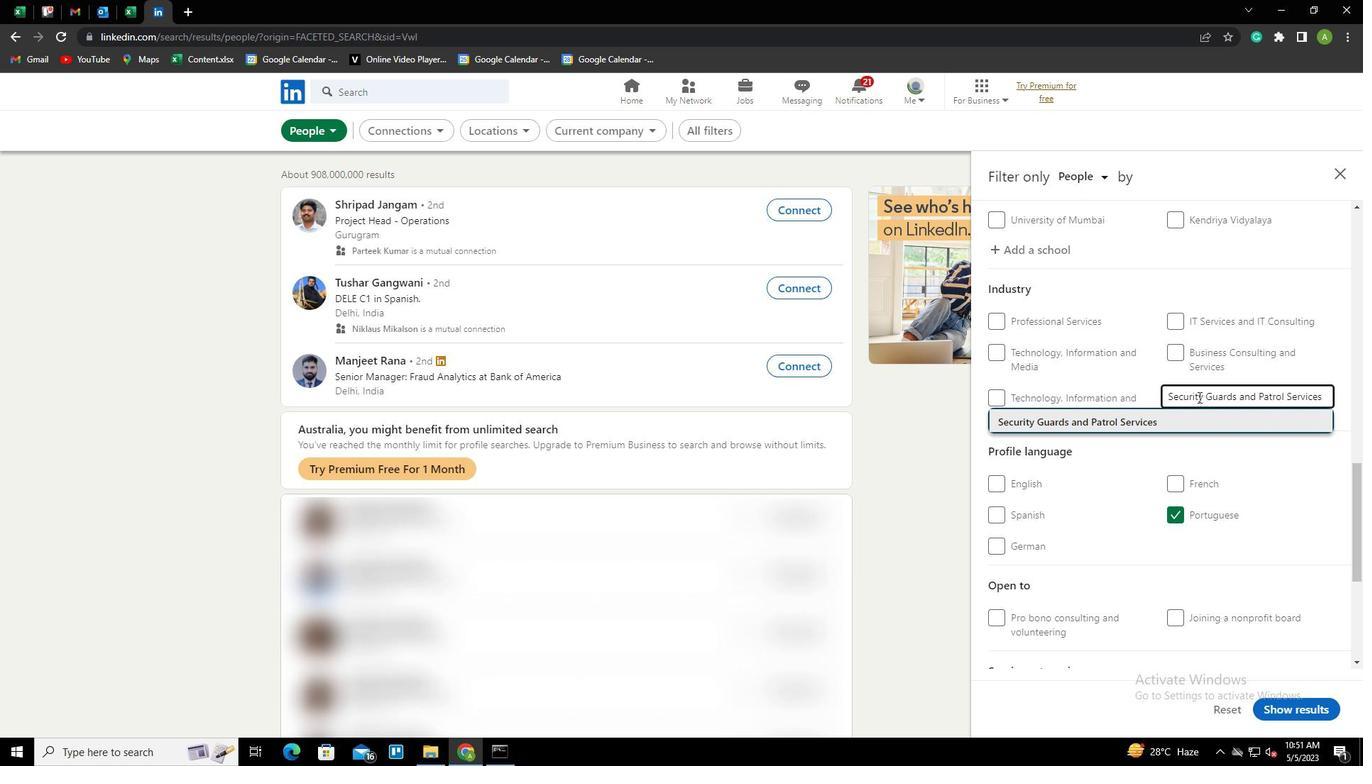 
Action: Mouse scrolled (1198, 396) with delta (0, 0)
Screenshot: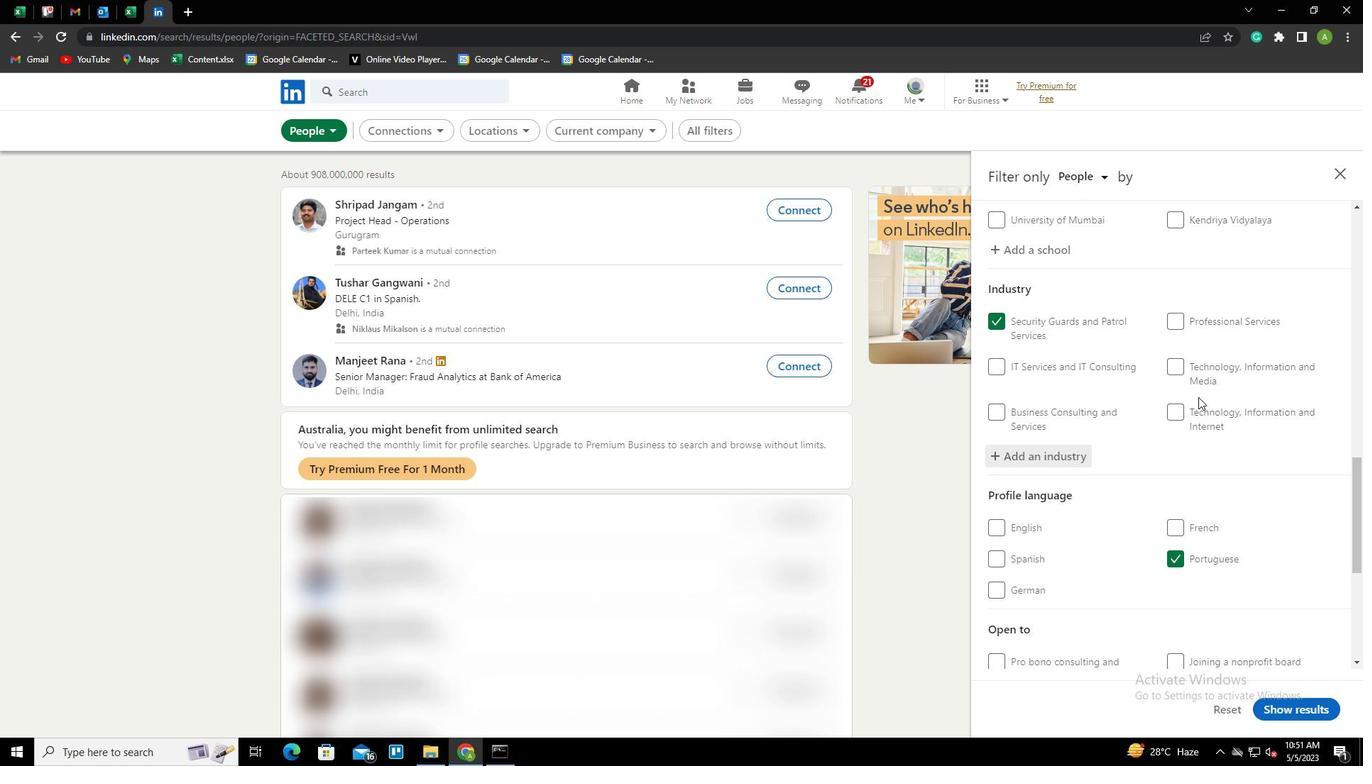 
Action: Mouse scrolled (1198, 396) with delta (0, 0)
Screenshot: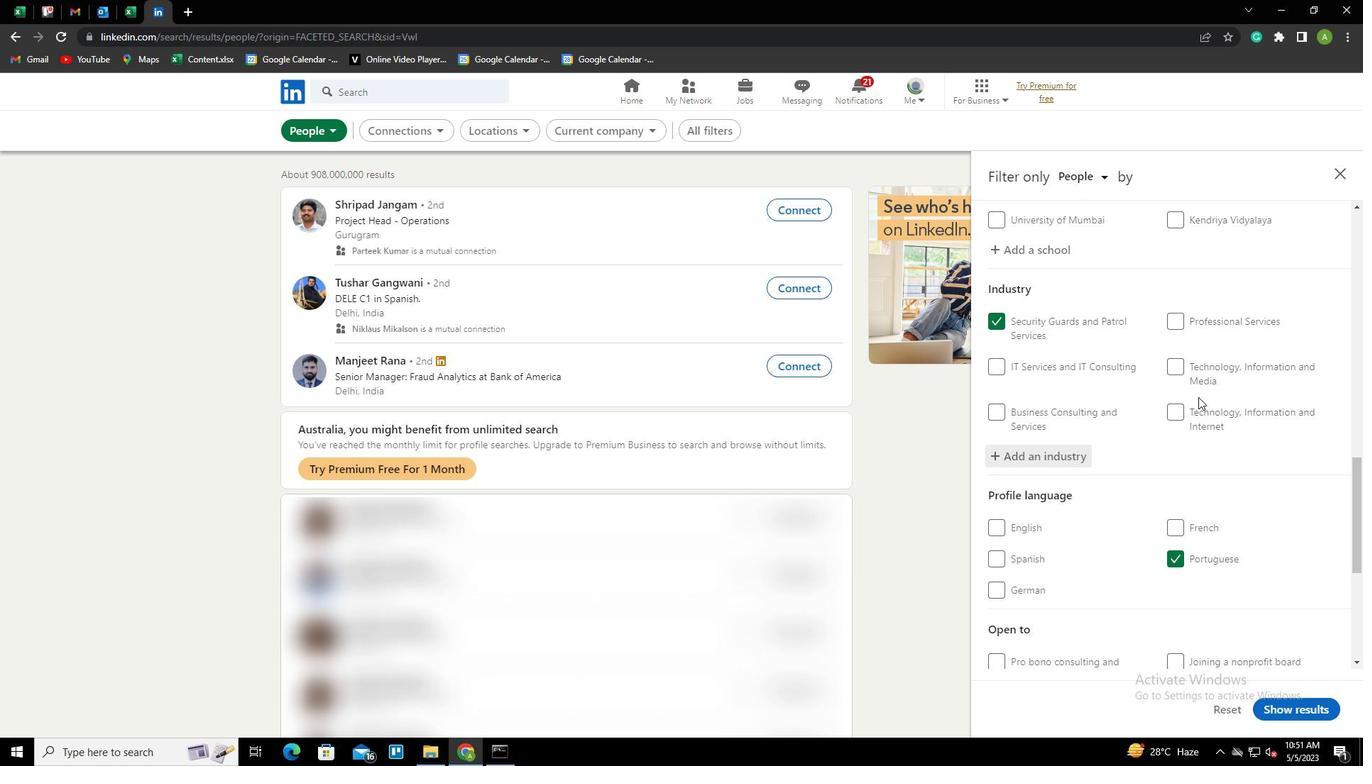 
Action: Mouse scrolled (1198, 396) with delta (0, 0)
Screenshot: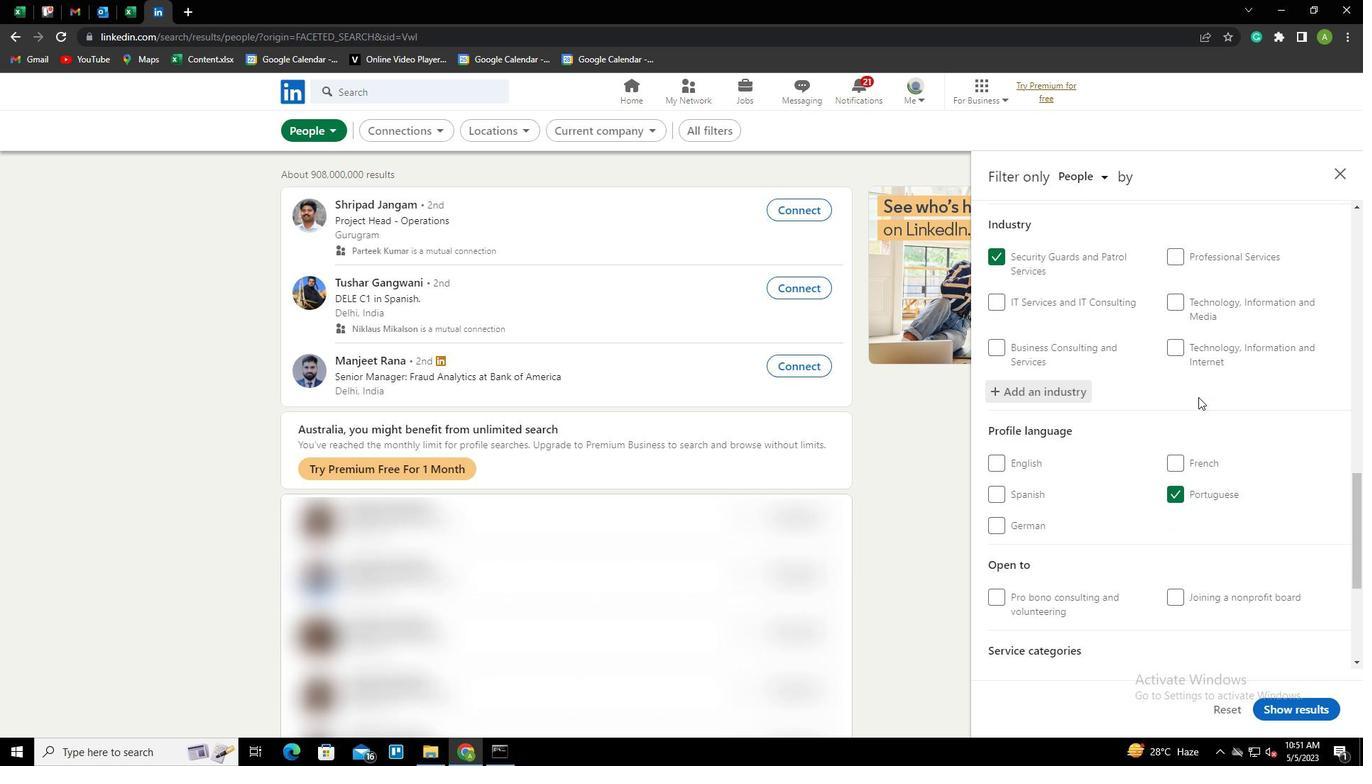 
Action: Mouse scrolled (1198, 396) with delta (0, 0)
Screenshot: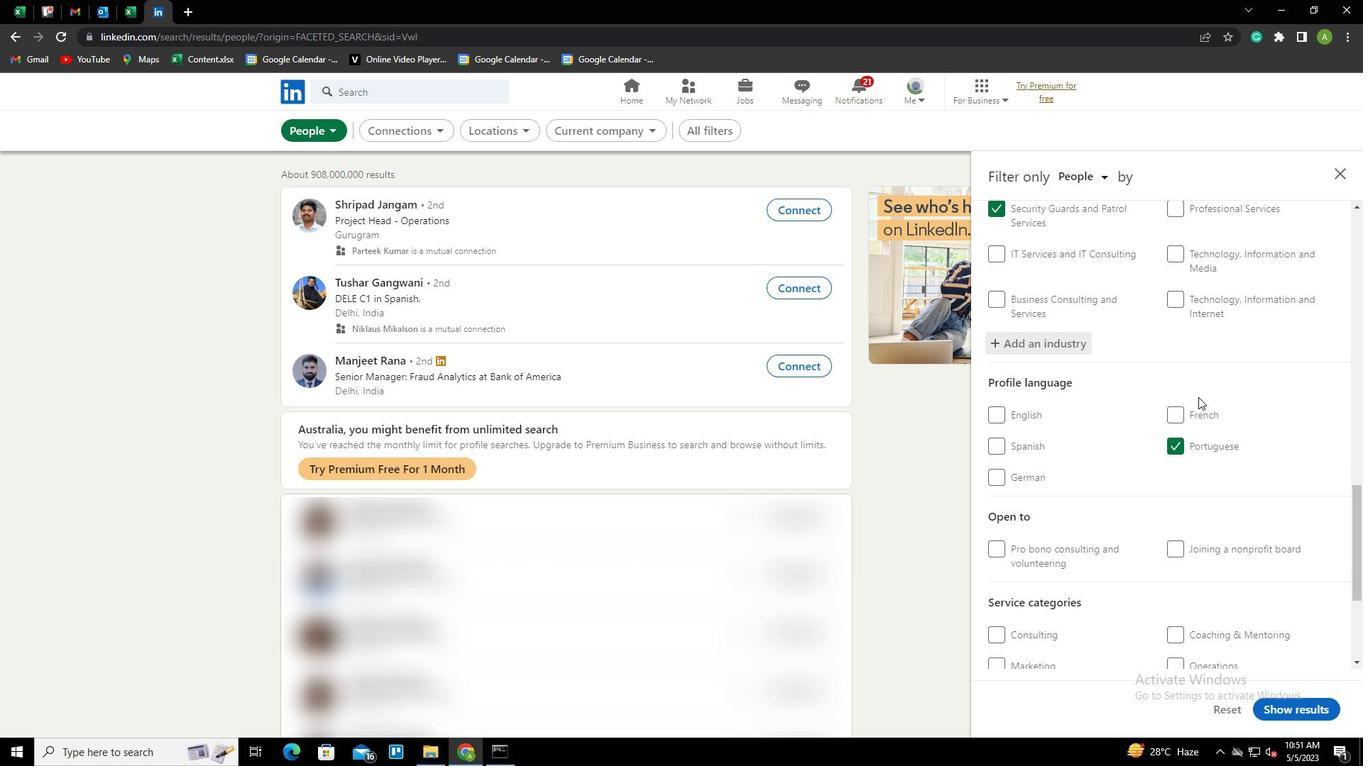 
Action: Mouse scrolled (1198, 396) with delta (0, 0)
Screenshot: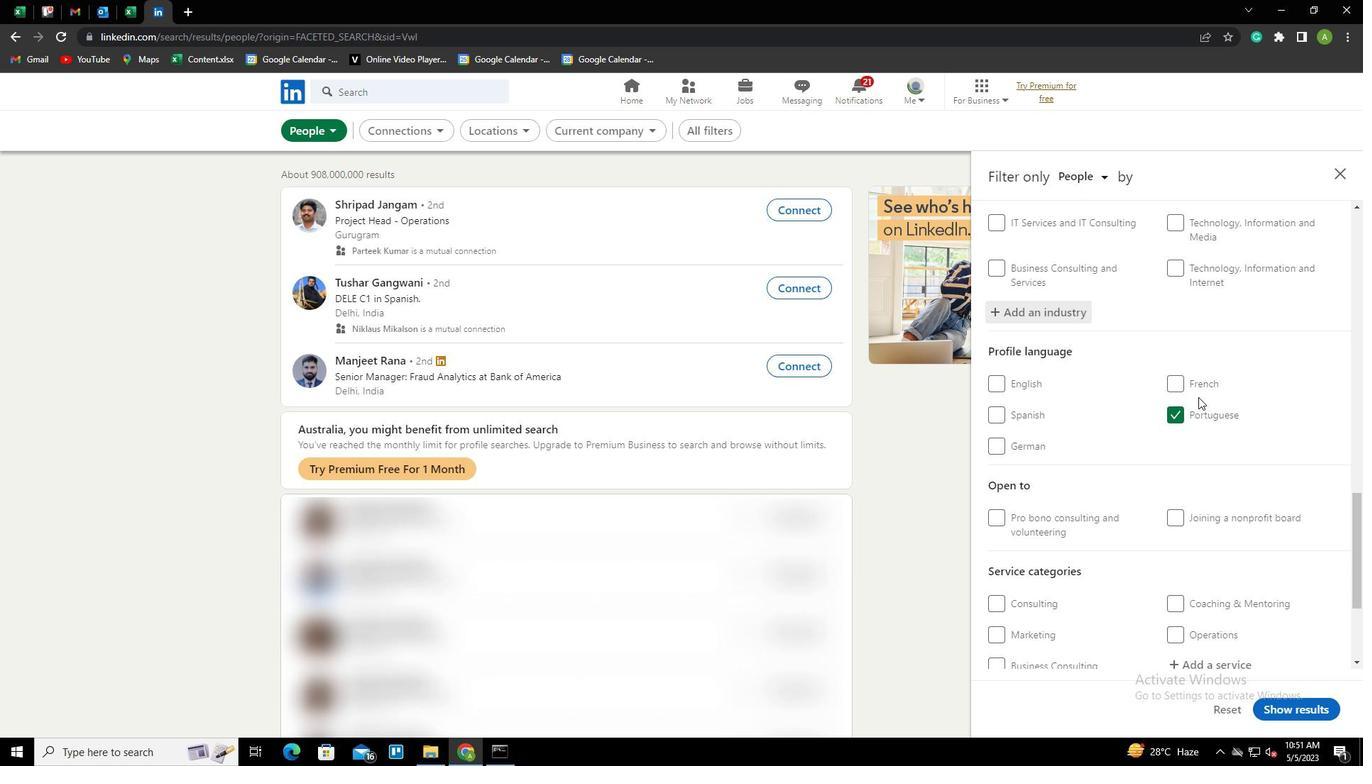
Action: Mouse scrolled (1198, 396) with delta (0, 0)
Screenshot: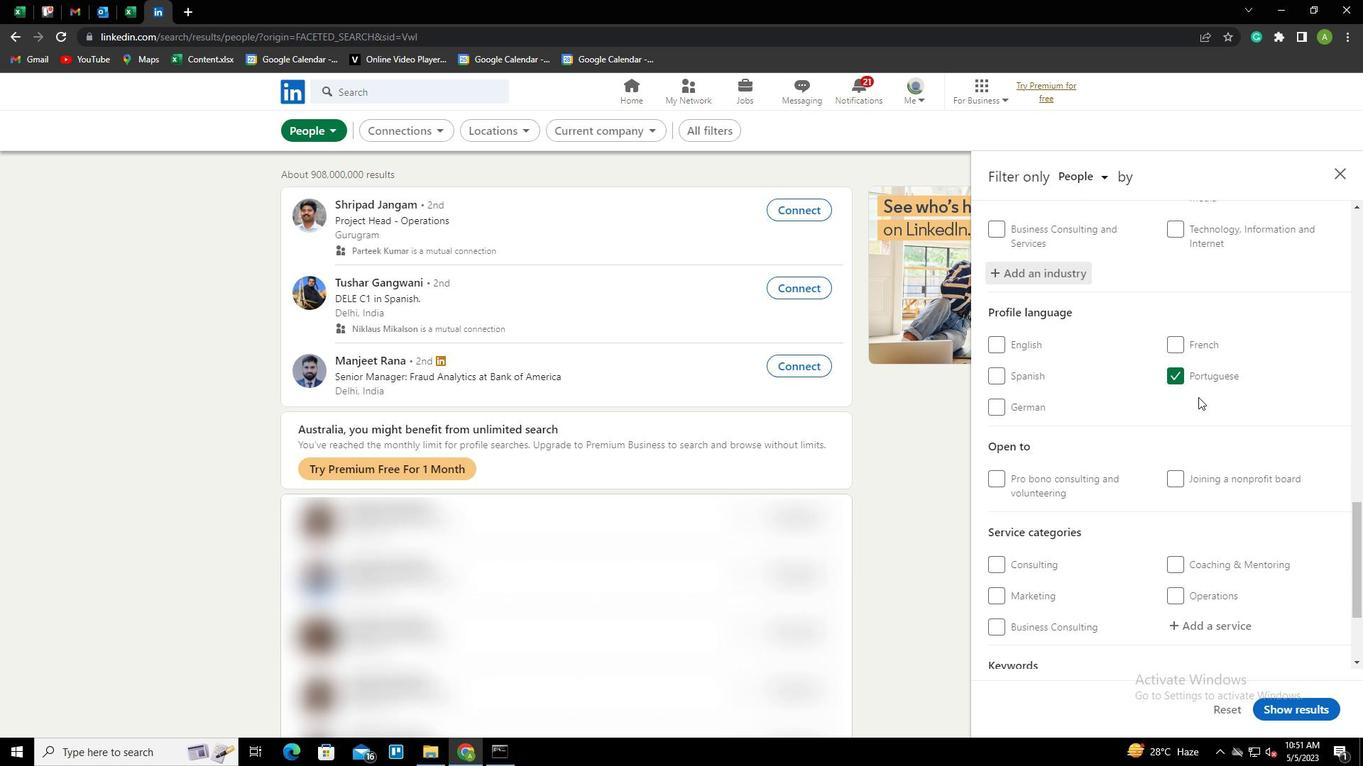 
Action: Mouse moved to (1193, 467)
Screenshot: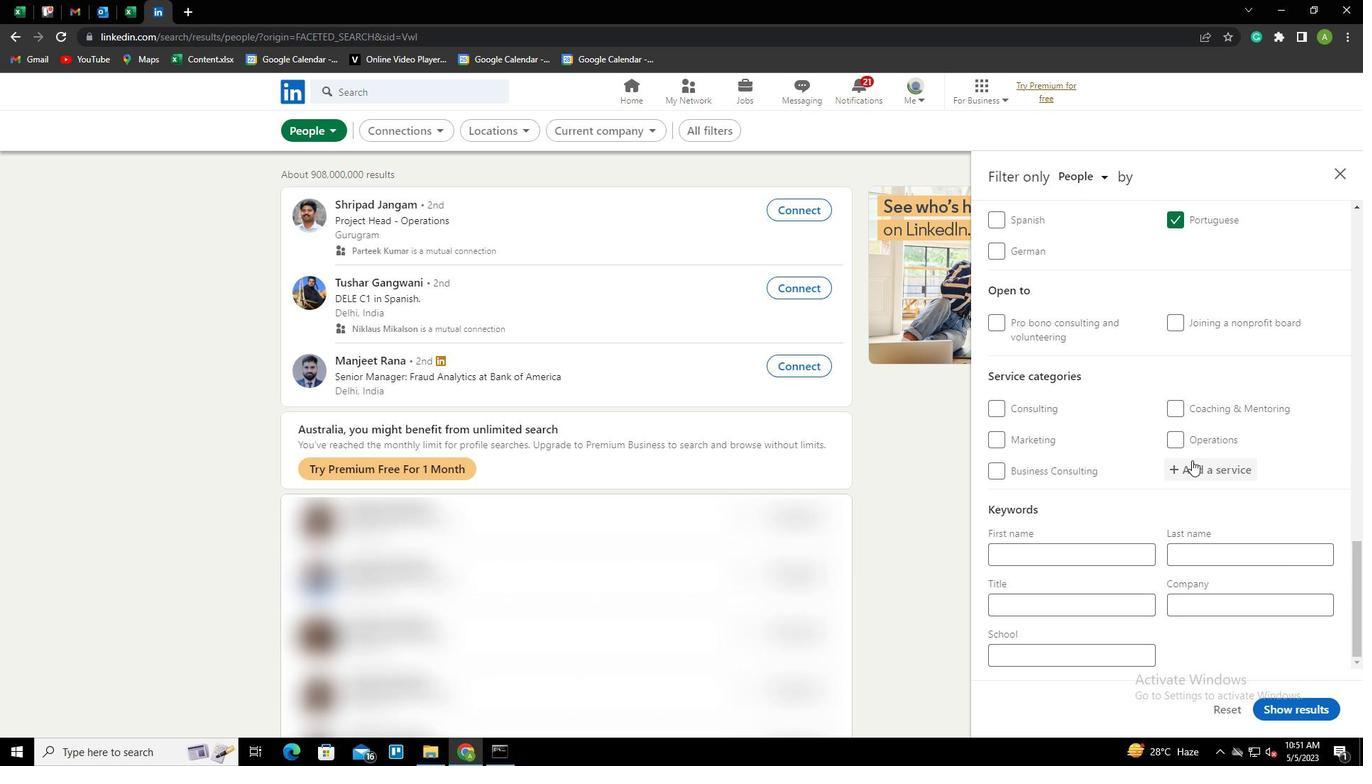 
Action: Mouse pressed left at (1193, 467)
Screenshot: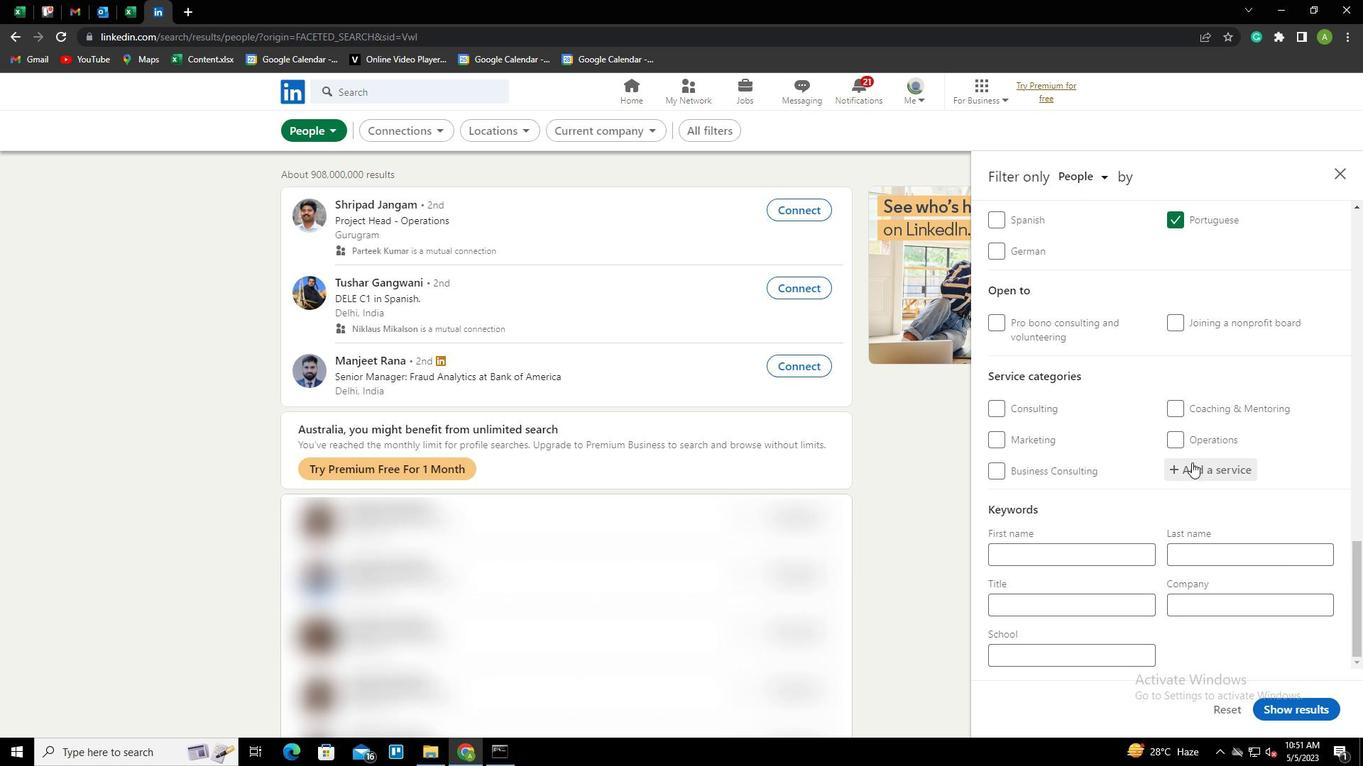 
Action: Key pressed <Key.shift><Key.shift><Key.shift><Key.shift><Key.shift><Key.shift><Key.shift><Key.shift><Key.shift><Key.shift><Key.shift><Key.shift><Key.shift><Key.shift><Key.shift><Key.shift><Key.shift><Key.shift><Key.shift><Key.shift><Key.shift><Key.shift><Key.shift><Key.shift><Key.shift><Key.shift><Key.shift><Key.shift><Key.shift><Key.shift><Key.shift><Key.shift><Key.shift><Key.shift><Key.shift><Key.shift><Key.shift><Key.shift>VIRTUAL<Key.space><Key.shift>ASSISTANCE<Key.down><Key.enter>
Screenshot: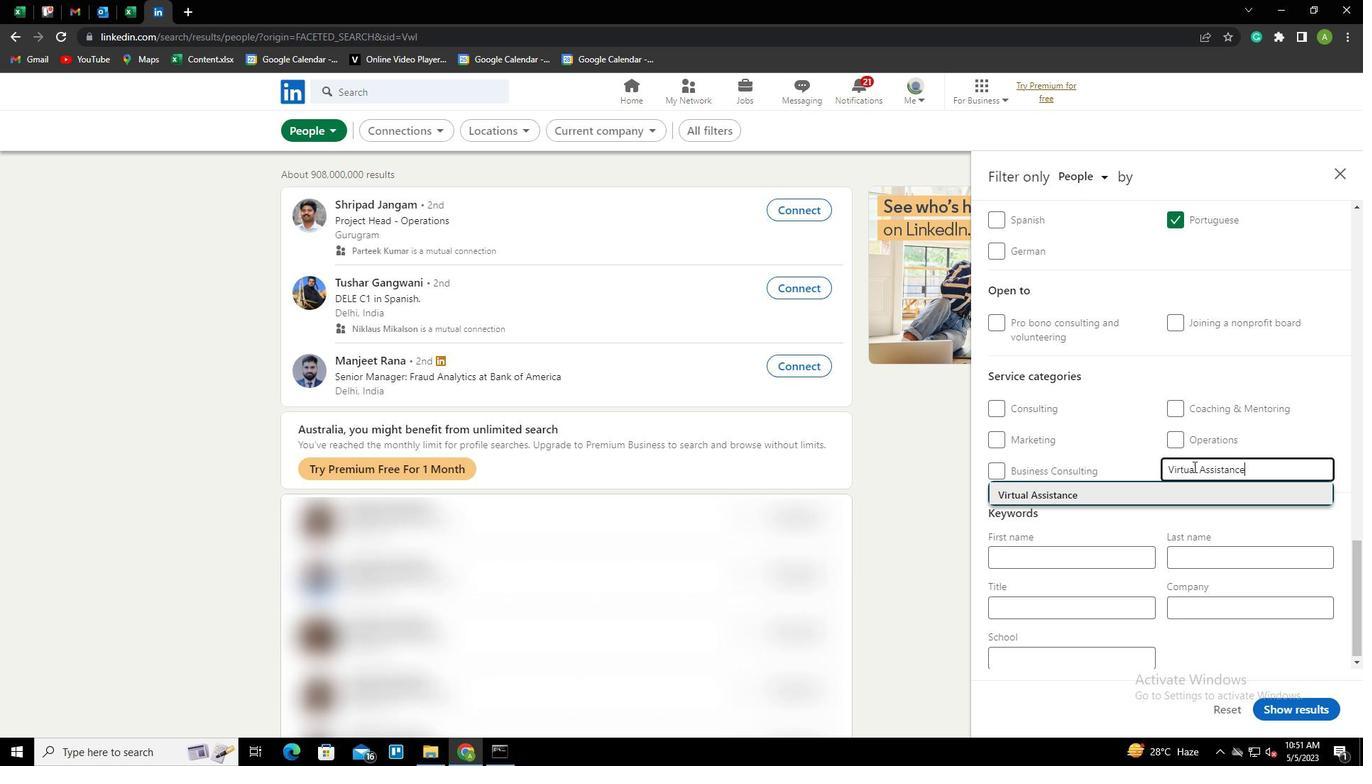
Action: Mouse scrolled (1193, 466) with delta (0, 0)
Screenshot: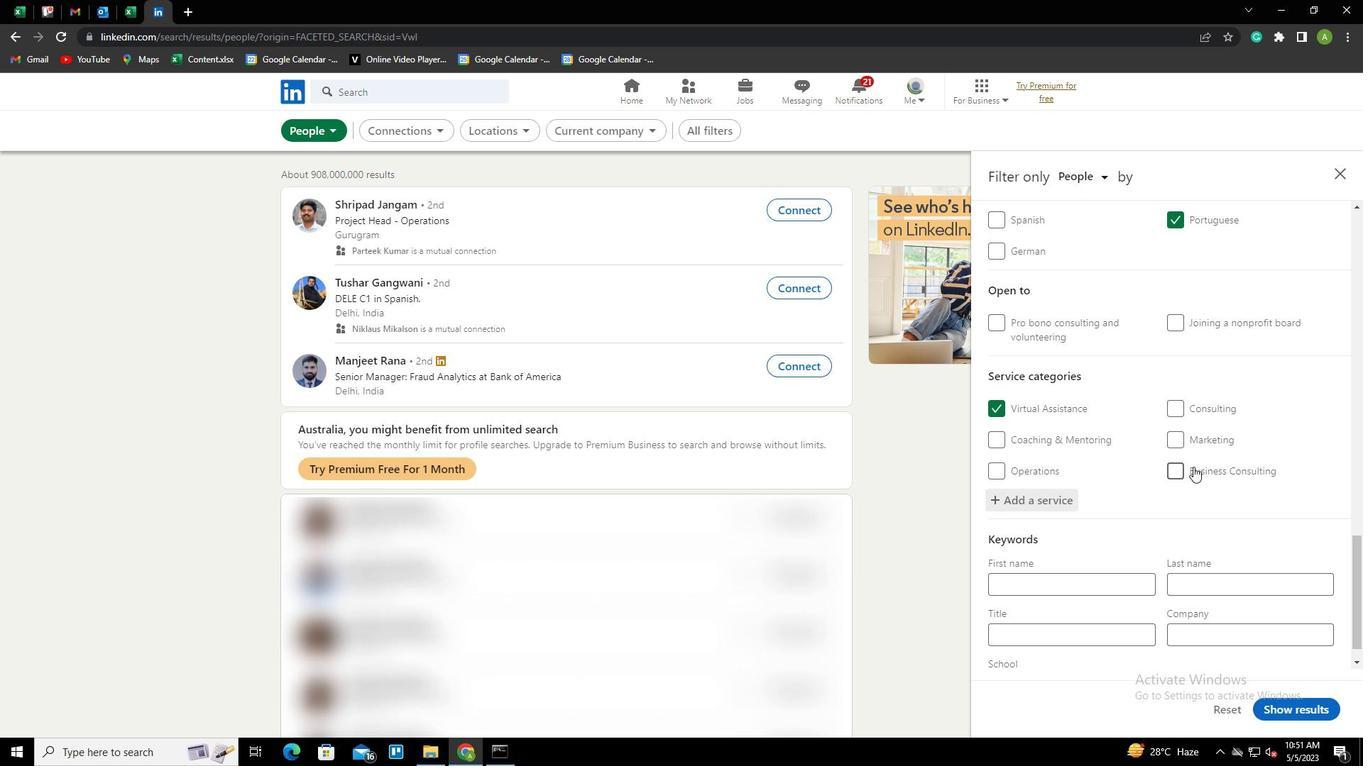 
Action: Mouse scrolled (1193, 466) with delta (0, 0)
Screenshot: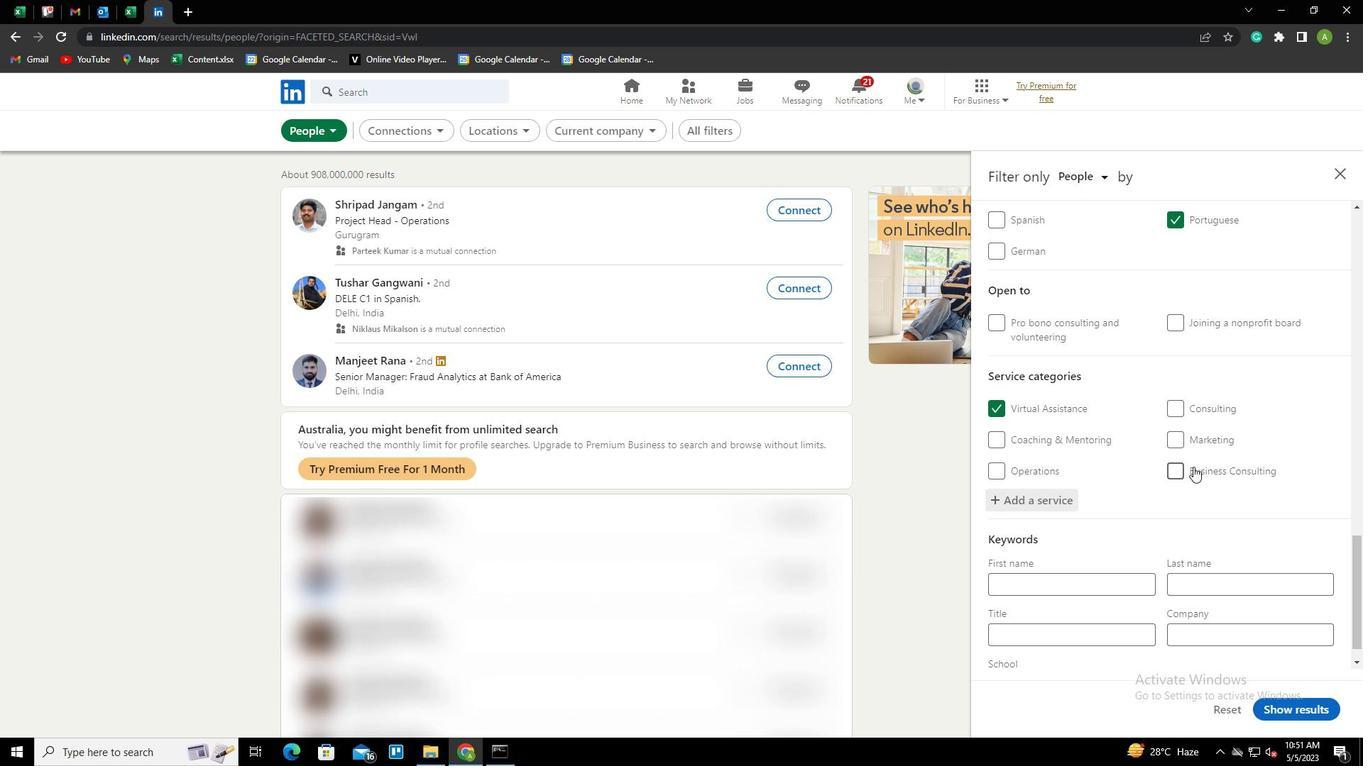
Action: Mouse scrolled (1193, 466) with delta (0, 0)
Screenshot: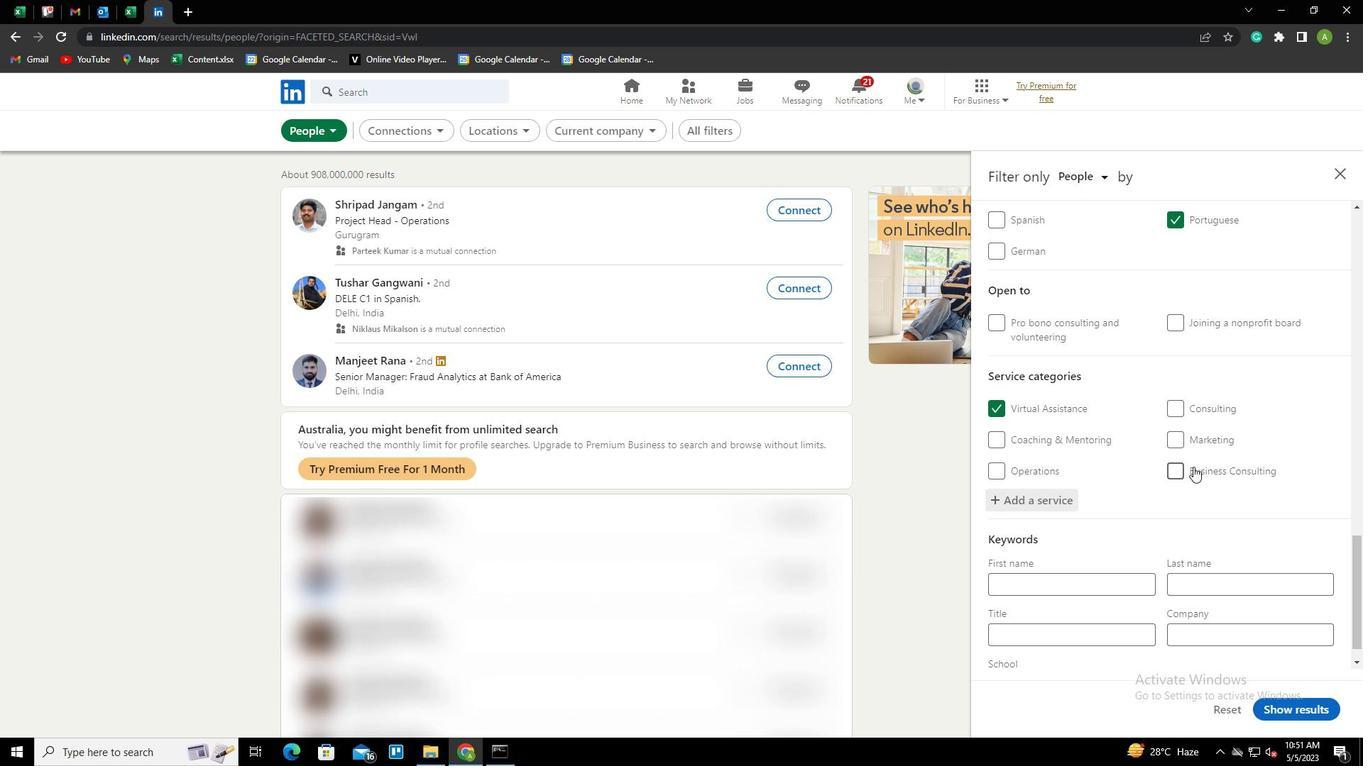 
Action: Mouse scrolled (1193, 466) with delta (0, 0)
Screenshot: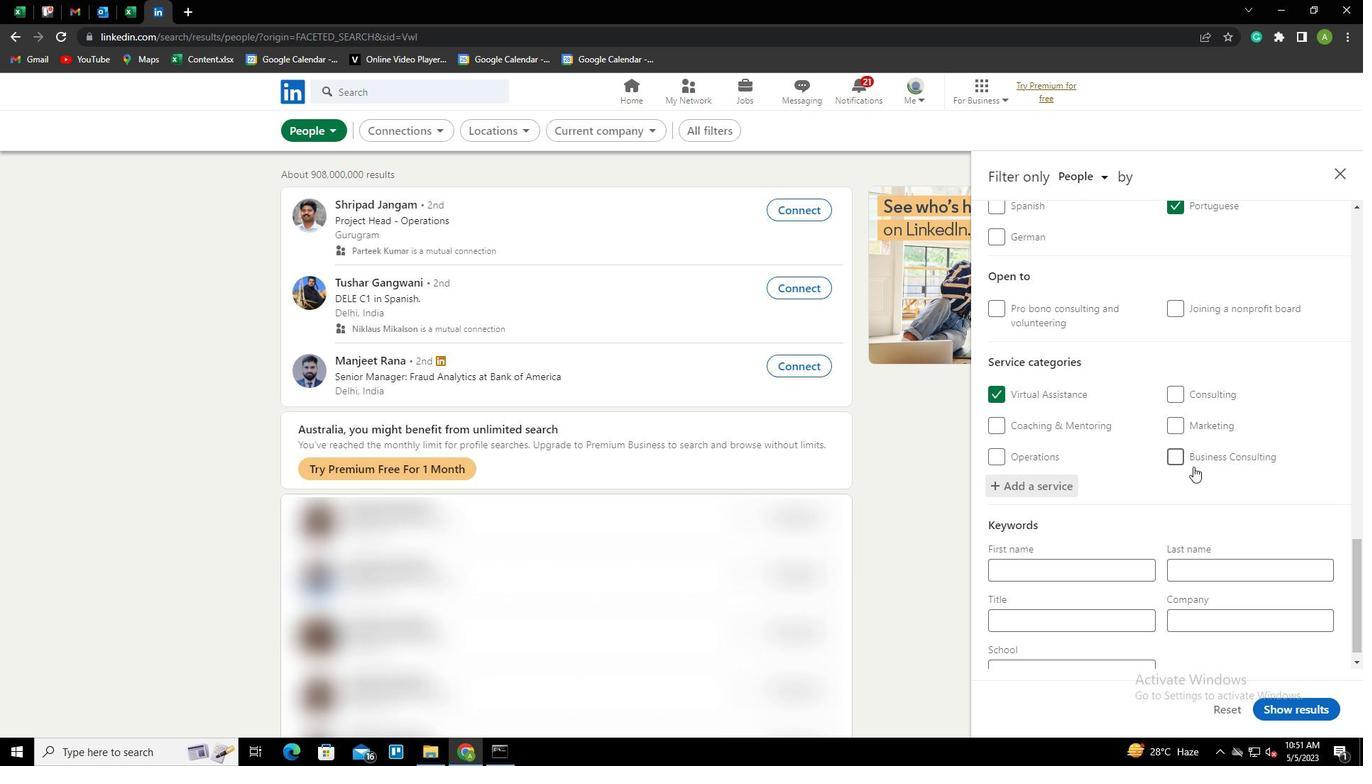 
Action: Mouse moved to (1092, 606)
Screenshot: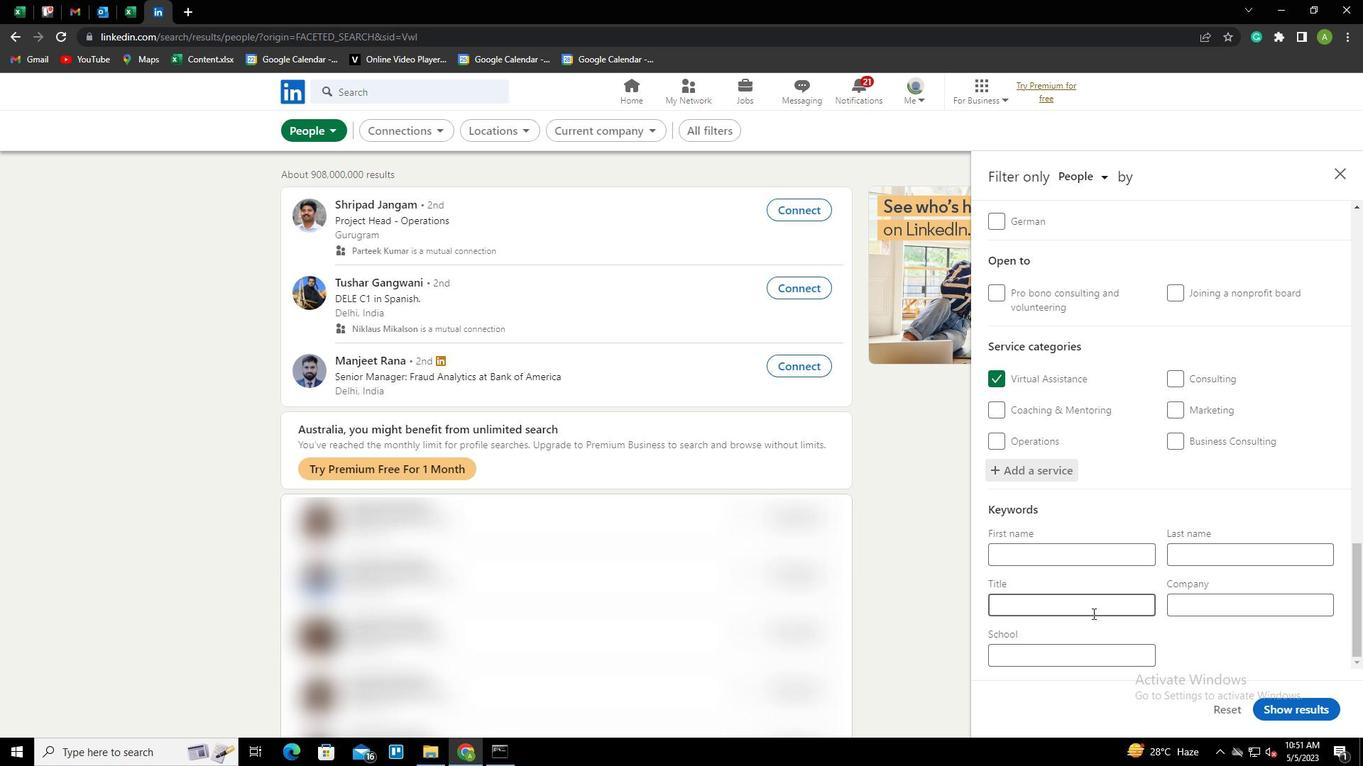 
Action: Mouse pressed left at (1092, 606)
Screenshot: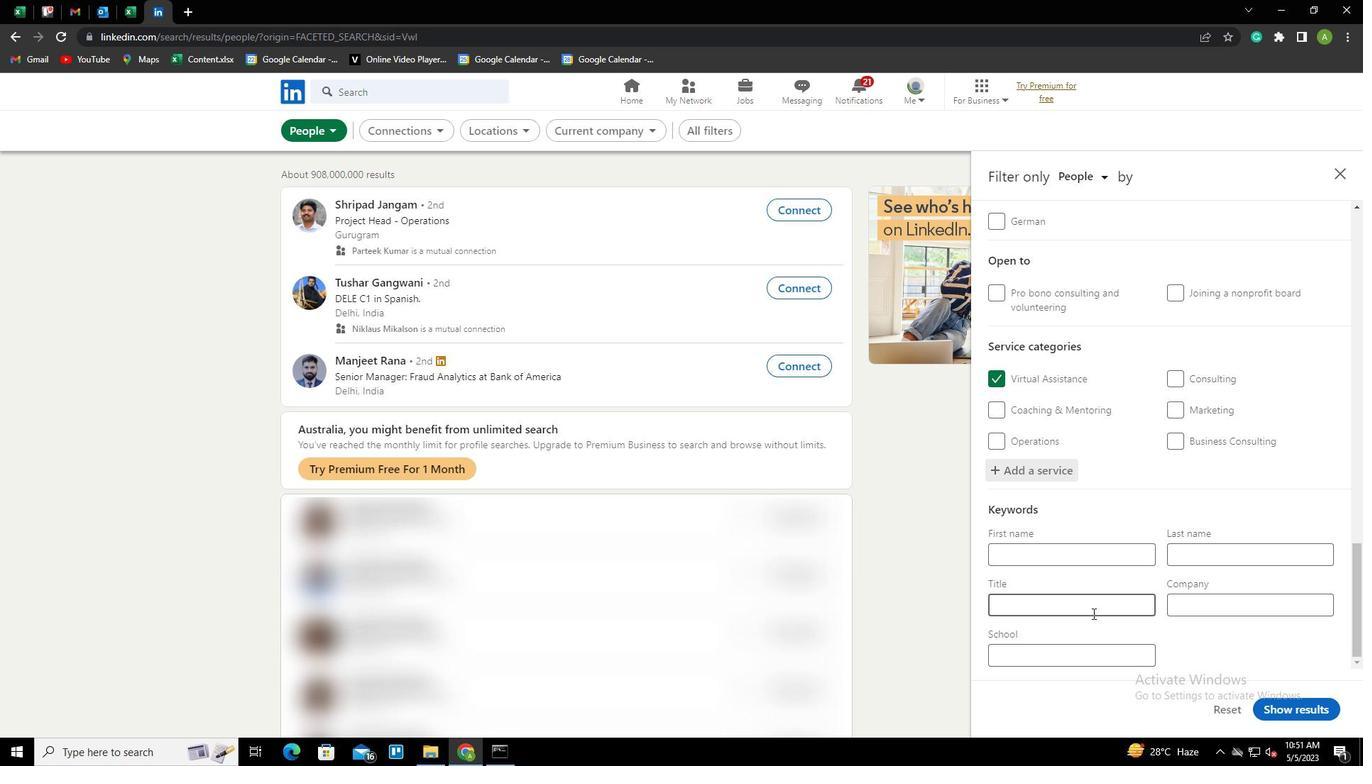 
Action: Key pressed <Key.shift>SOFTWARE<Key.space><Key.shift>NINJANEER
Screenshot: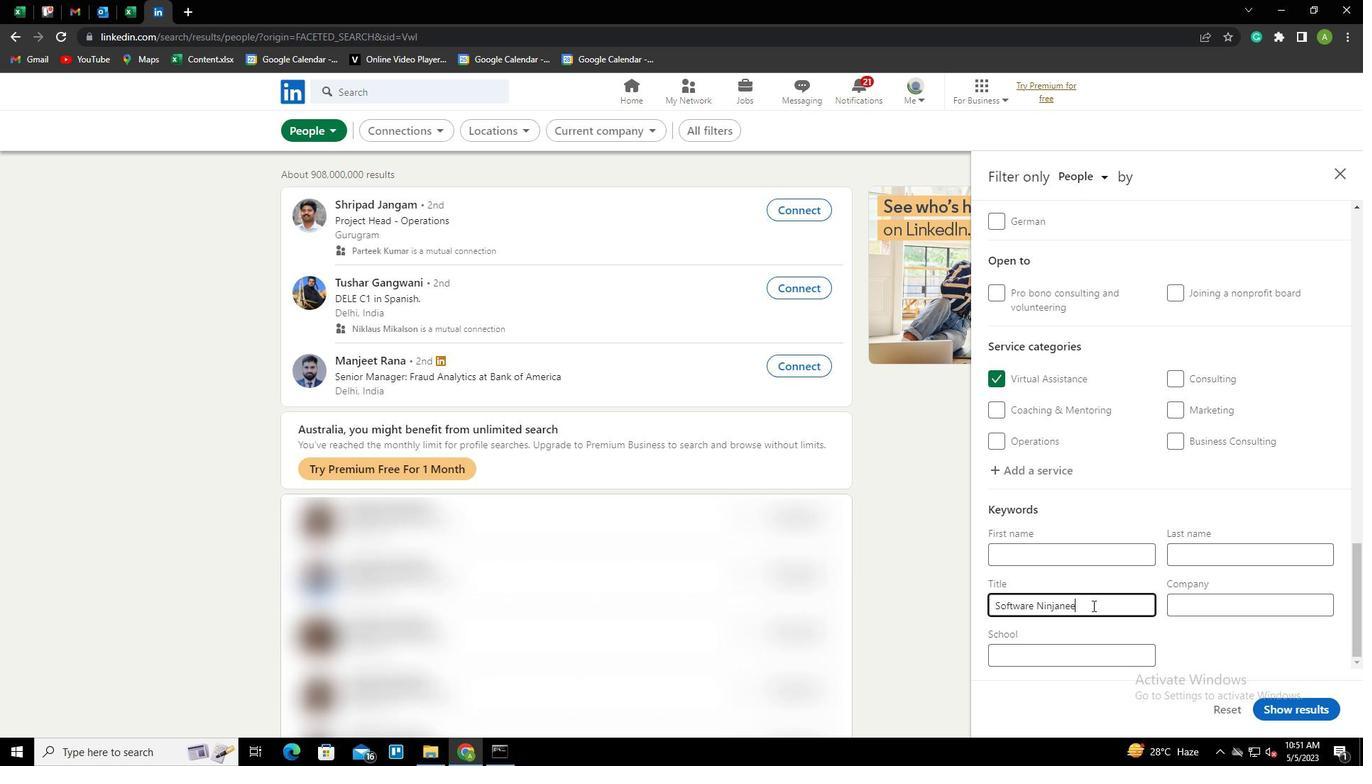 
Action: Mouse moved to (1225, 646)
Screenshot: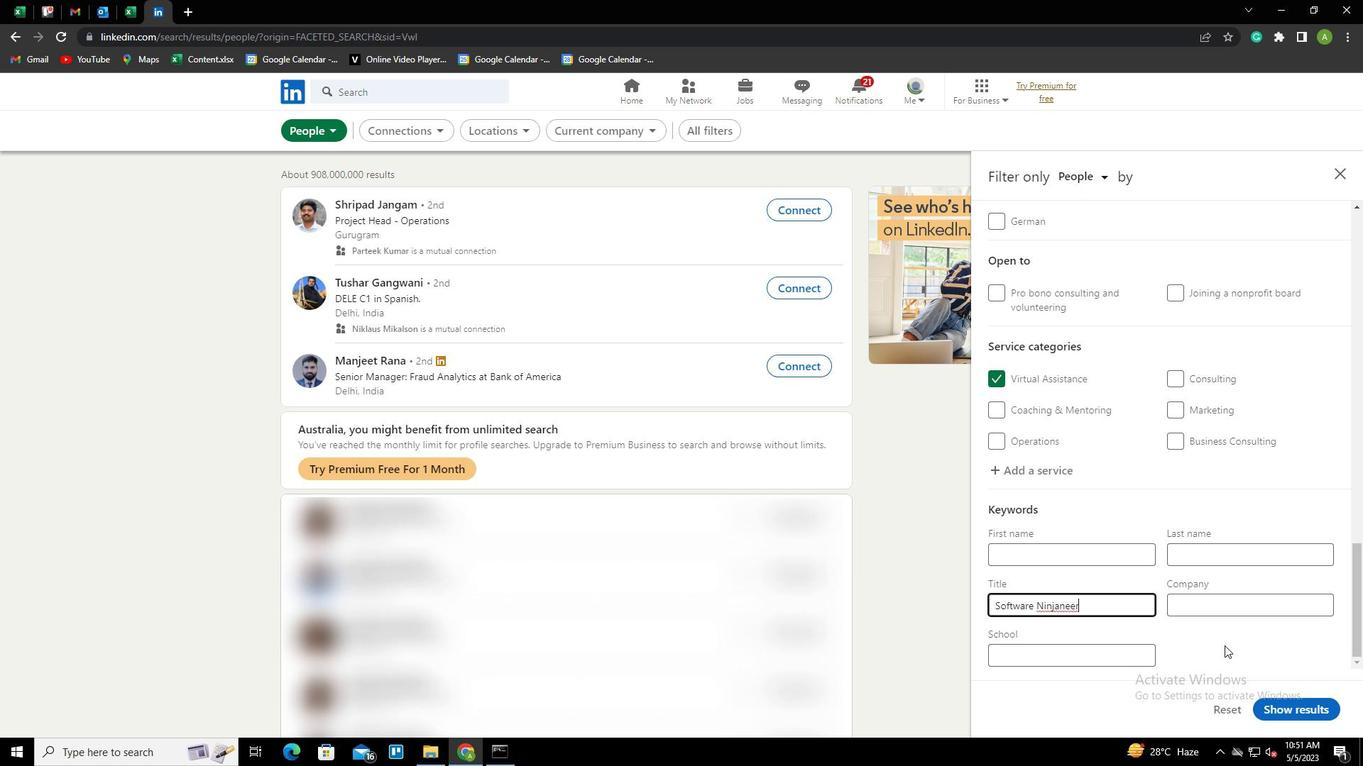 
Action: Mouse pressed left at (1225, 646)
Screenshot: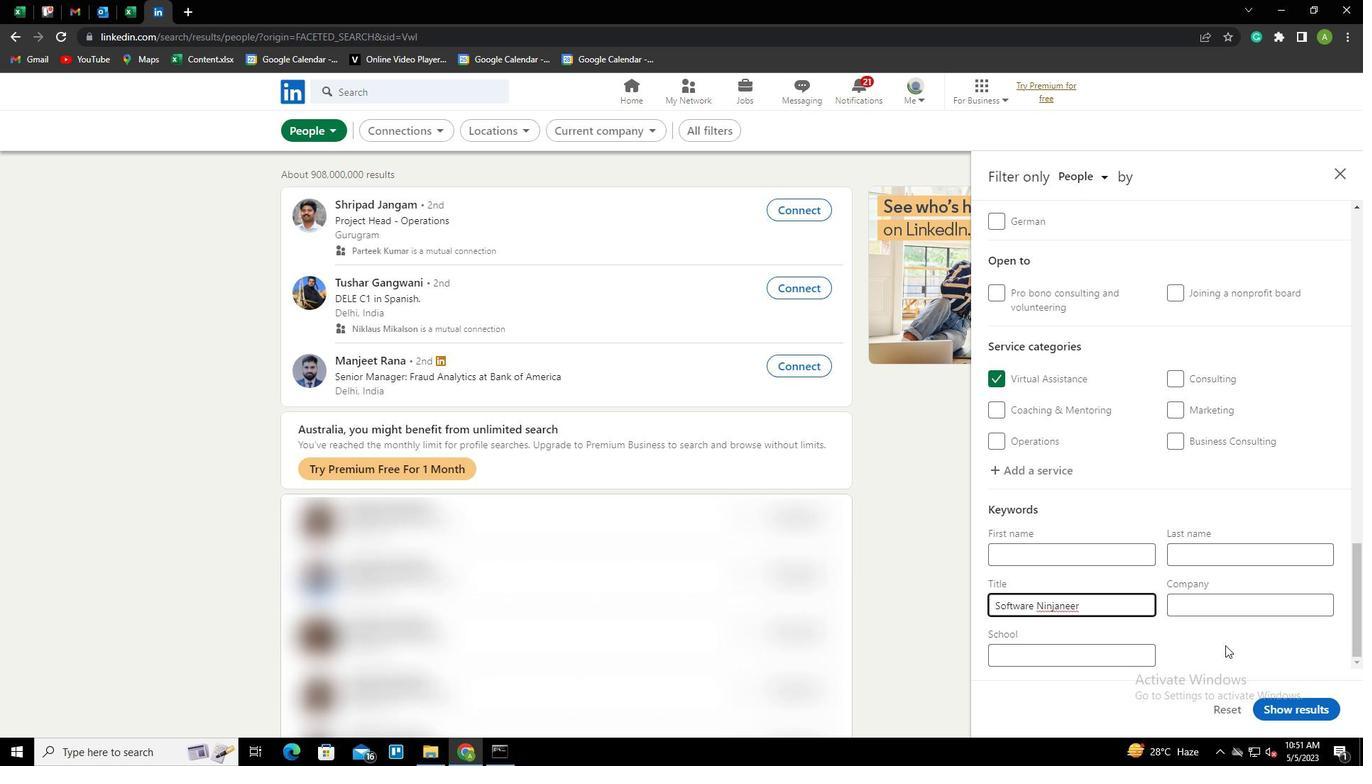 
Action: Mouse moved to (1289, 705)
Screenshot: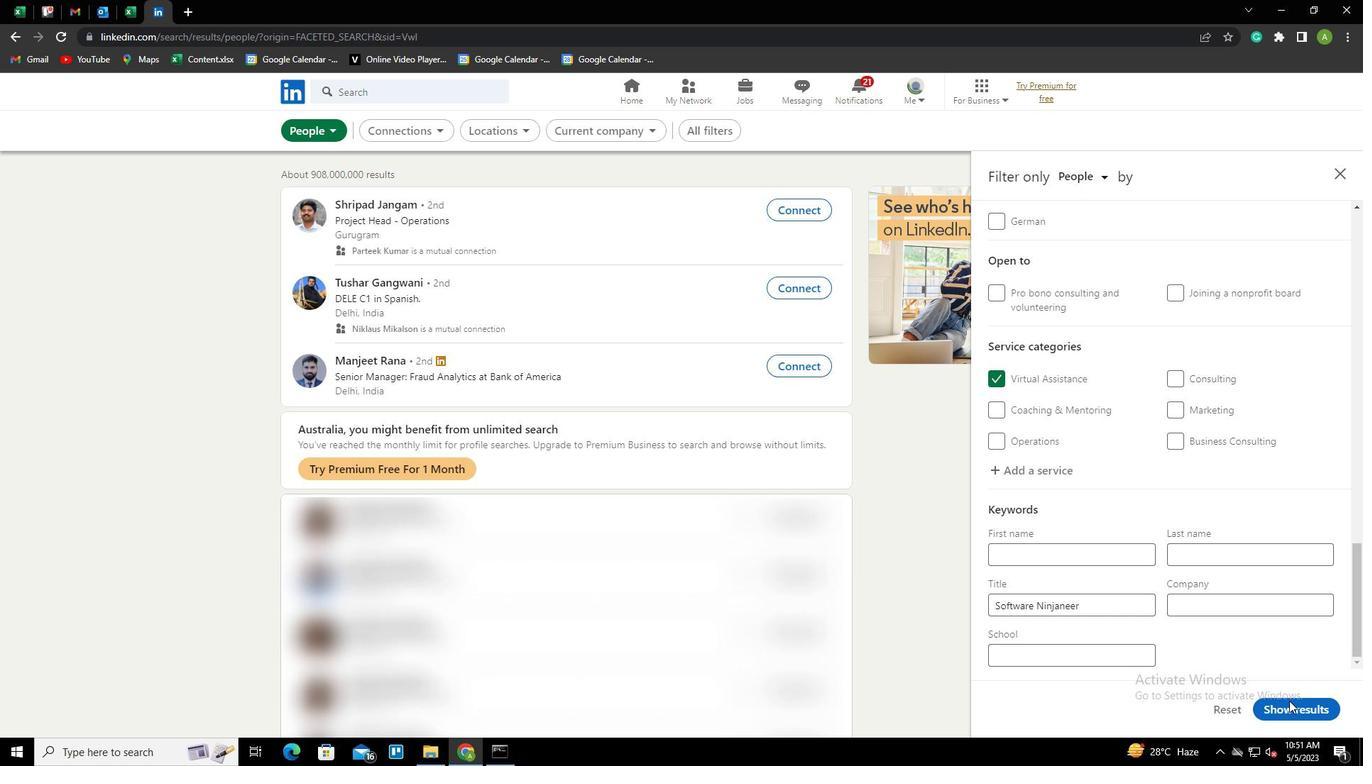 
Action: Mouse pressed left at (1289, 705)
Screenshot: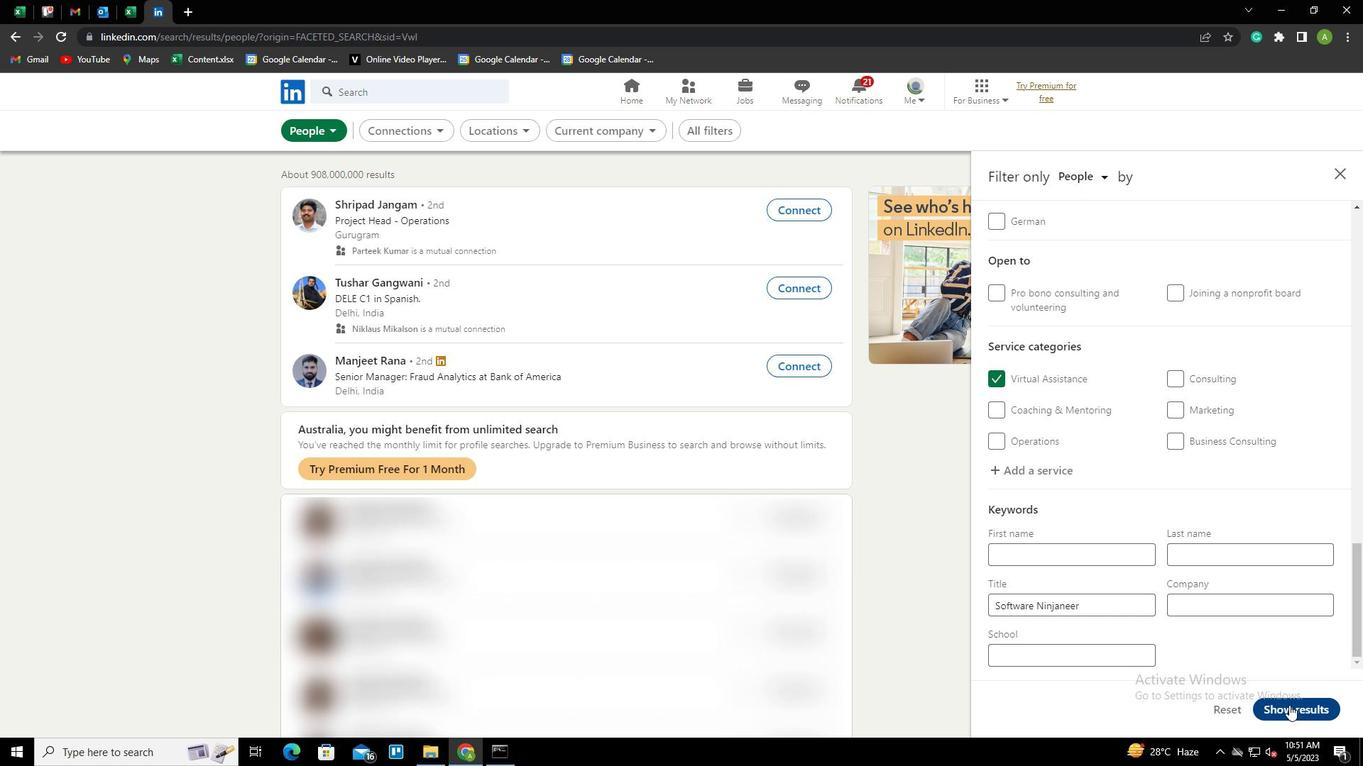 
